 Task: Look for space in Mojokerto, Indonesia from 1st August, 2023 to 5th August, 2023 for 1 adult in price range Rs.6000 to Rs.15000. Place can be entire place with 1  bedroom having 1 bed and 1 bathroom. Property type can be house, flat, guest house. Amenities needed are: wifi. Booking option can be shelf check-in. Required host language is English.
Action: Mouse moved to (479, 62)
Screenshot: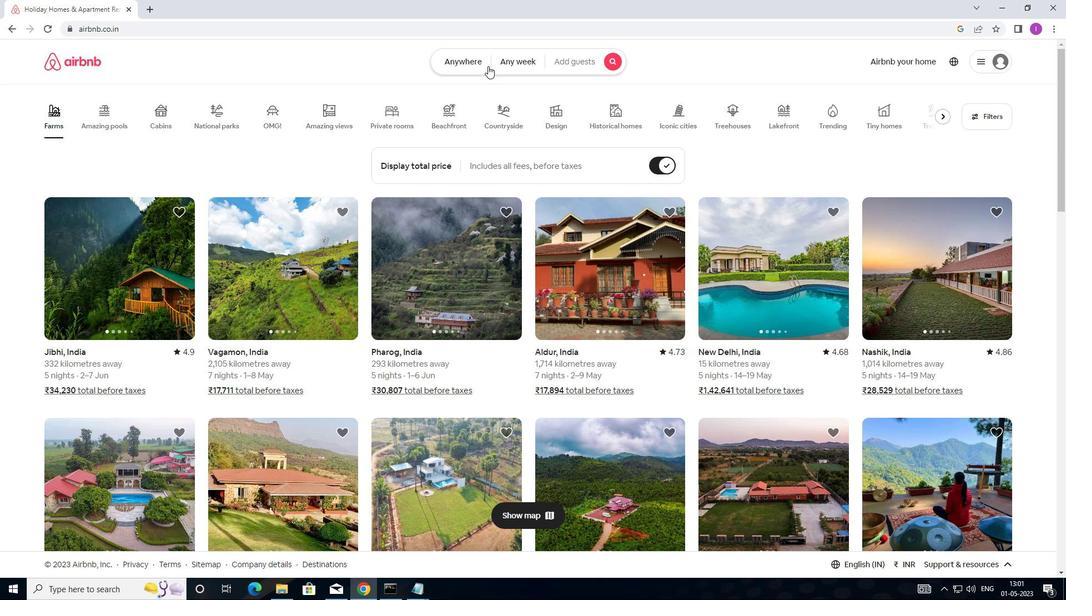 
Action: Mouse pressed left at (479, 62)
Screenshot: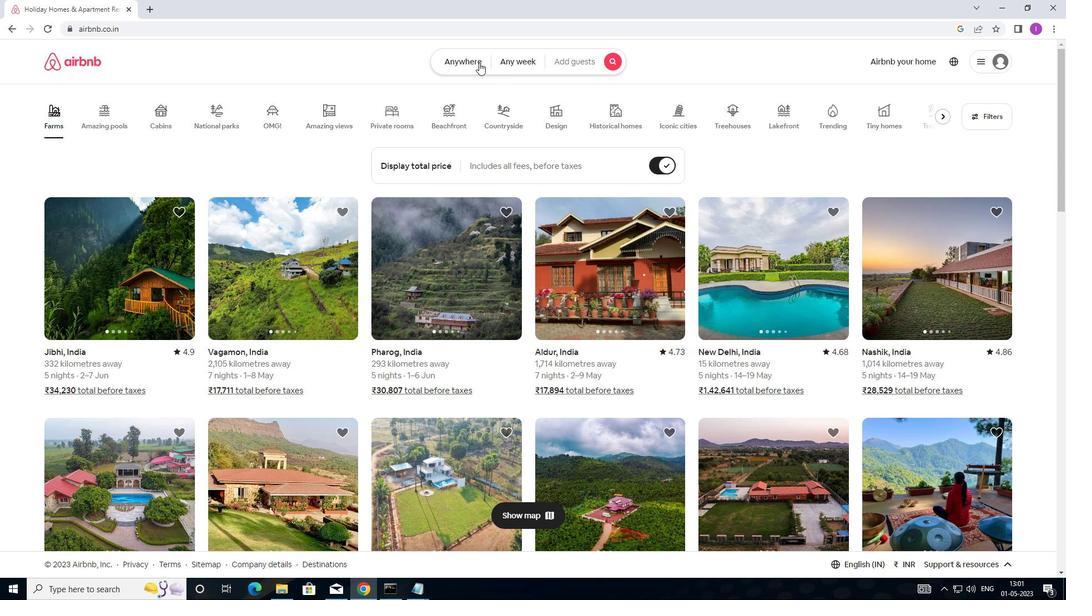 
Action: Mouse moved to (363, 114)
Screenshot: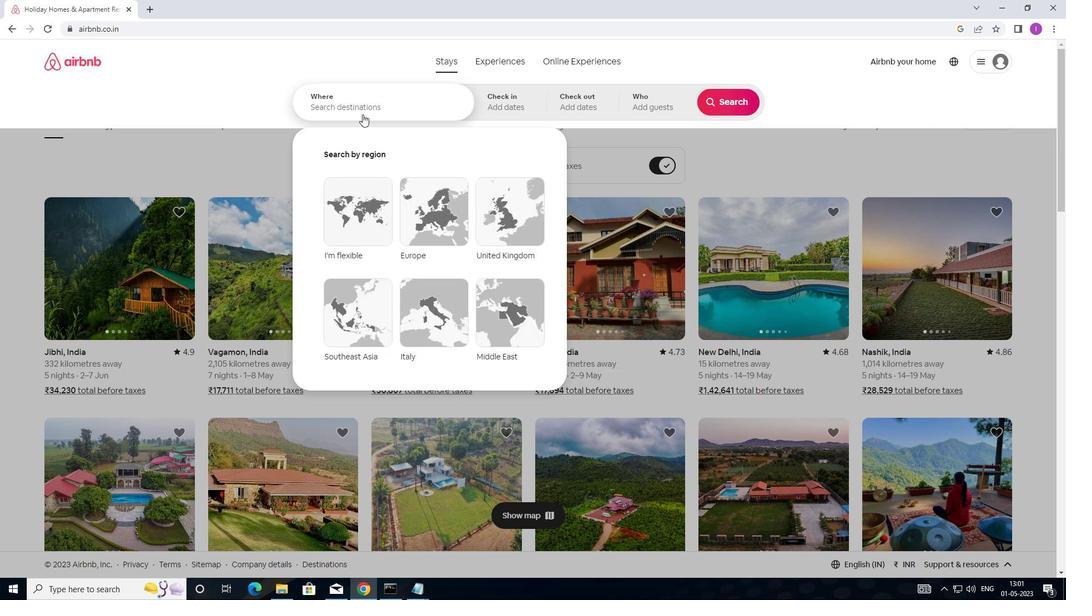 
Action: Mouse pressed left at (363, 114)
Screenshot: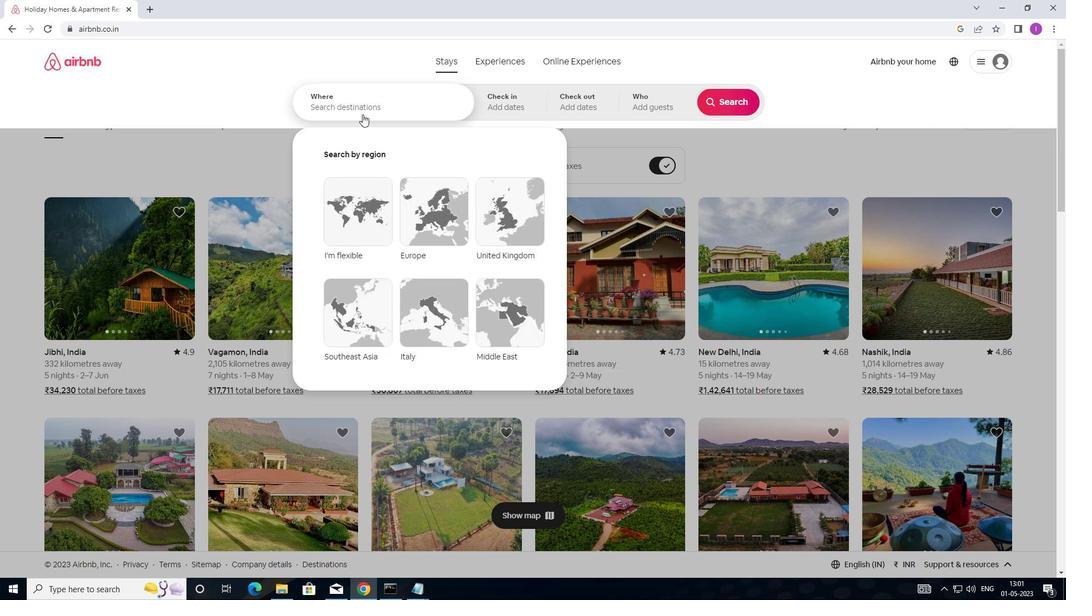 
Action: Mouse moved to (612, 77)
Screenshot: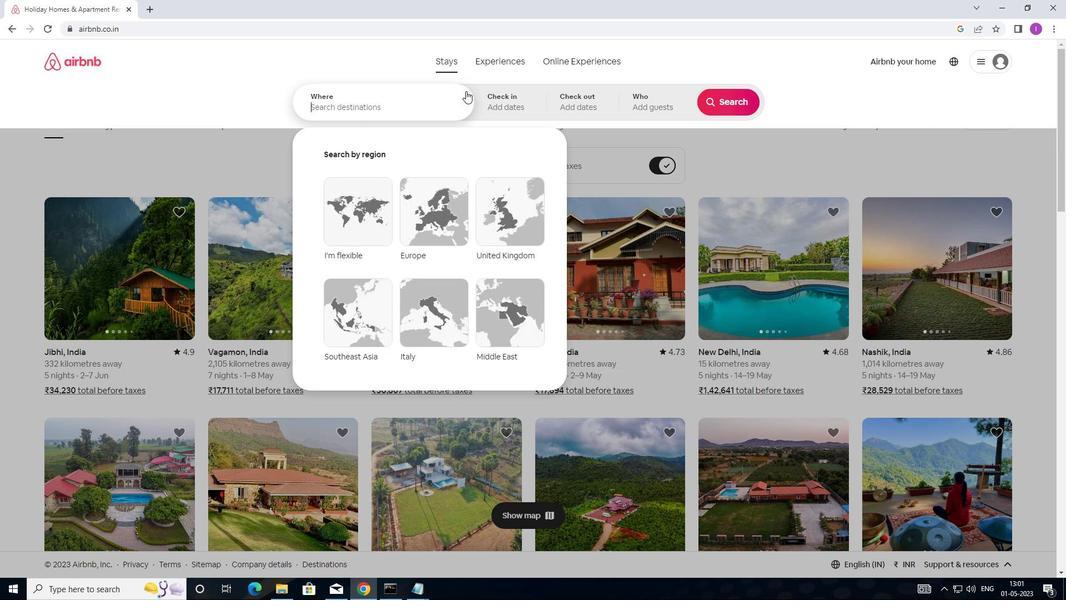 
Action: Key pressed <Key.shift>MOJOK
Screenshot: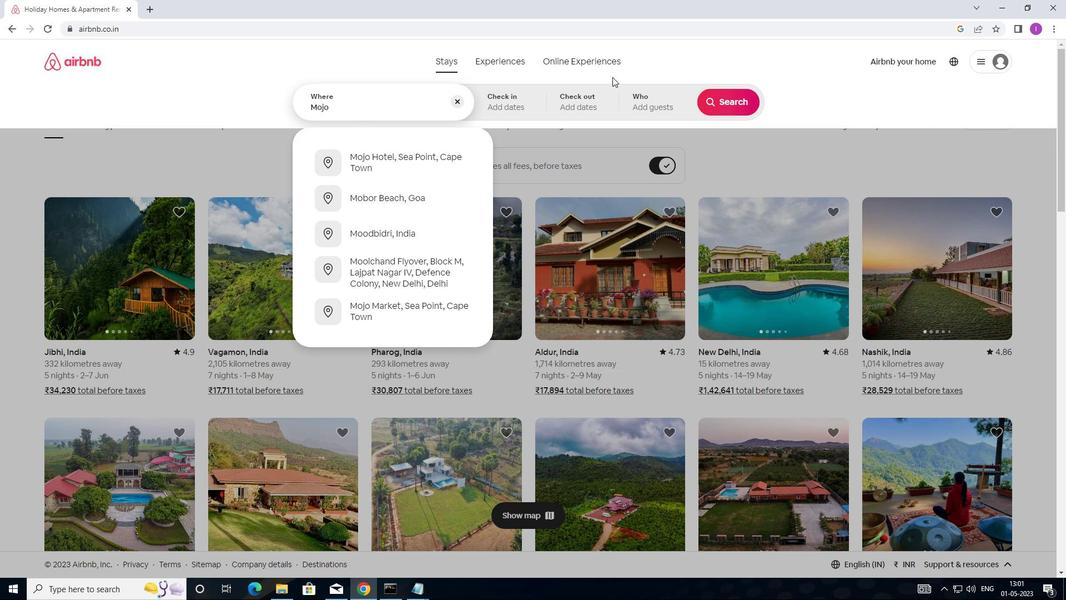 
Action: Mouse moved to (612, 77)
Screenshot: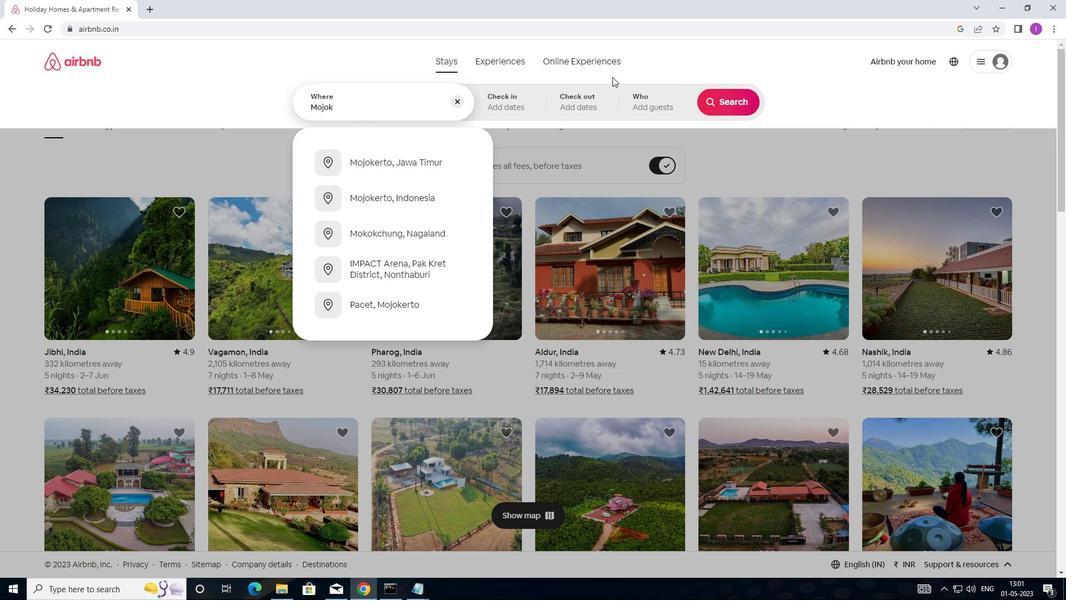 
Action: Key pressed ERTO
Screenshot: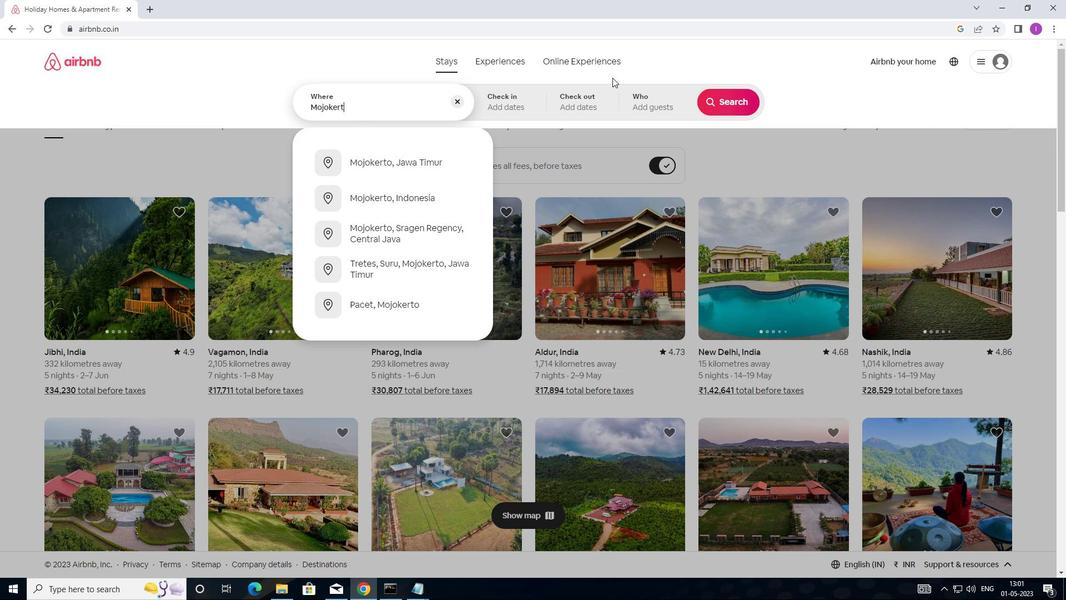 
Action: Mouse moved to (616, 79)
Screenshot: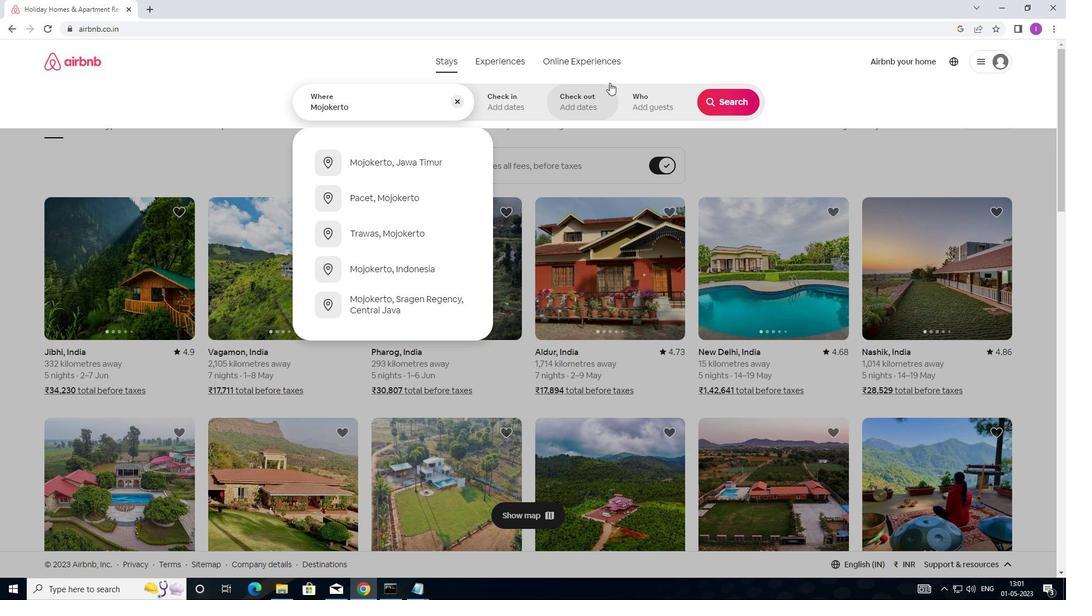
Action: Key pressed ,<Key.shift>INDONESIA
Screenshot: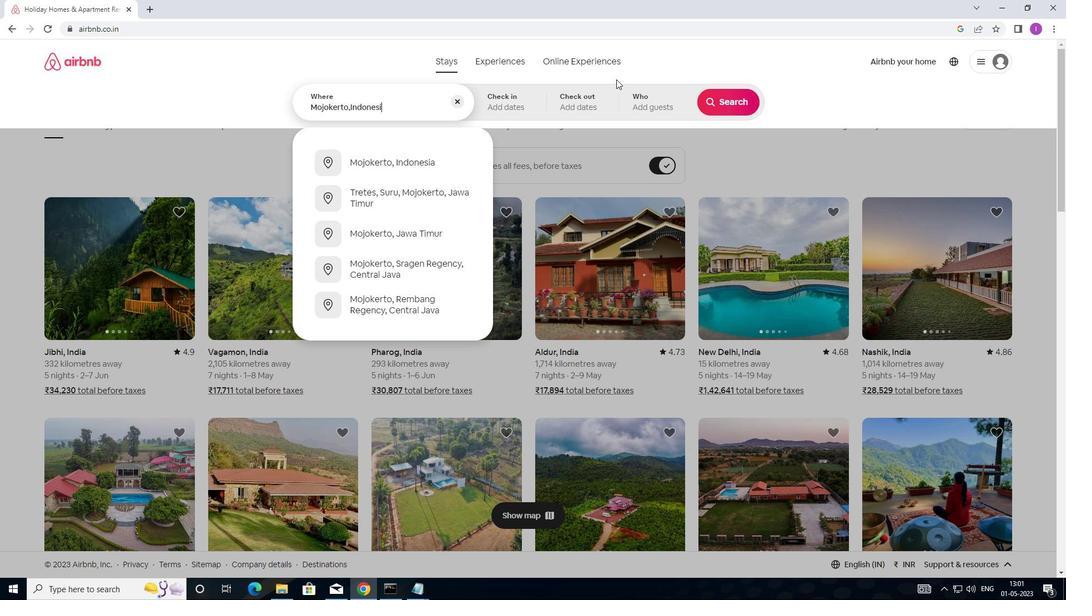 
Action: Mouse moved to (378, 166)
Screenshot: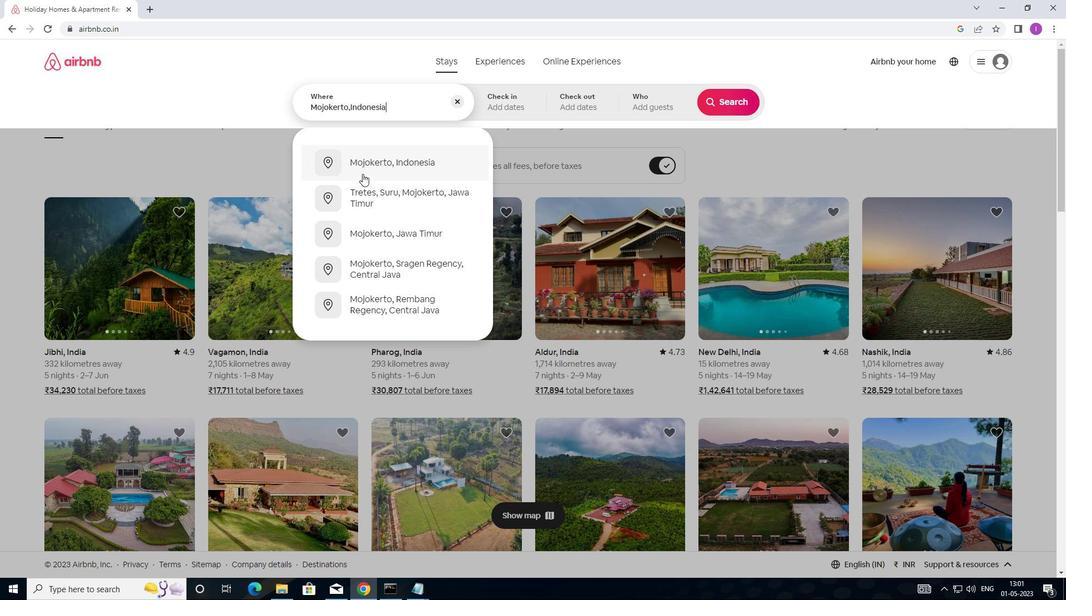
Action: Mouse pressed left at (378, 166)
Screenshot: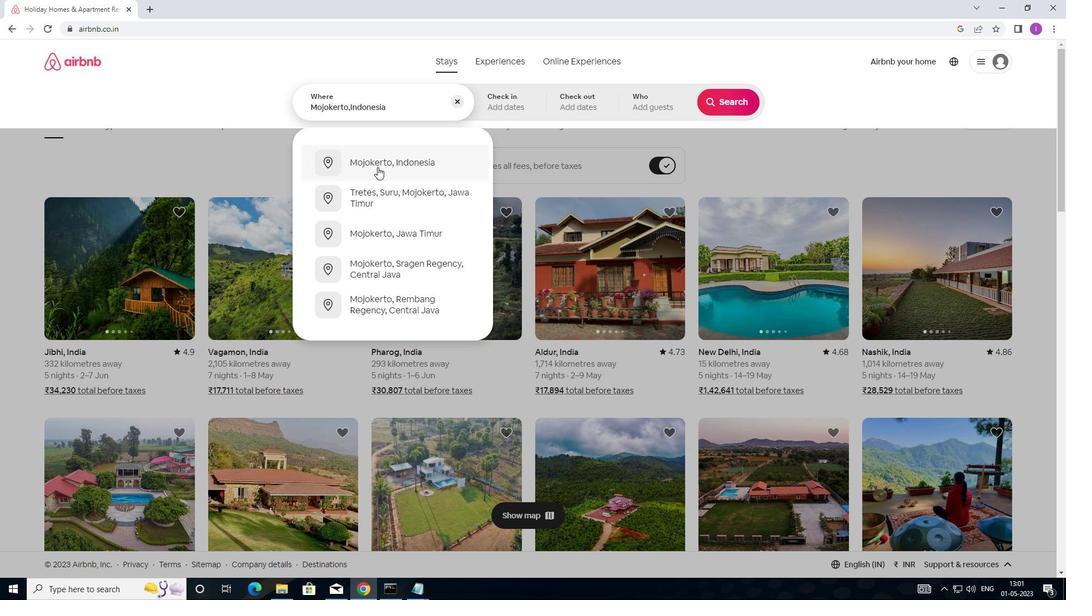 
Action: Mouse moved to (528, 105)
Screenshot: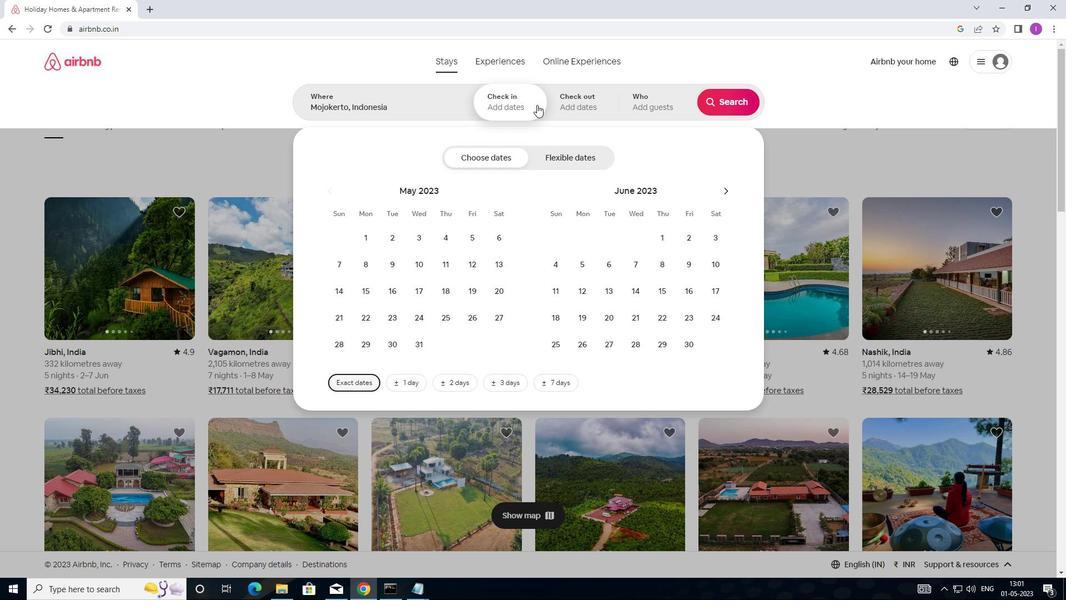 
Action: Mouse pressed left at (528, 105)
Screenshot: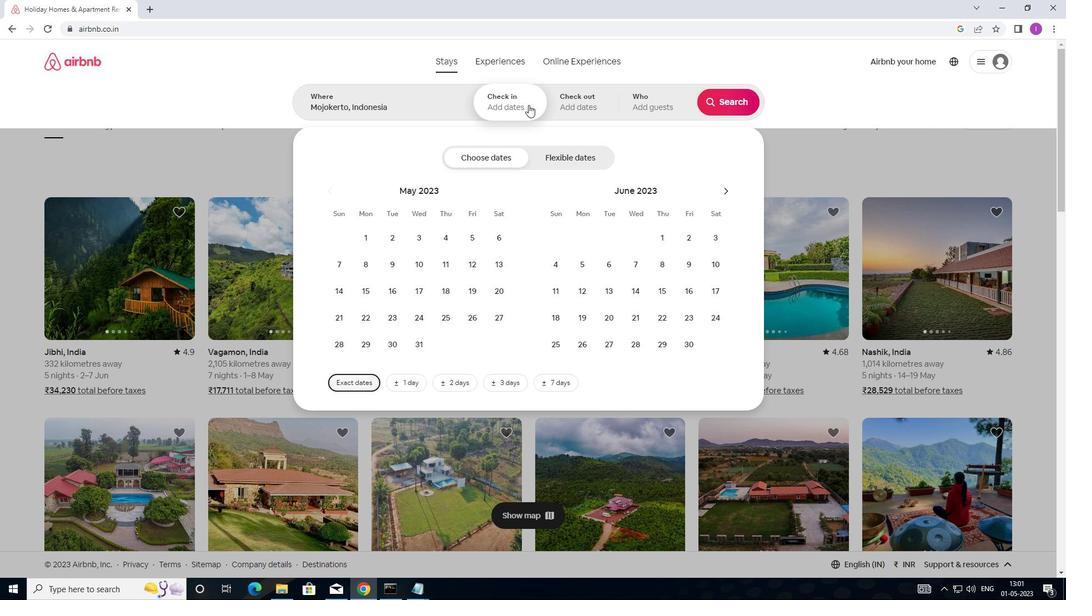 
Action: Mouse moved to (510, 93)
Screenshot: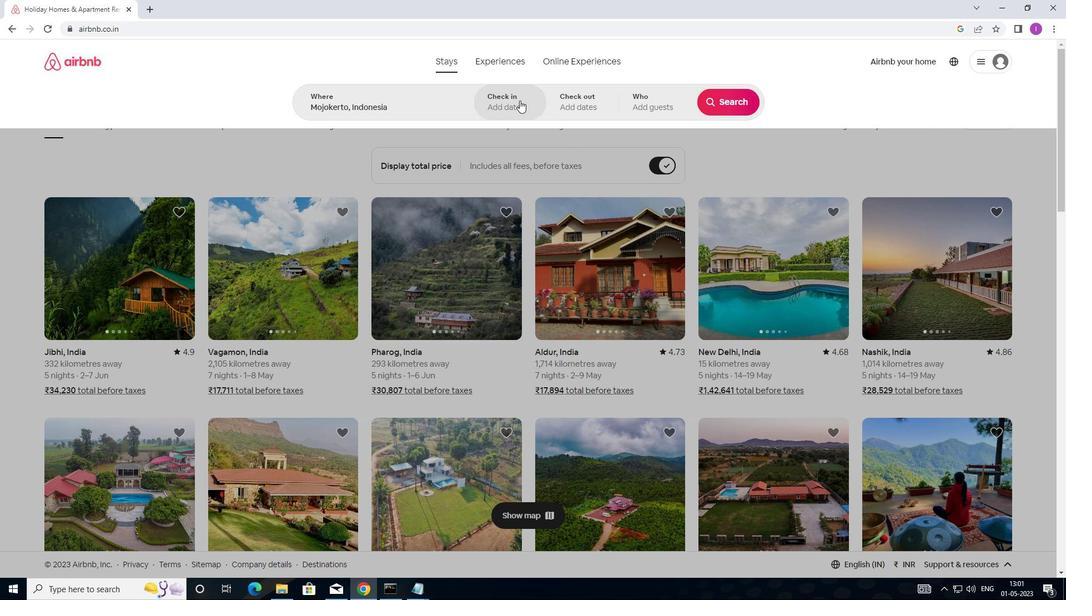 
Action: Mouse pressed left at (510, 93)
Screenshot: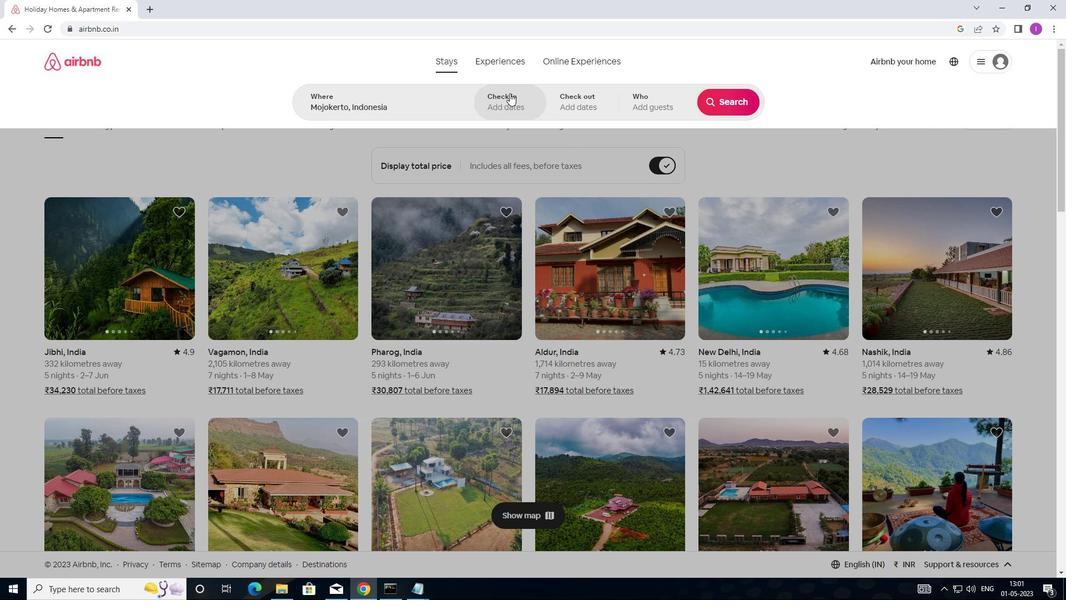 
Action: Mouse moved to (726, 197)
Screenshot: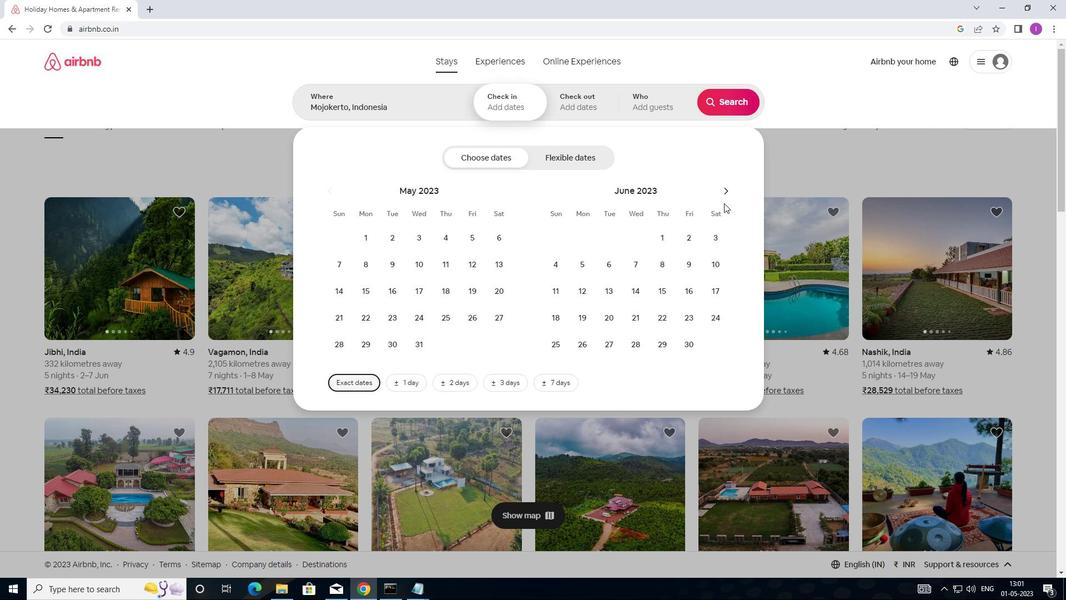 
Action: Mouse pressed left at (726, 197)
Screenshot: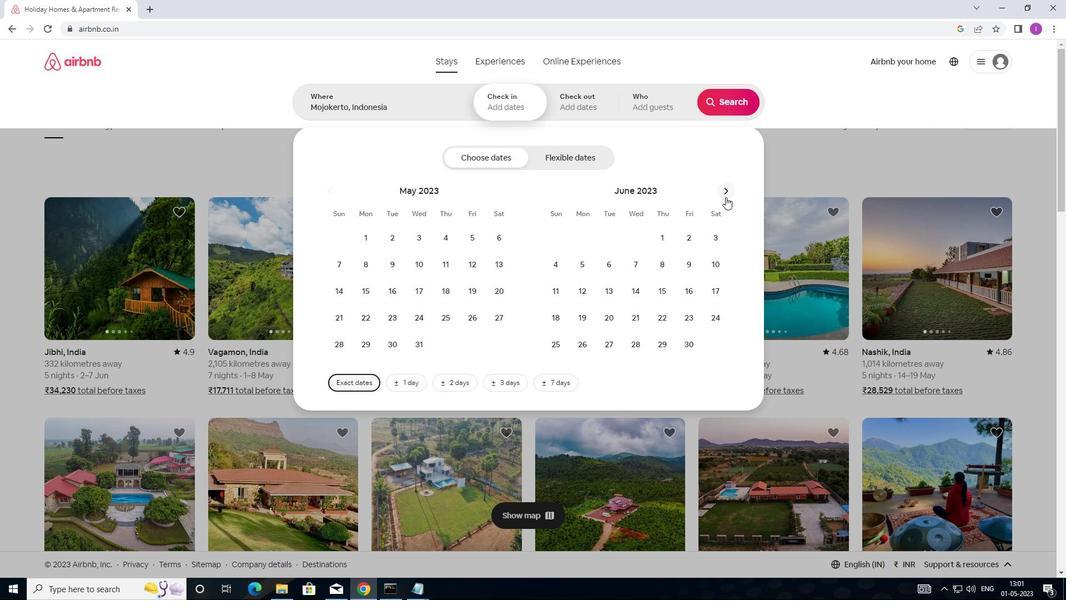 
Action: Mouse pressed left at (726, 197)
Screenshot: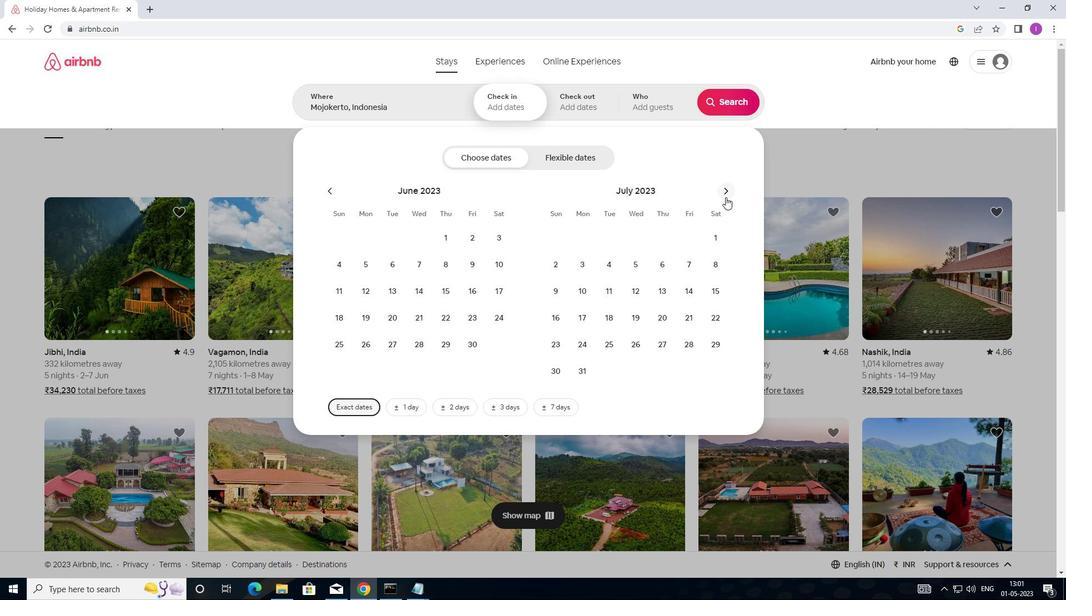 
Action: Mouse moved to (609, 242)
Screenshot: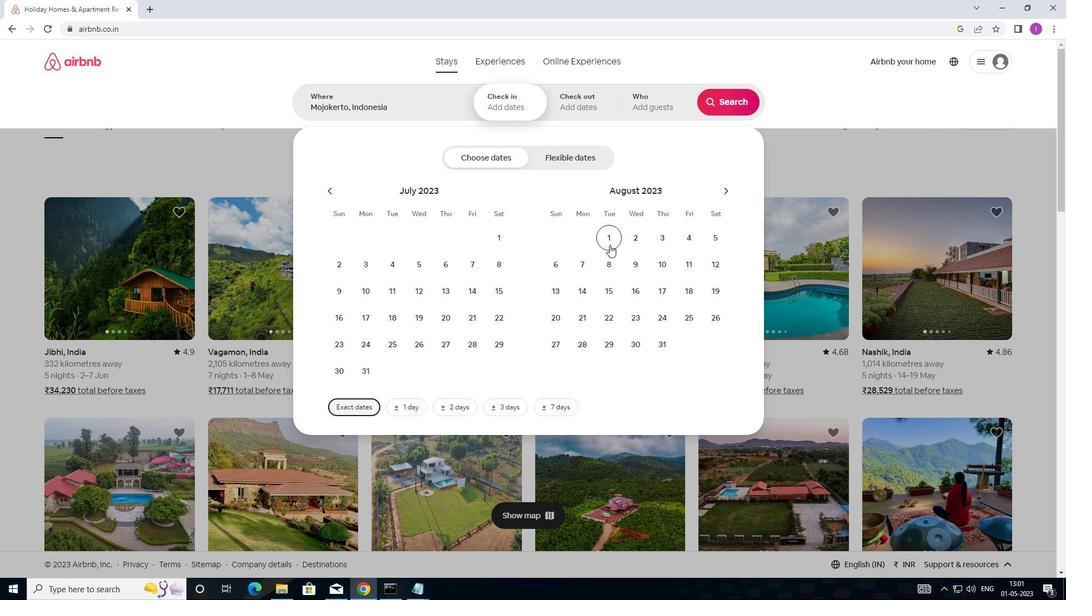
Action: Mouse pressed left at (609, 242)
Screenshot: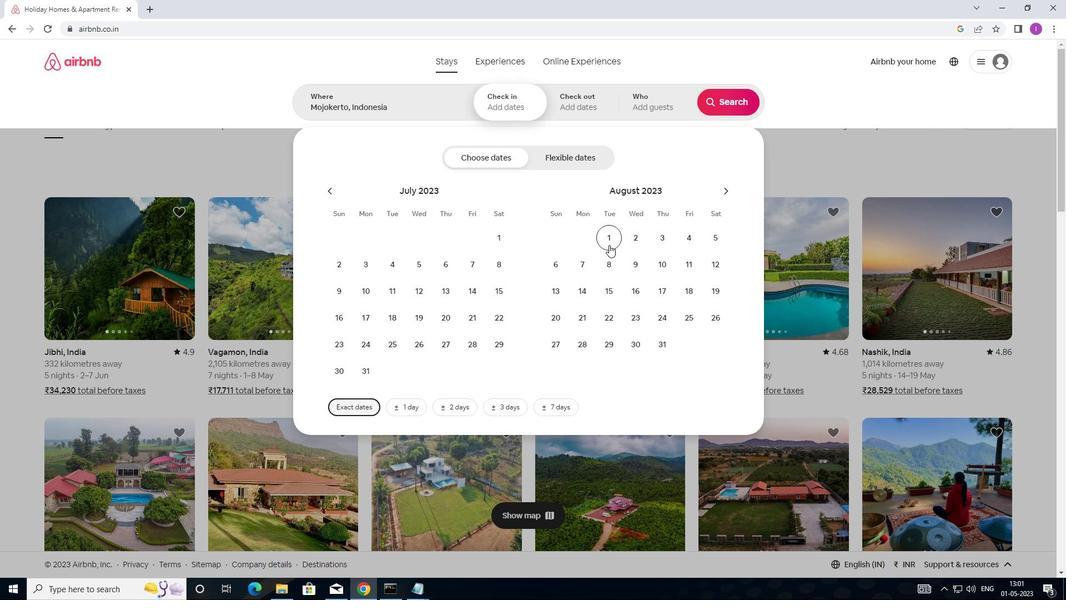 
Action: Mouse moved to (708, 236)
Screenshot: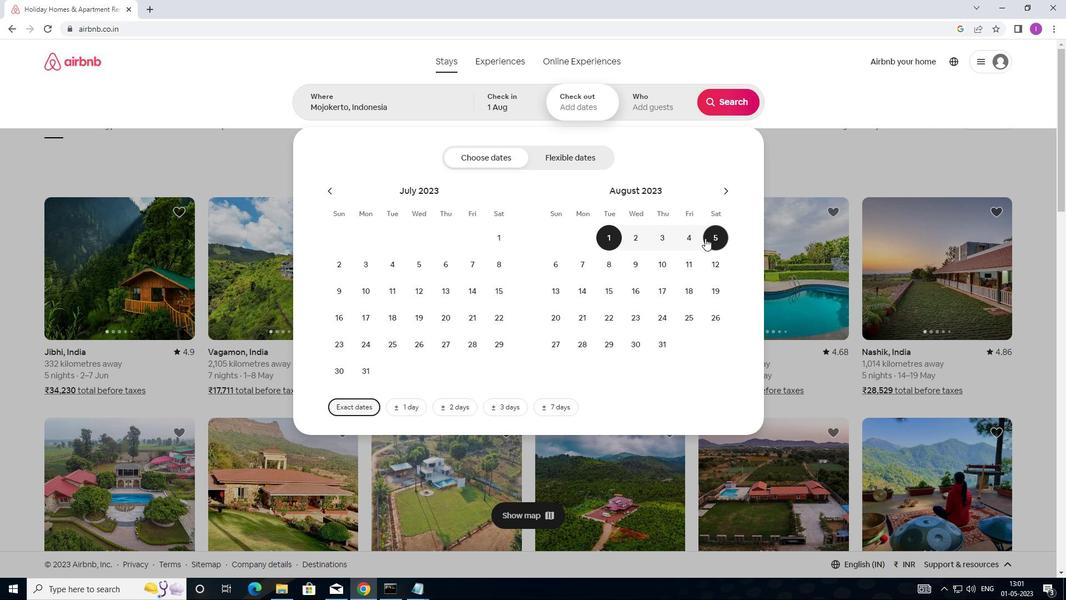 
Action: Mouse pressed left at (708, 236)
Screenshot: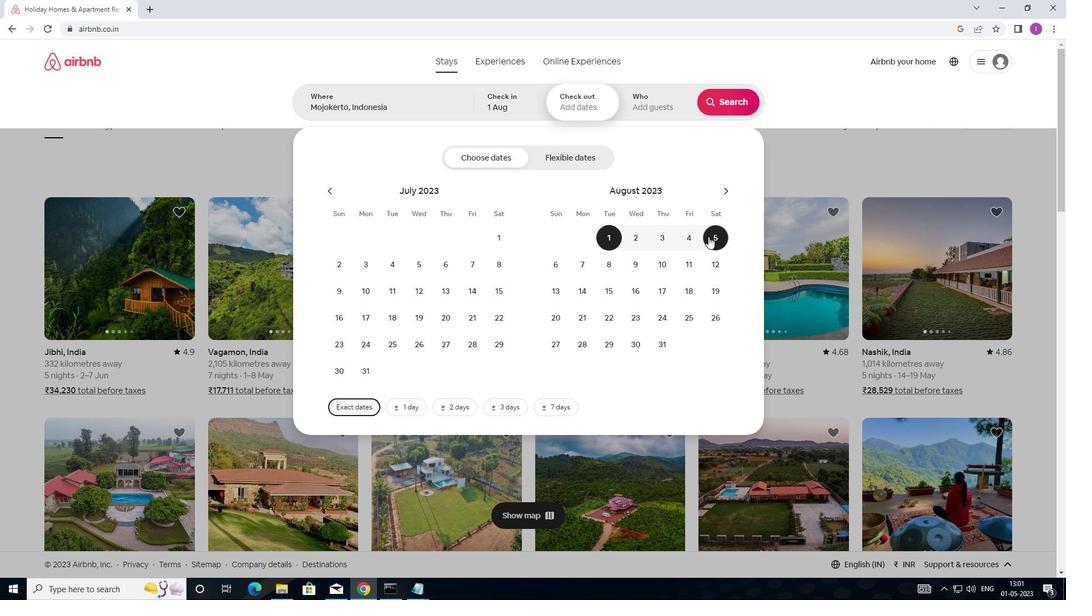
Action: Mouse moved to (683, 118)
Screenshot: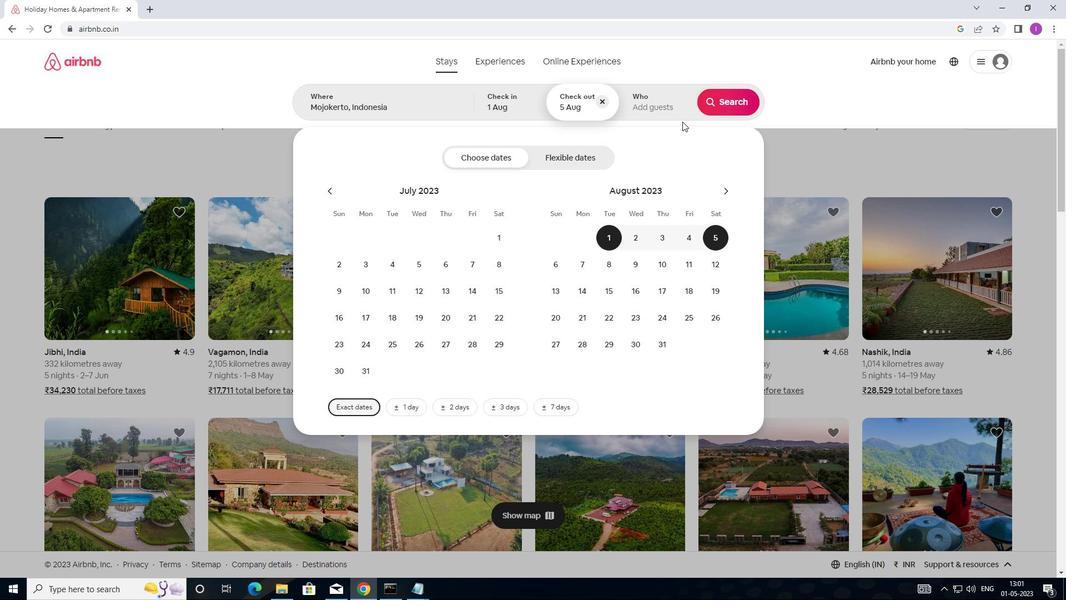 
Action: Mouse pressed left at (683, 118)
Screenshot: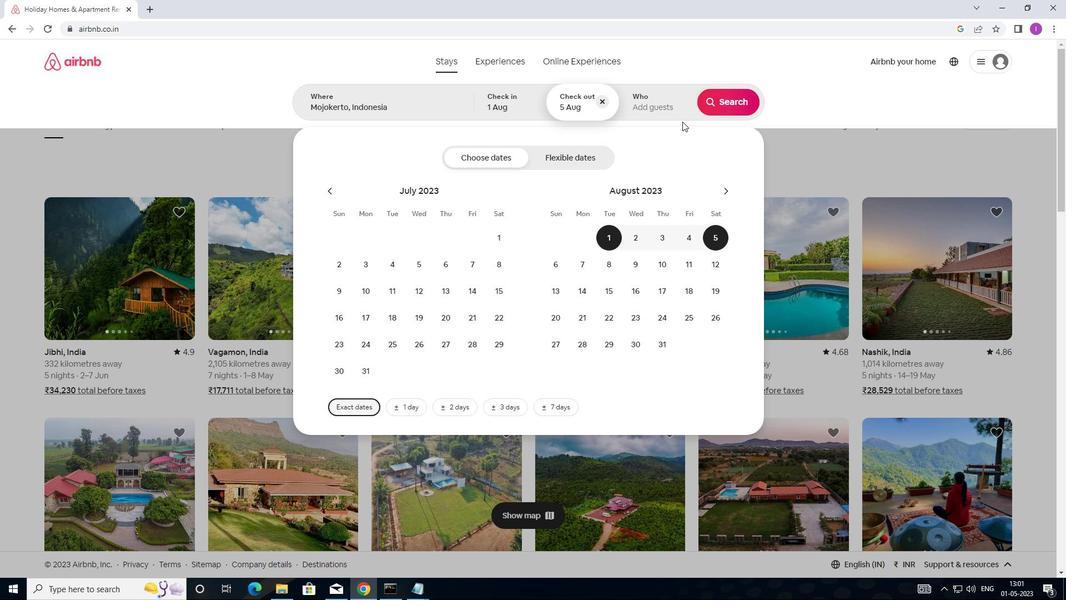 
Action: Mouse moved to (732, 155)
Screenshot: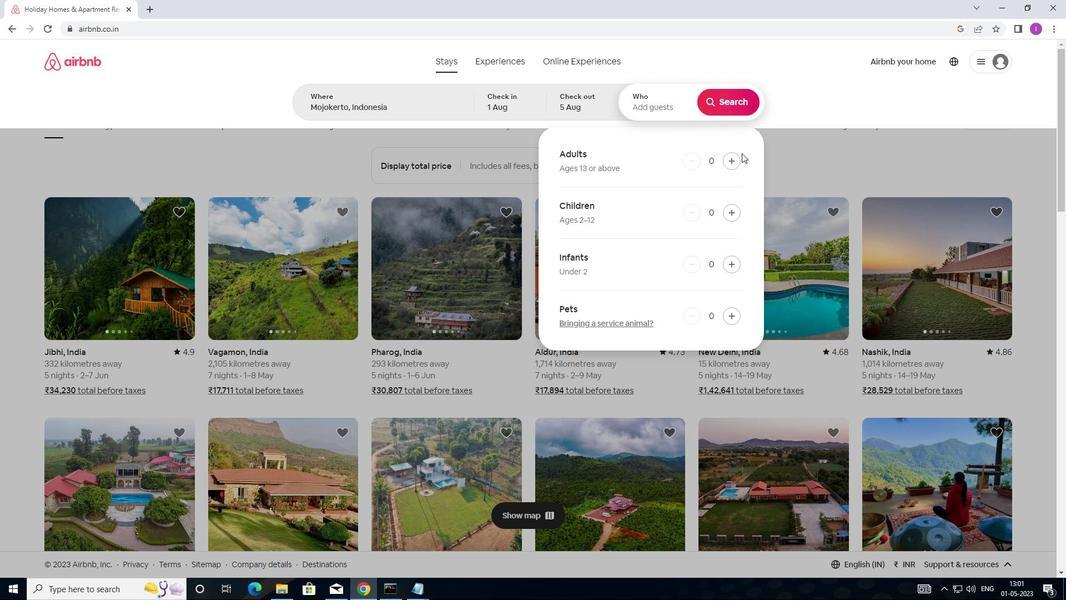 
Action: Mouse pressed left at (732, 155)
Screenshot: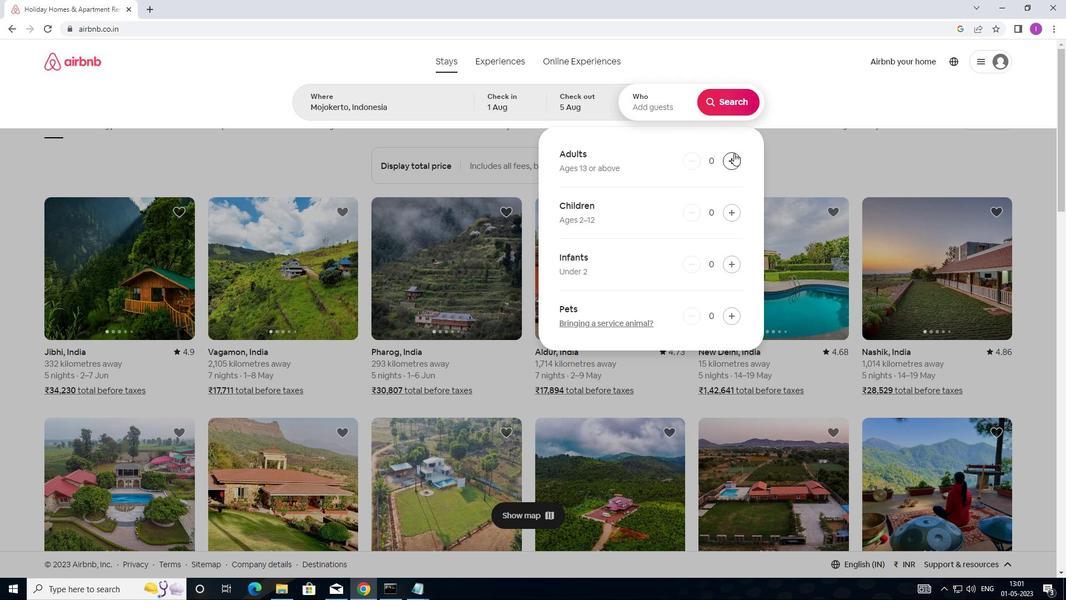 
Action: Mouse moved to (721, 105)
Screenshot: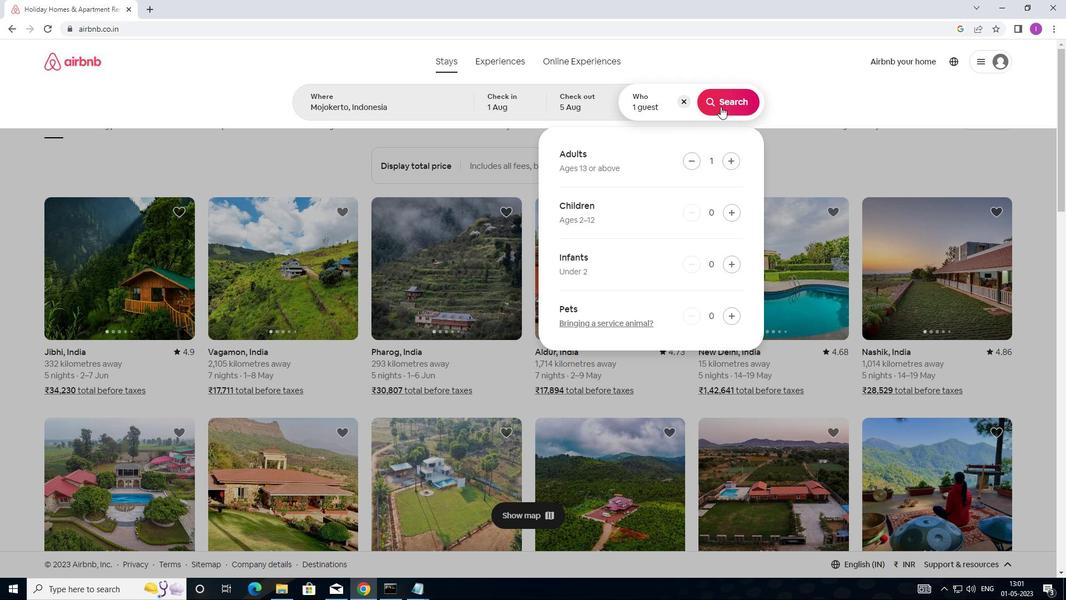 
Action: Mouse pressed left at (721, 105)
Screenshot: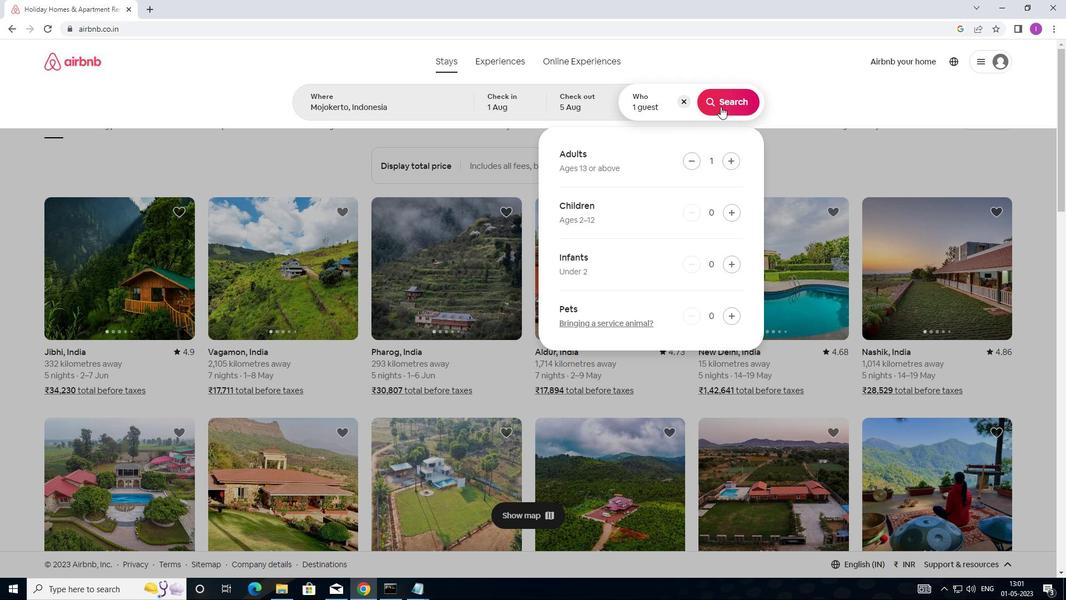 
Action: Mouse moved to (1019, 111)
Screenshot: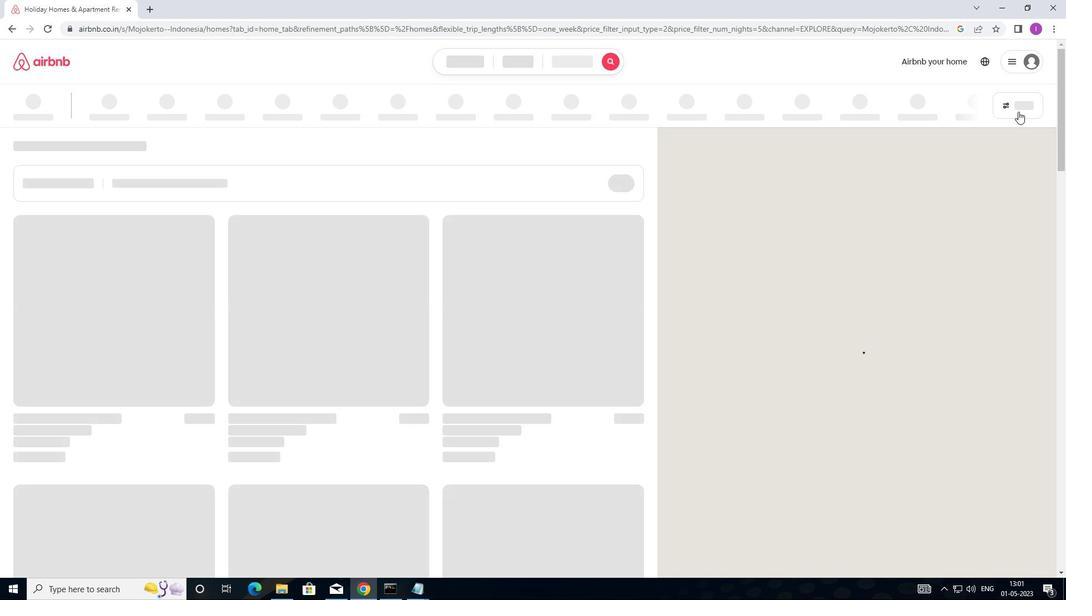 
Action: Mouse pressed left at (1019, 111)
Screenshot: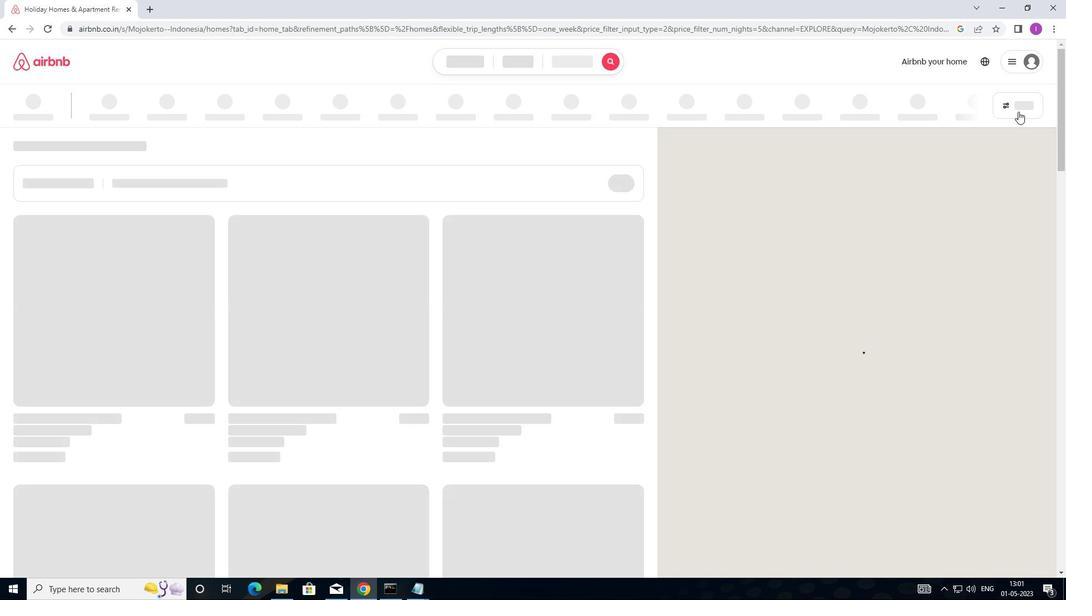 
Action: Mouse moved to (1015, 108)
Screenshot: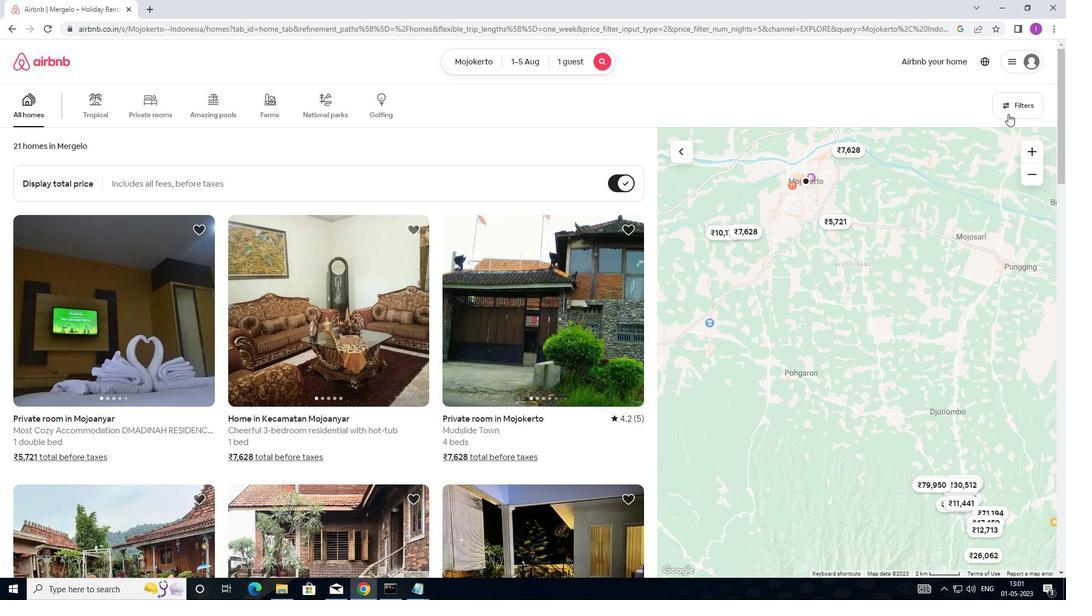 
Action: Mouse pressed left at (1015, 108)
Screenshot: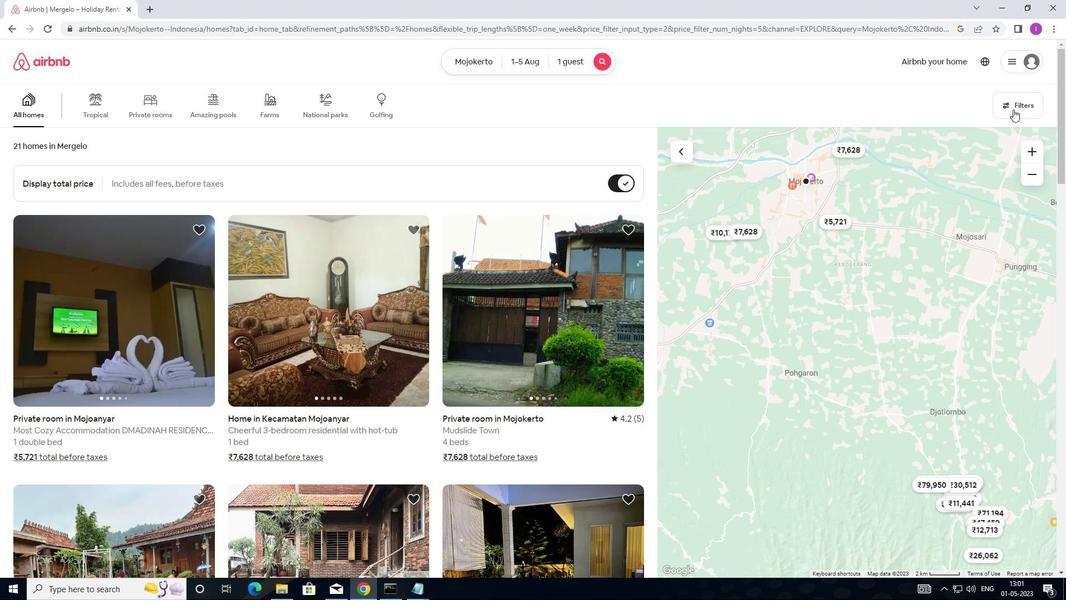
Action: Mouse moved to (417, 245)
Screenshot: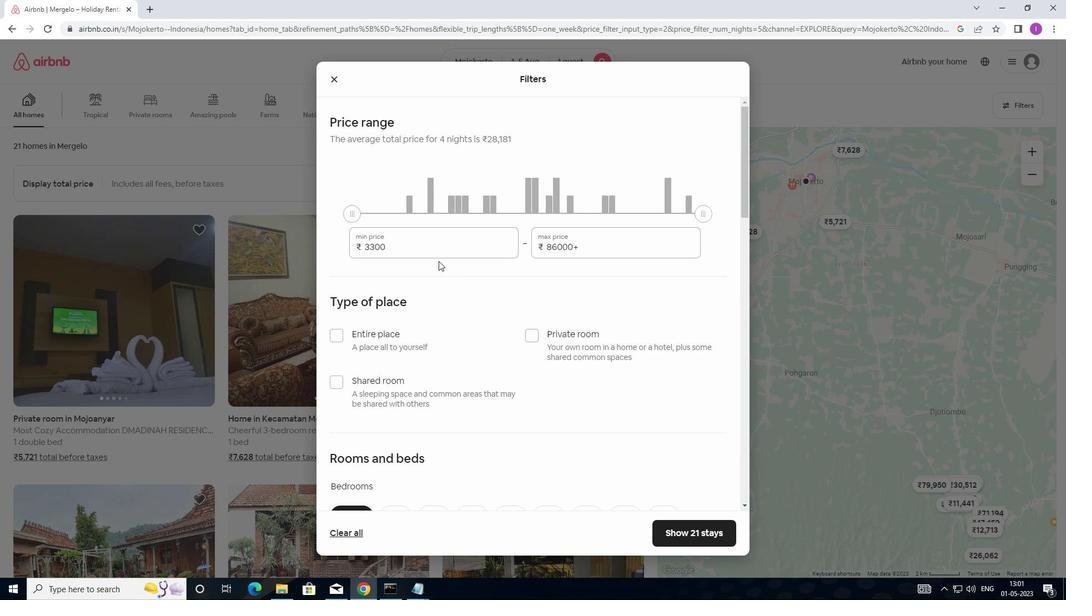 
Action: Mouse pressed left at (417, 245)
Screenshot: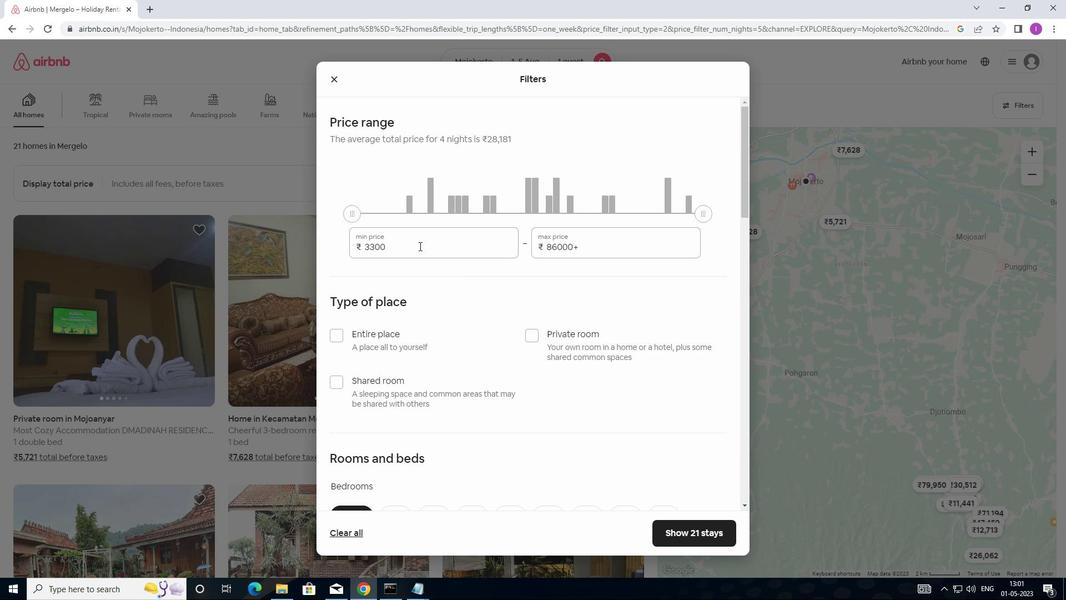 
Action: Mouse moved to (370, 267)
Screenshot: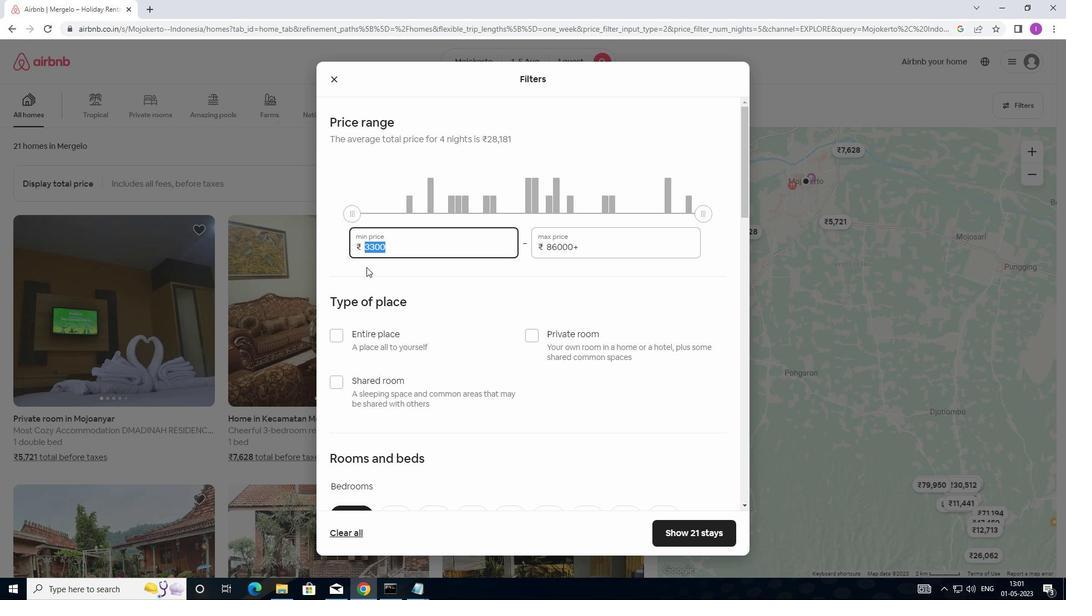 
Action: Key pressed 5
Screenshot: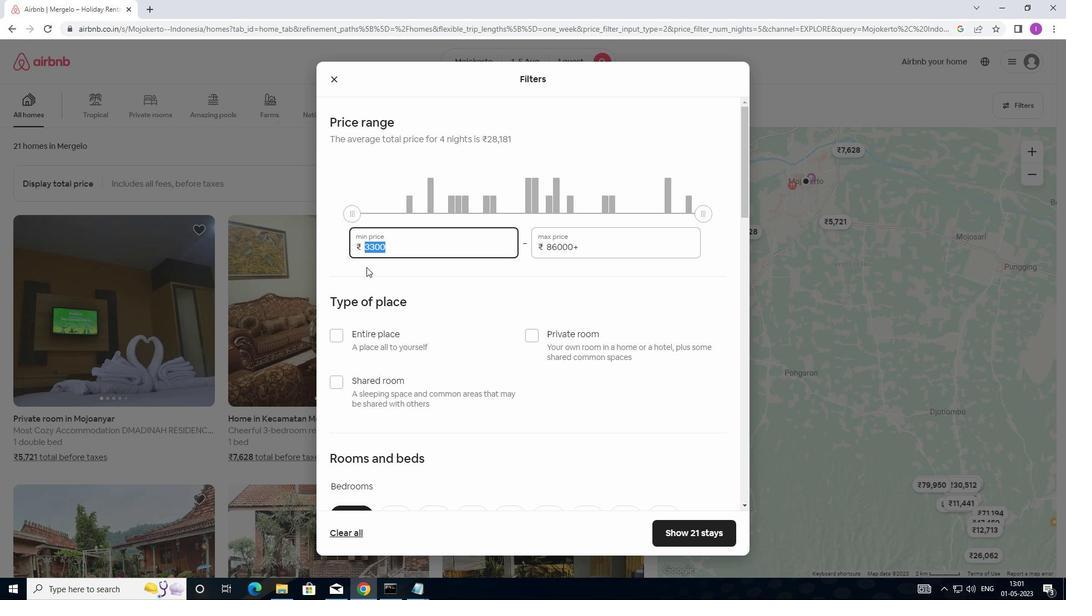 
Action: Mouse moved to (393, 265)
Screenshot: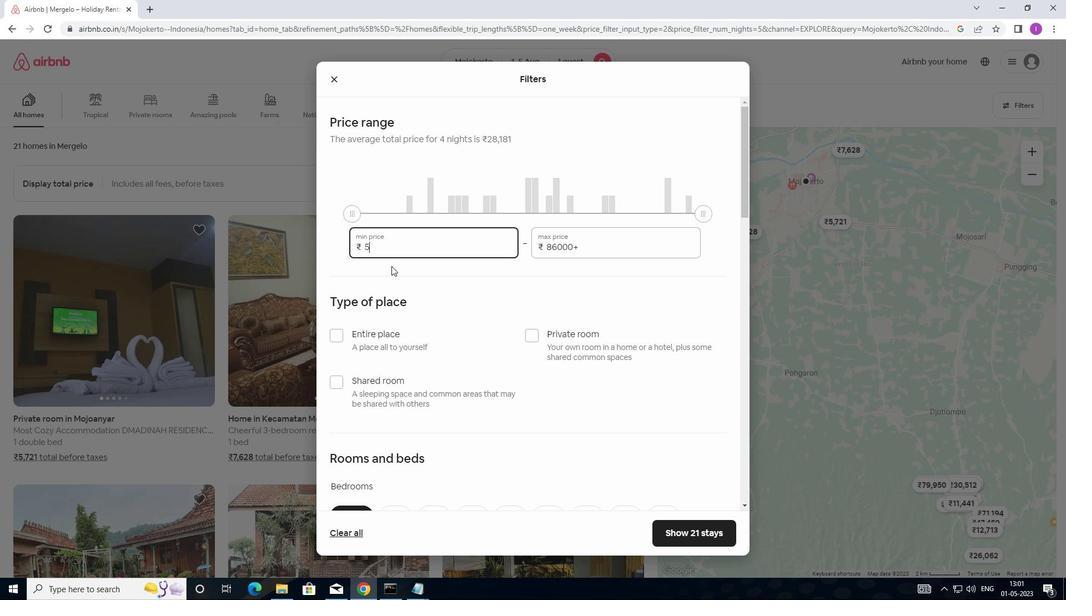 
Action: Key pressed <Key.backspace>
Screenshot: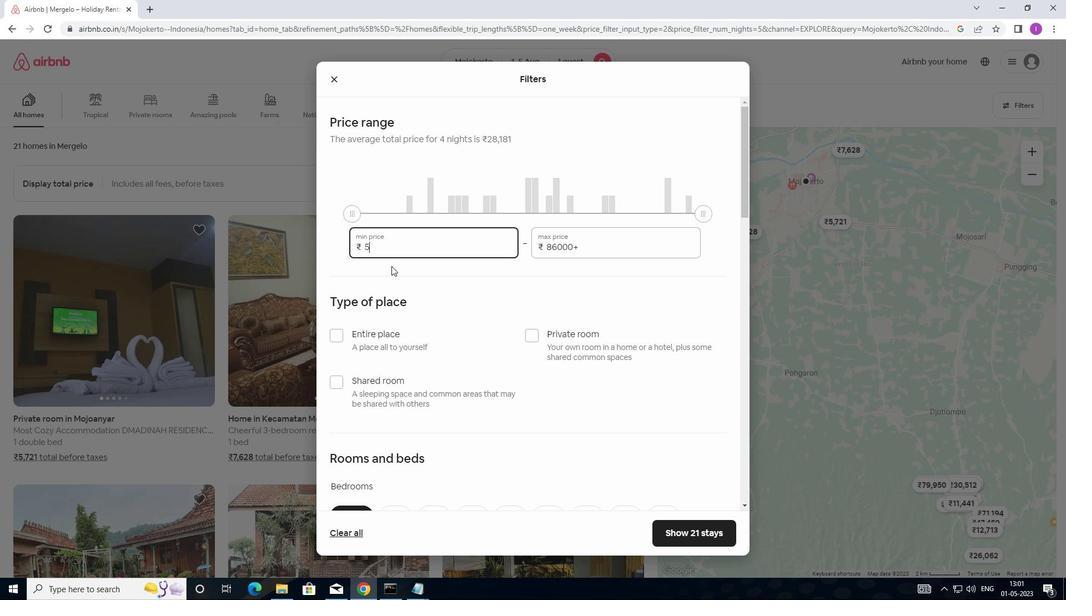 
Action: Mouse moved to (402, 257)
Screenshot: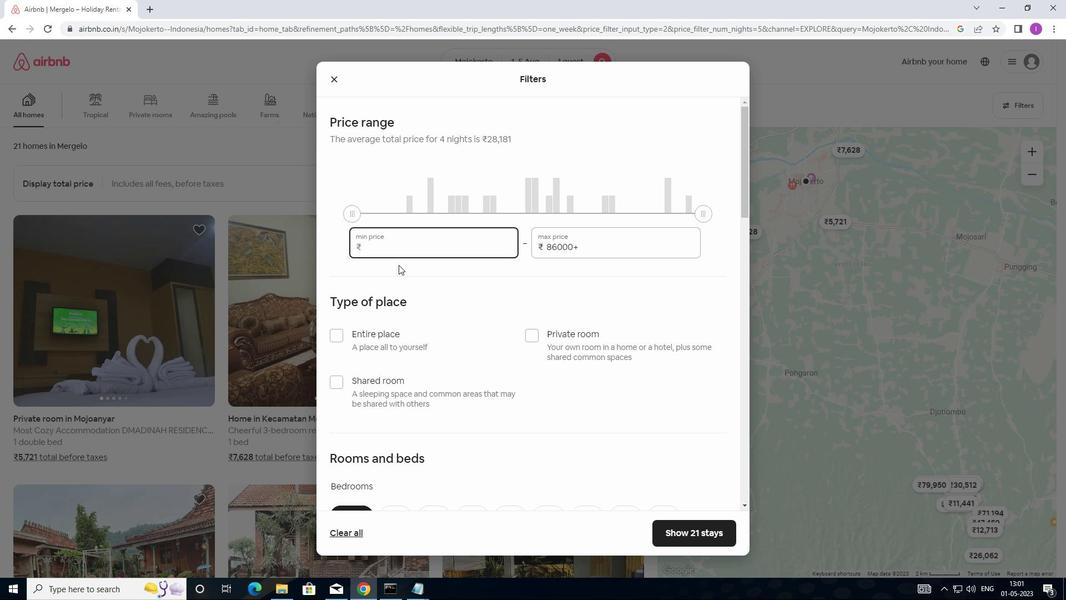 
Action: Key pressed 6
Screenshot: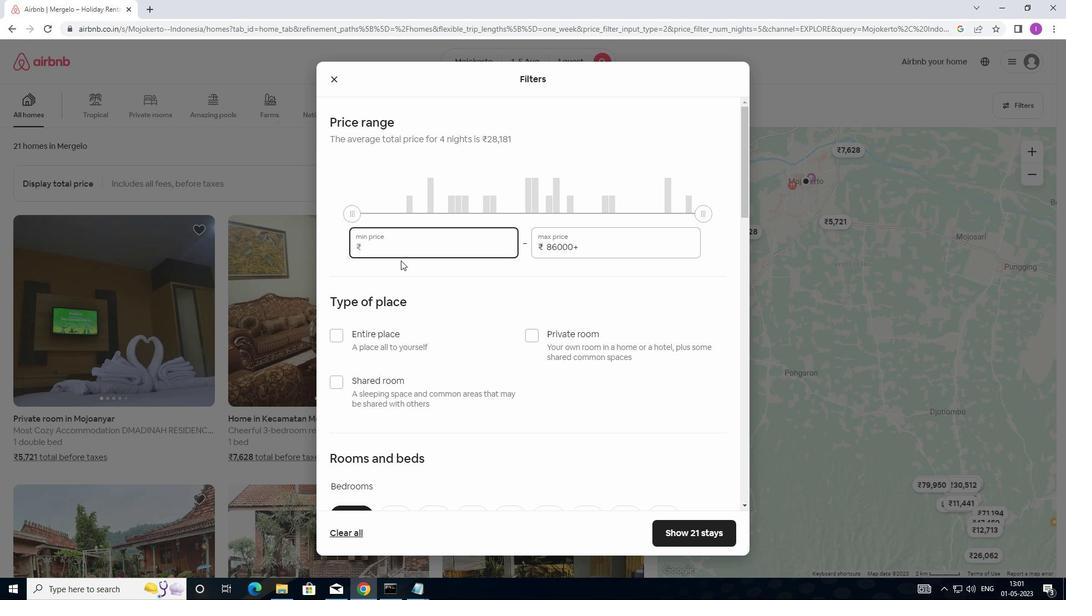 
Action: Mouse moved to (412, 259)
Screenshot: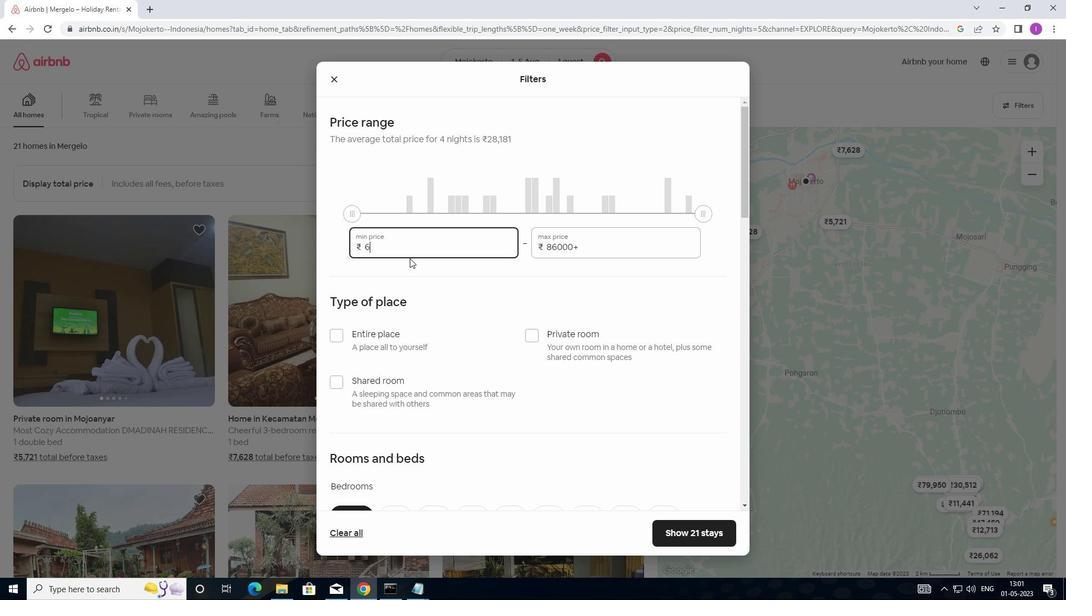 
Action: Key pressed 00
Screenshot: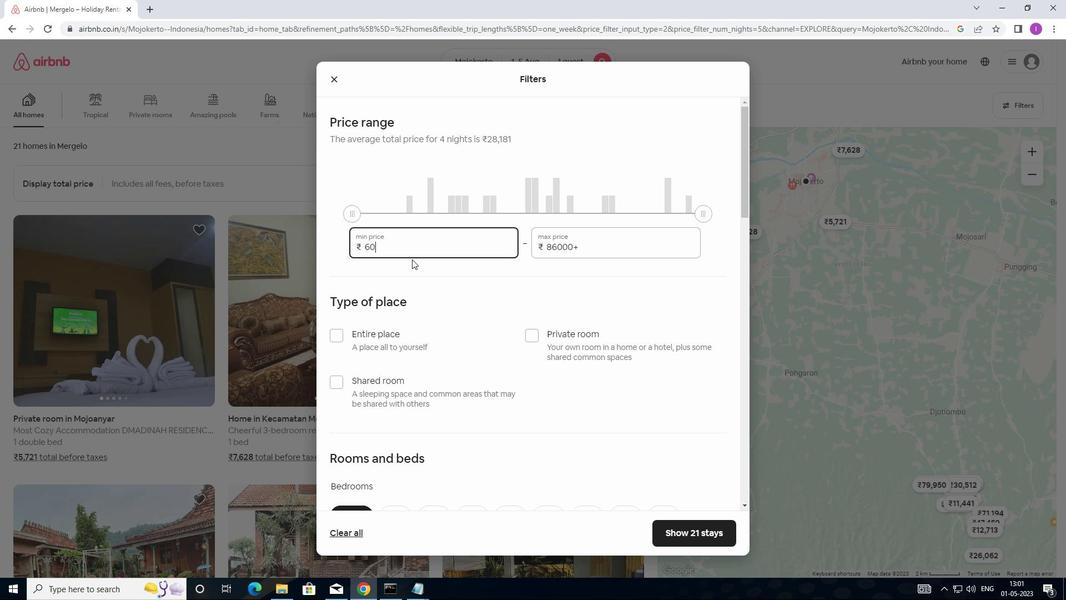 
Action: Mouse moved to (412, 259)
Screenshot: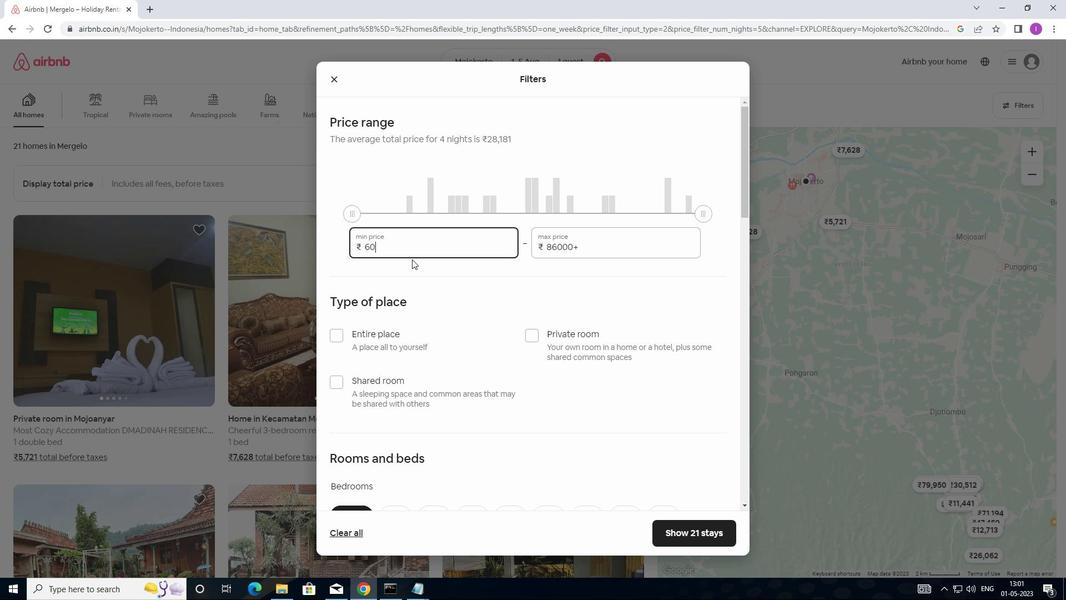 
Action: Key pressed 0
Screenshot: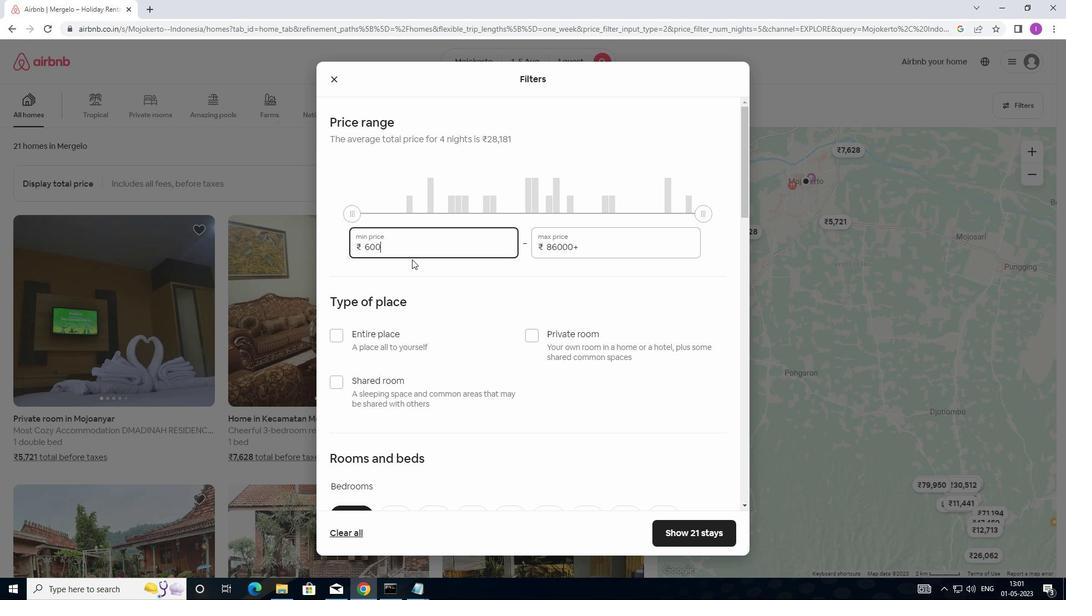 
Action: Mouse moved to (601, 245)
Screenshot: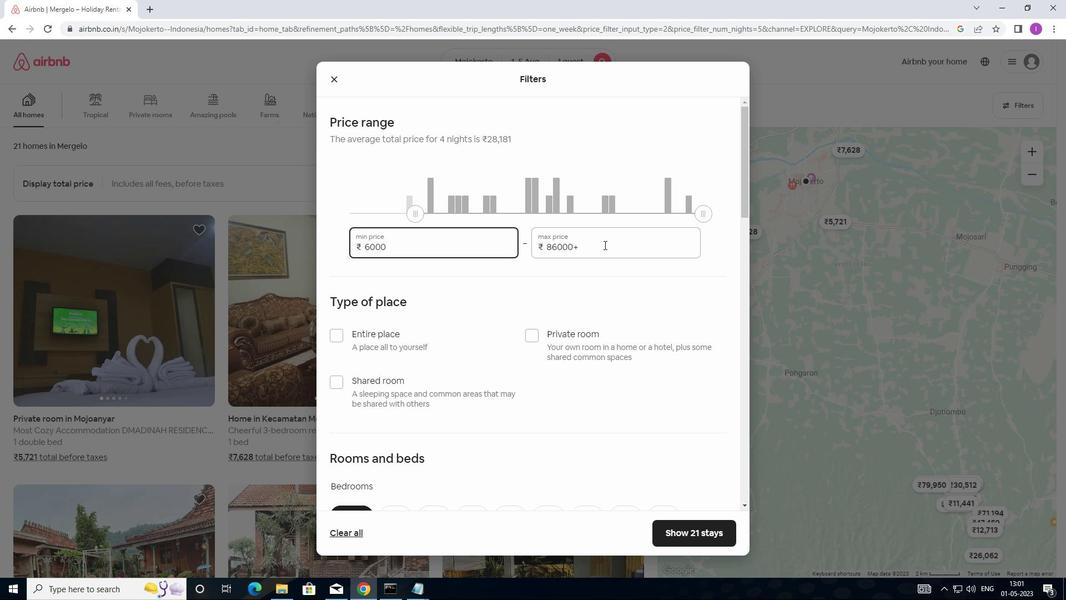 
Action: Mouse pressed left at (601, 245)
Screenshot: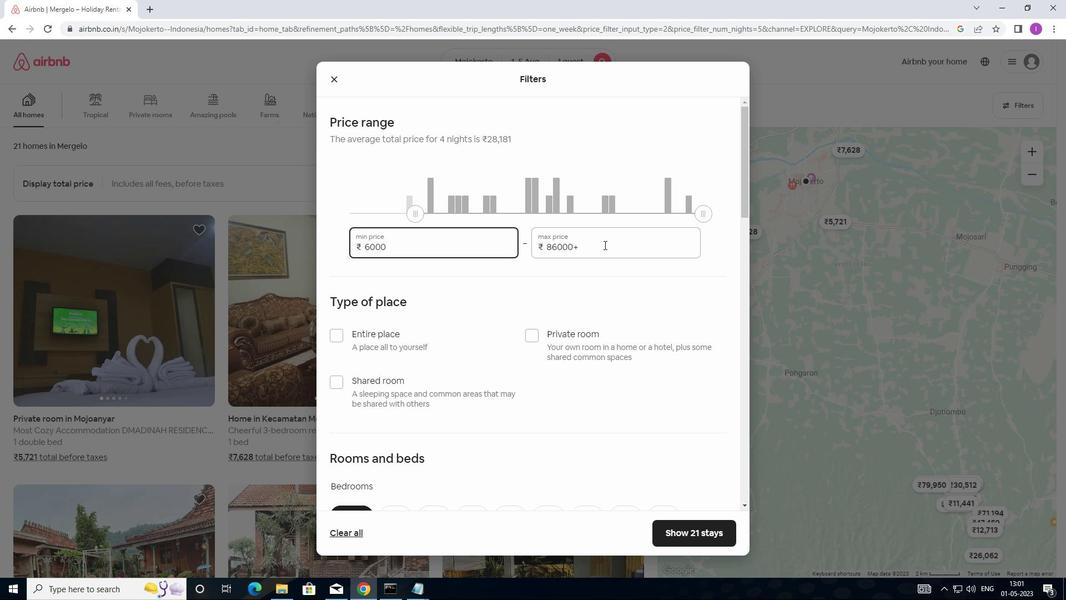 
Action: Mouse moved to (606, 260)
Screenshot: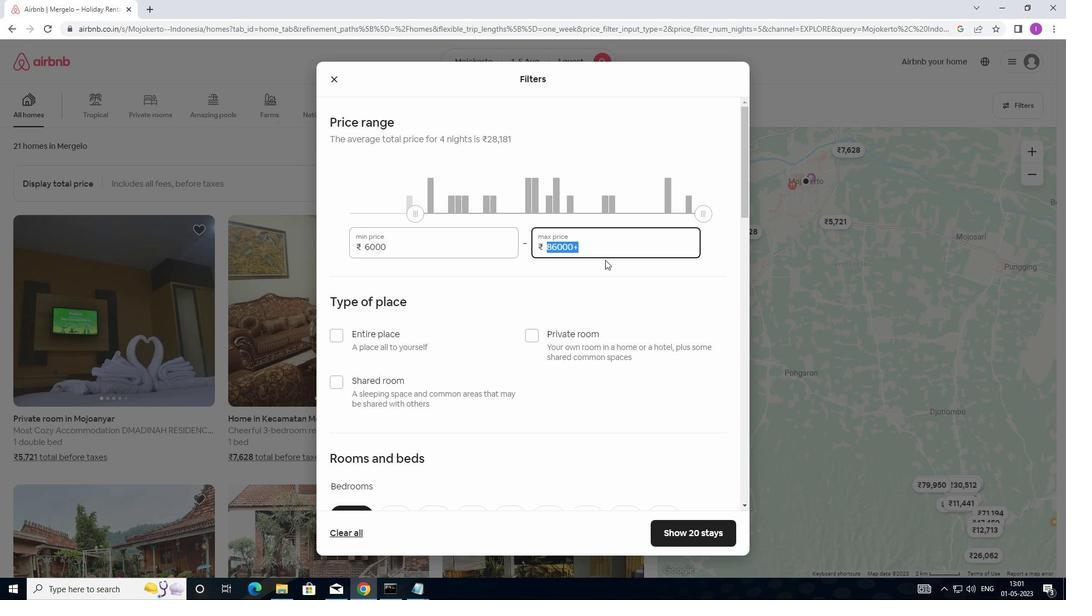 
Action: Key pressed 1500
Screenshot: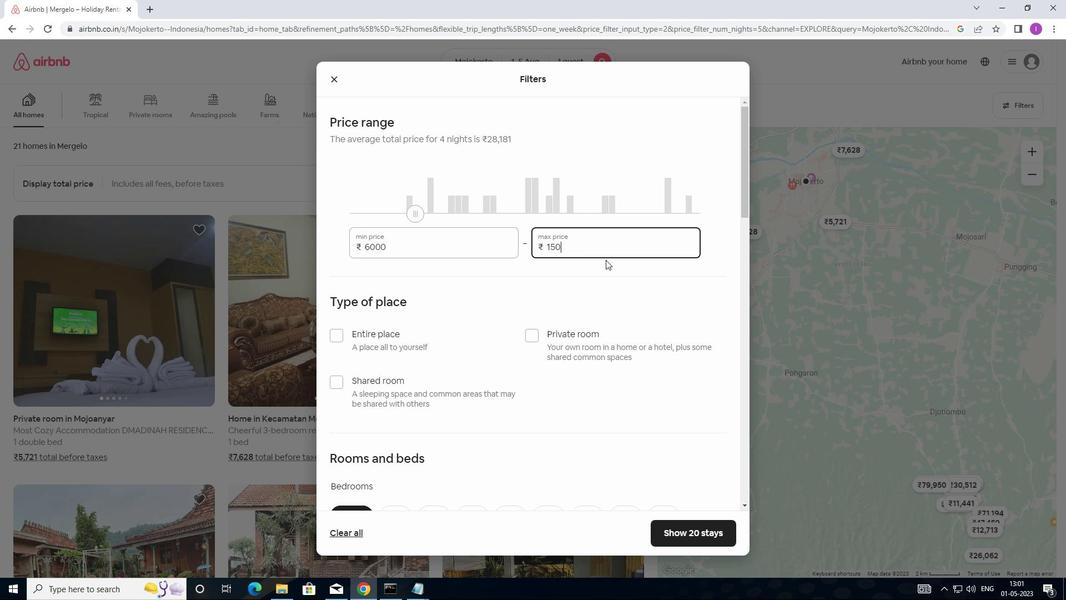 
Action: Mouse moved to (606, 260)
Screenshot: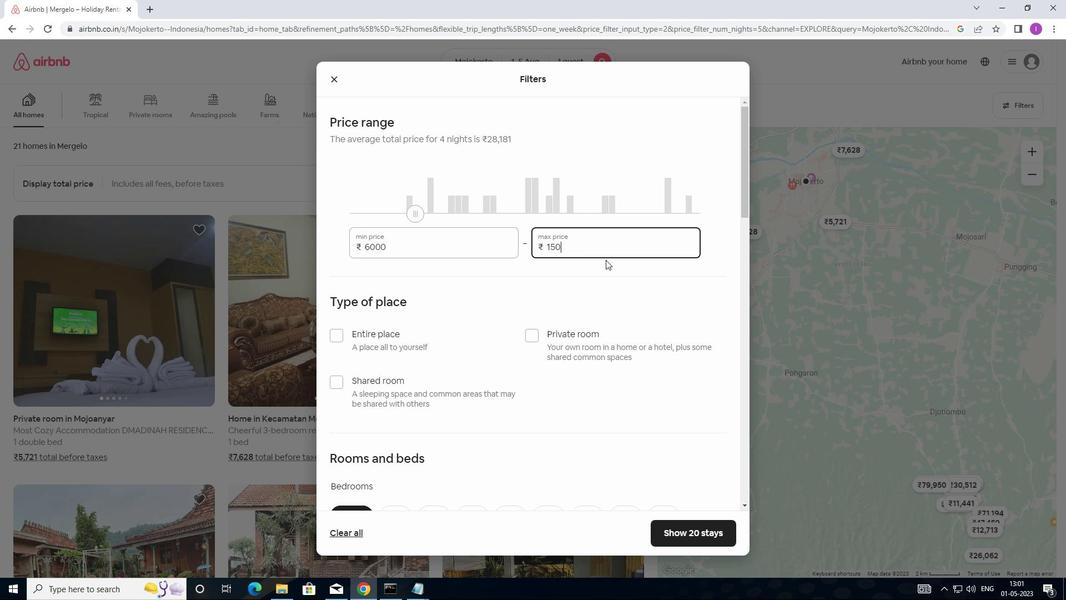 
Action: Key pressed 0
Screenshot: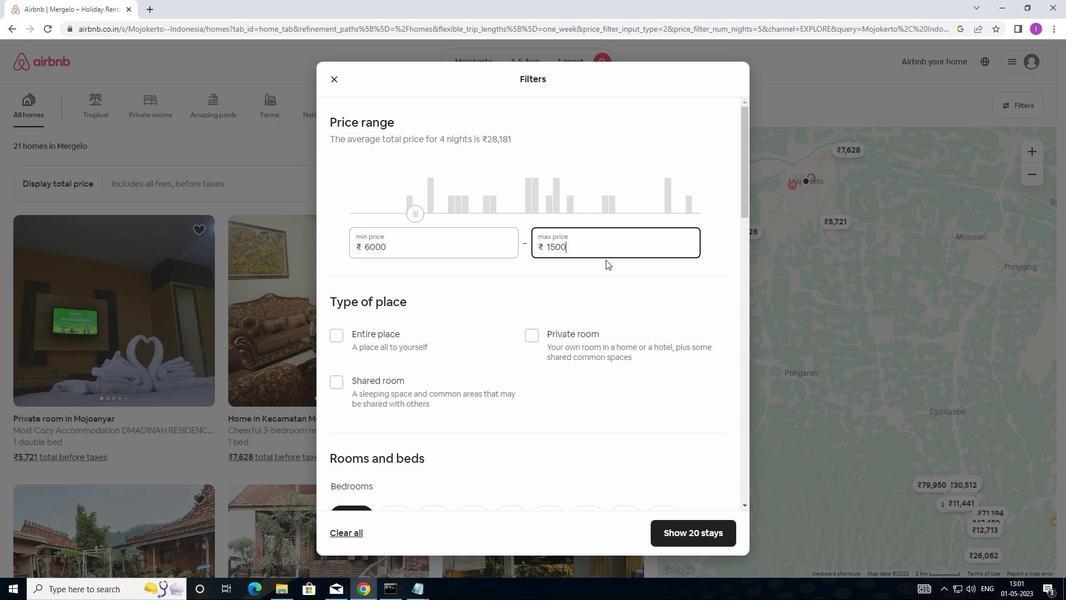 
Action: Mouse moved to (514, 383)
Screenshot: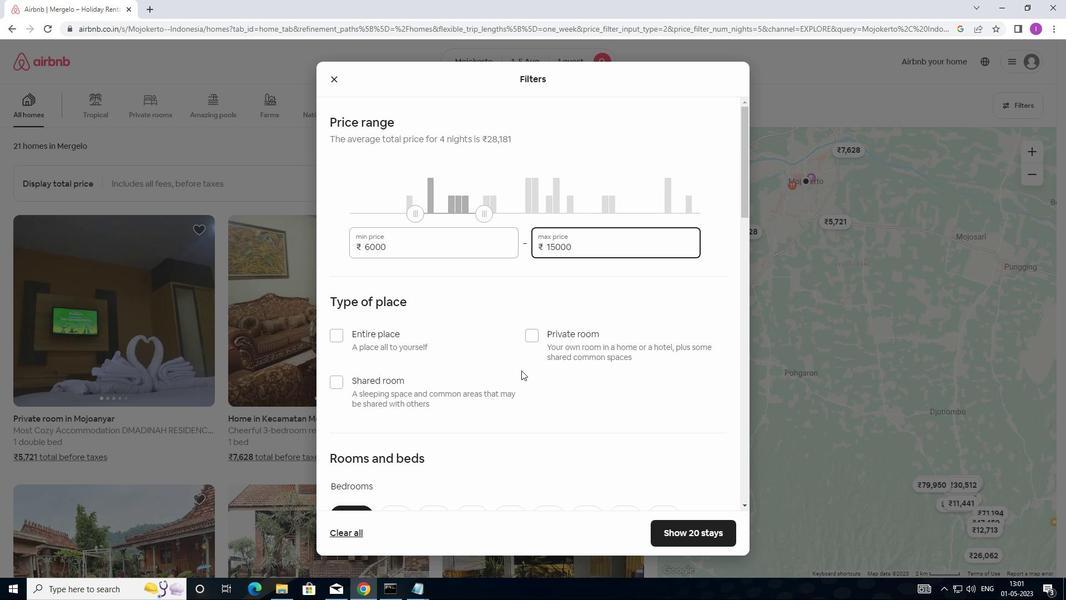 
Action: Mouse scrolled (514, 383) with delta (0, 0)
Screenshot: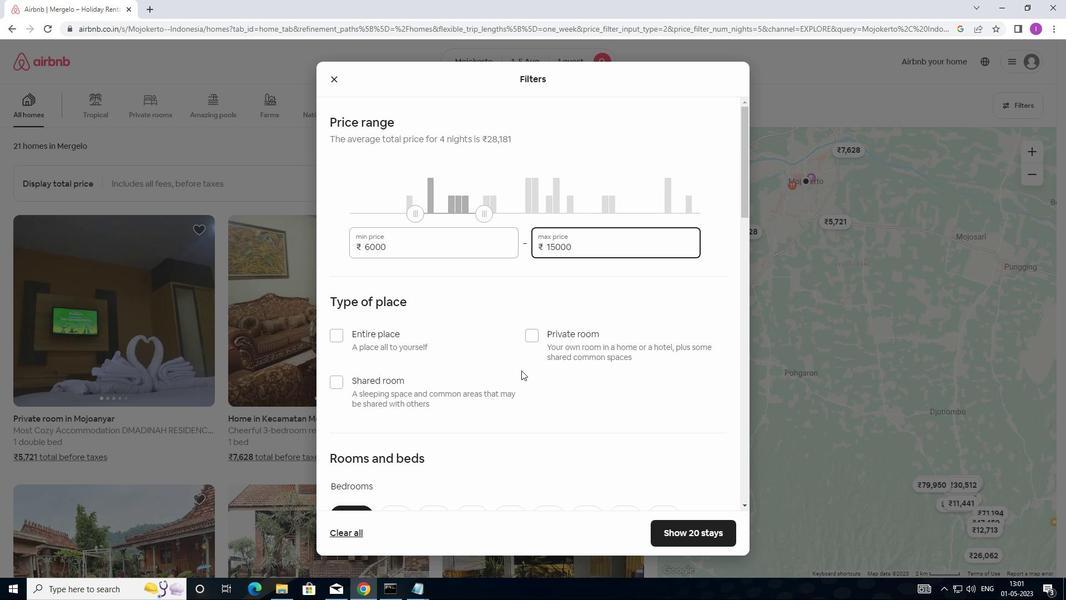 
Action: Mouse moved to (513, 389)
Screenshot: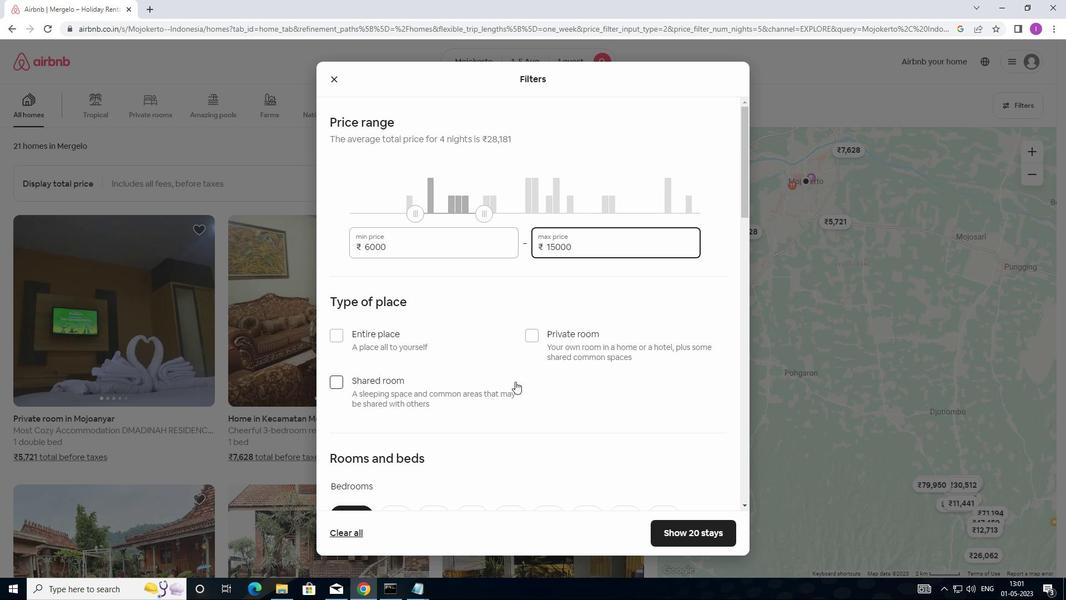 
Action: Mouse scrolled (513, 388) with delta (0, 0)
Screenshot: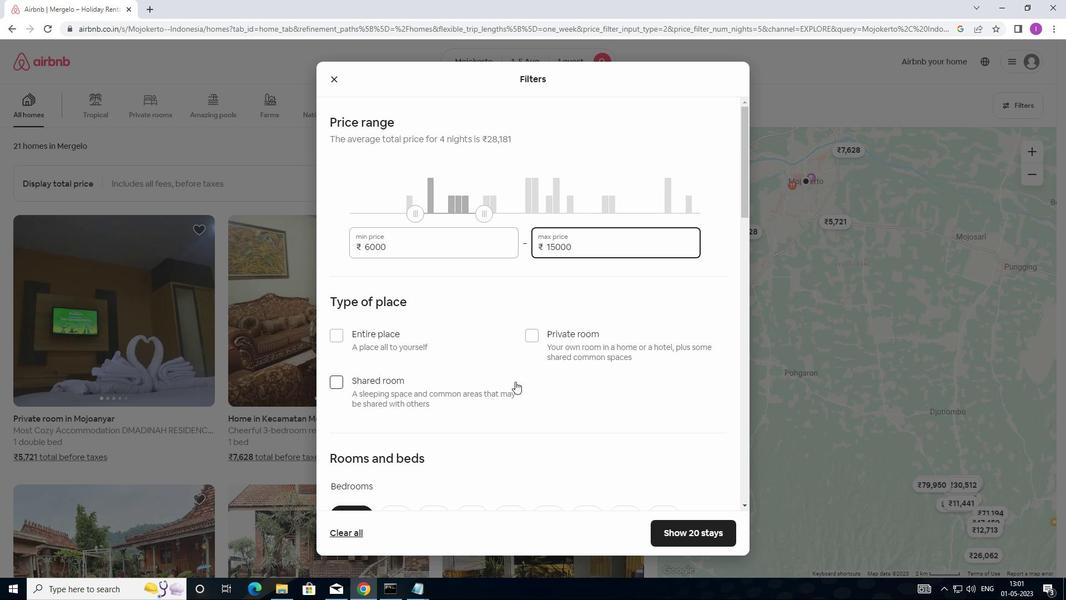 
Action: Mouse scrolled (513, 388) with delta (0, 0)
Screenshot: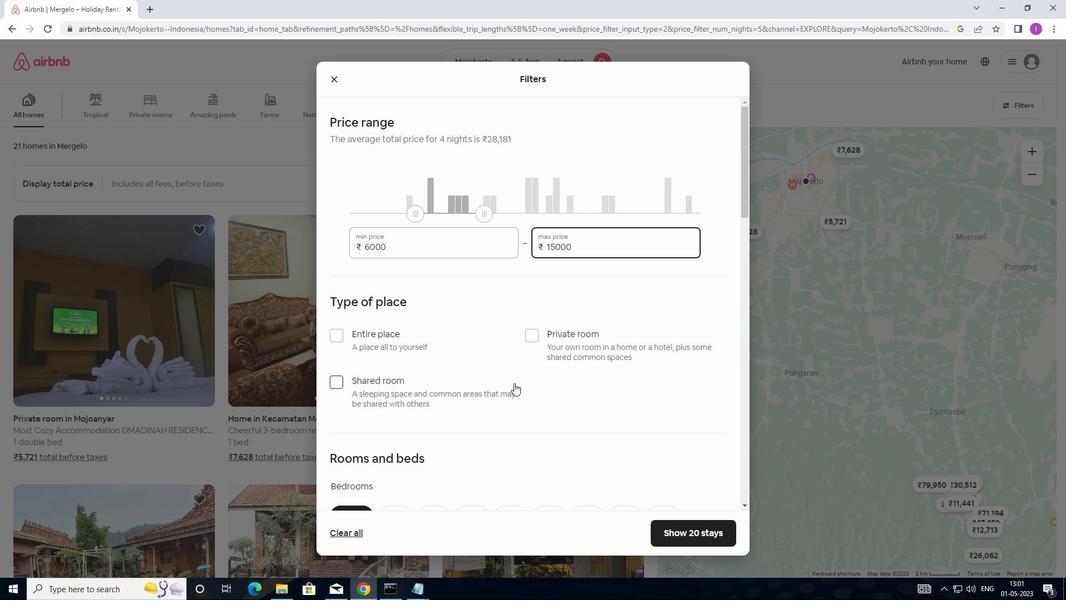 
Action: Mouse scrolled (513, 388) with delta (0, 0)
Screenshot: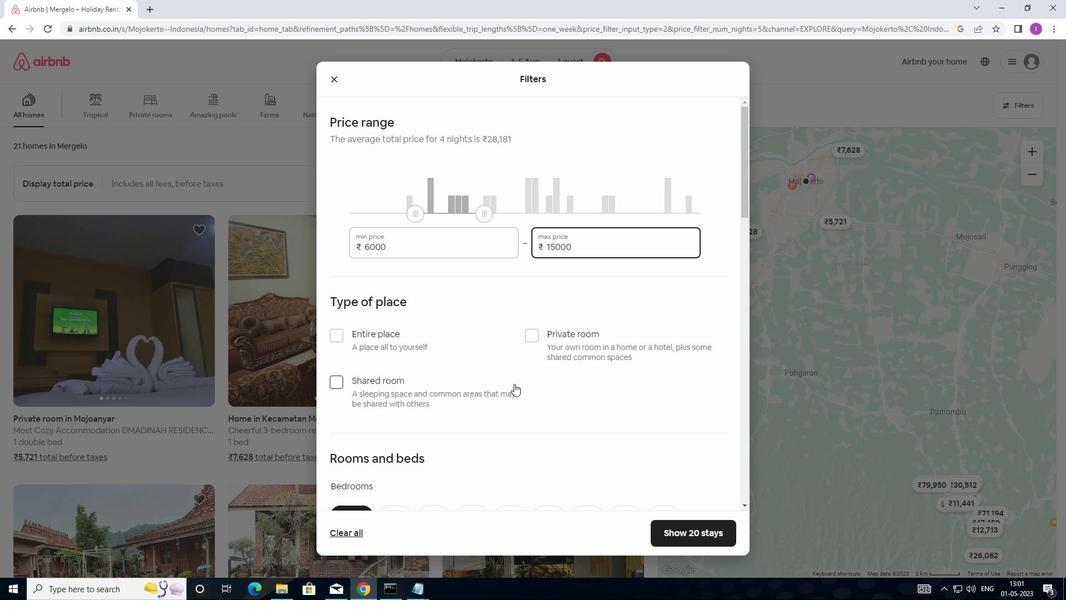 
Action: Mouse moved to (340, 118)
Screenshot: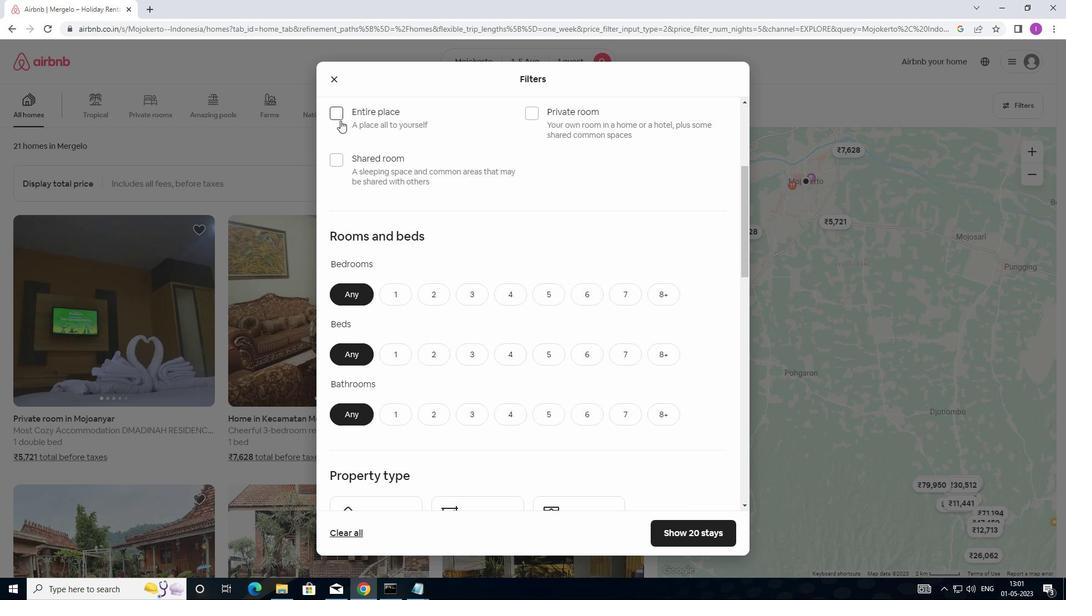 
Action: Mouse pressed left at (340, 118)
Screenshot: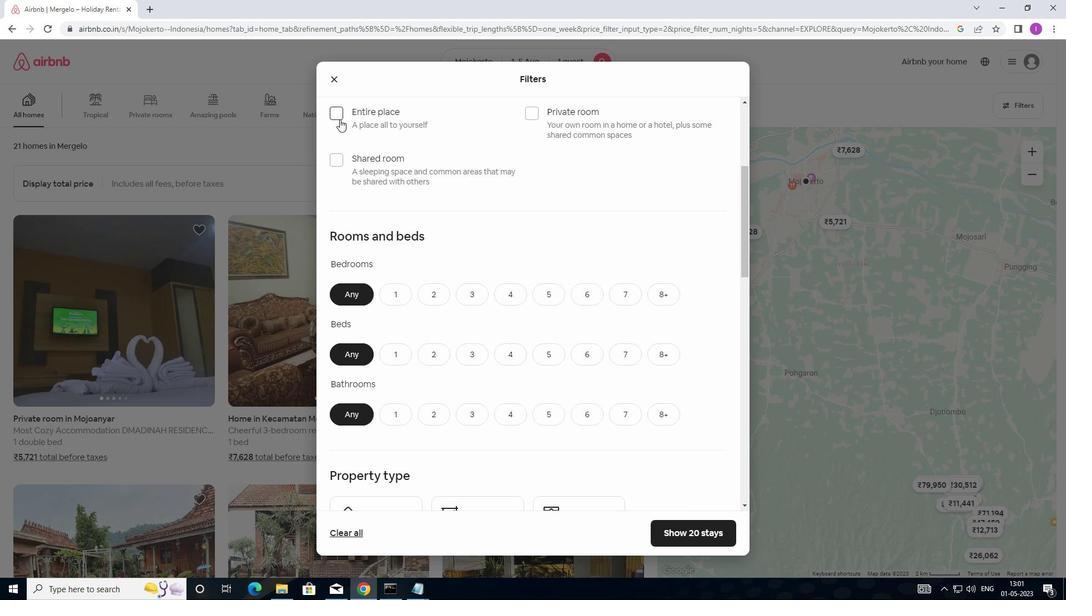 
Action: Mouse moved to (410, 163)
Screenshot: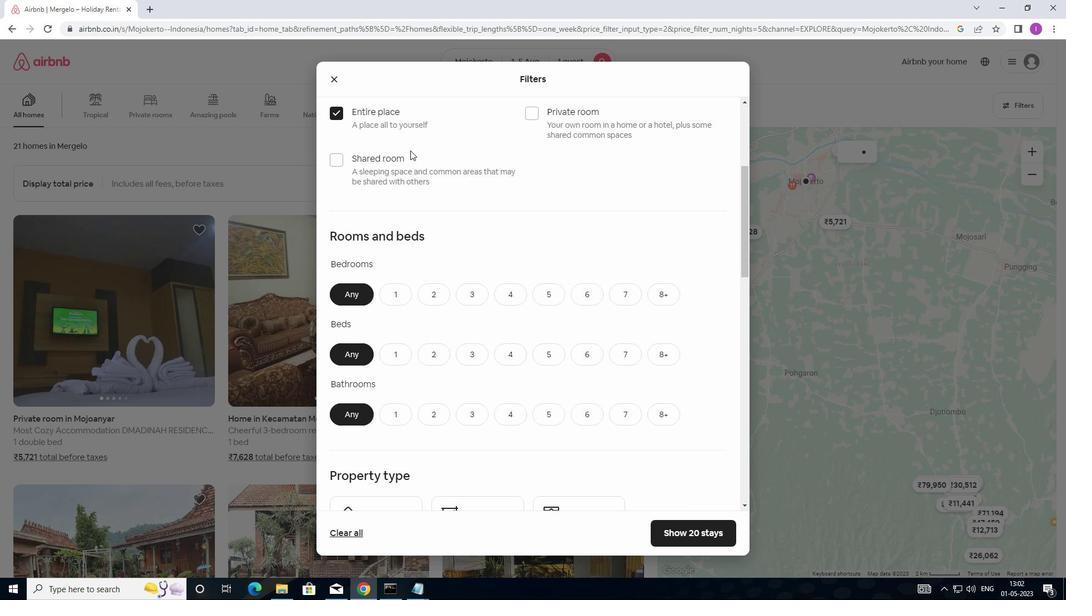 
Action: Mouse scrolled (410, 162) with delta (0, 0)
Screenshot: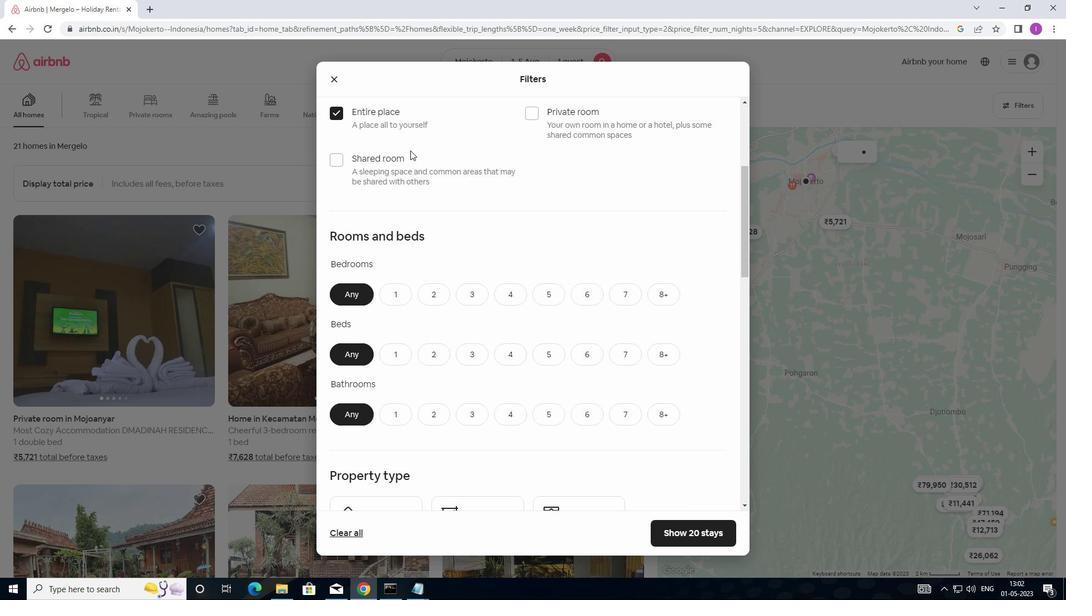 
Action: Mouse moved to (412, 165)
Screenshot: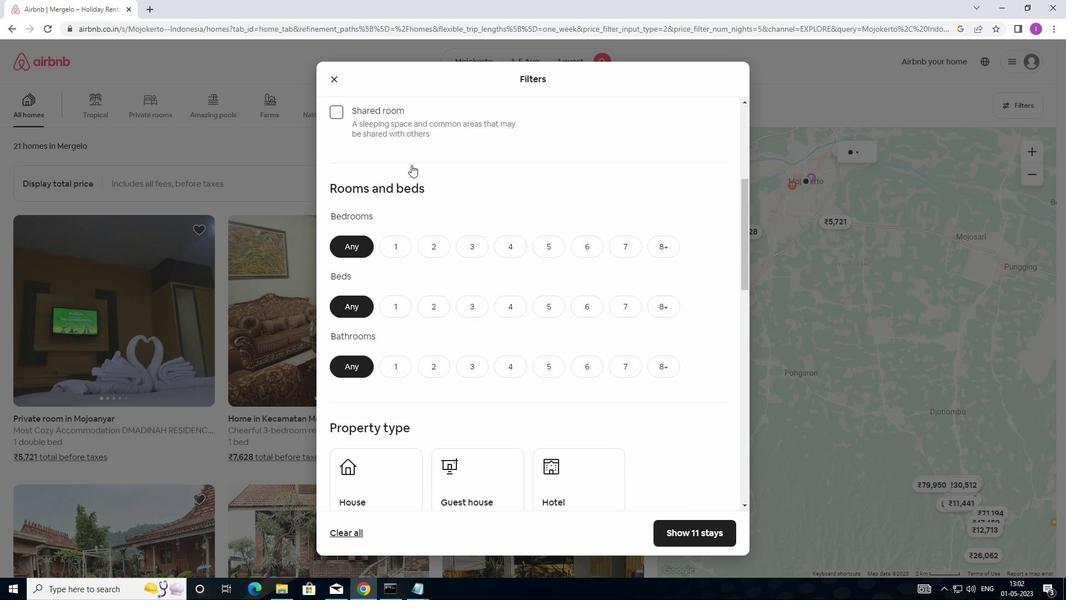 
Action: Mouse scrolled (412, 165) with delta (0, 0)
Screenshot: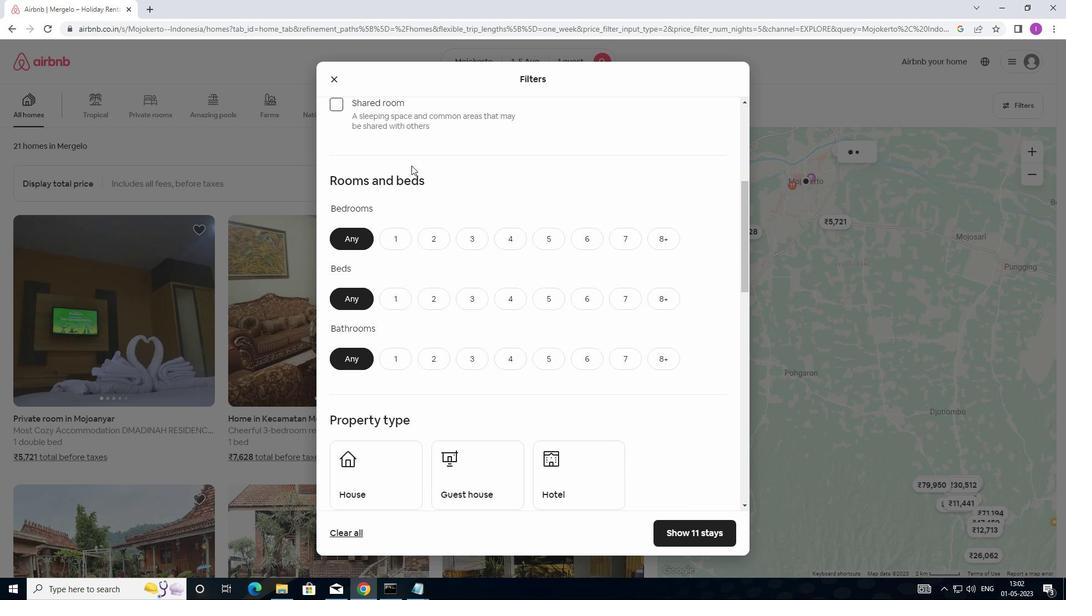 
Action: Mouse scrolled (412, 165) with delta (0, 0)
Screenshot: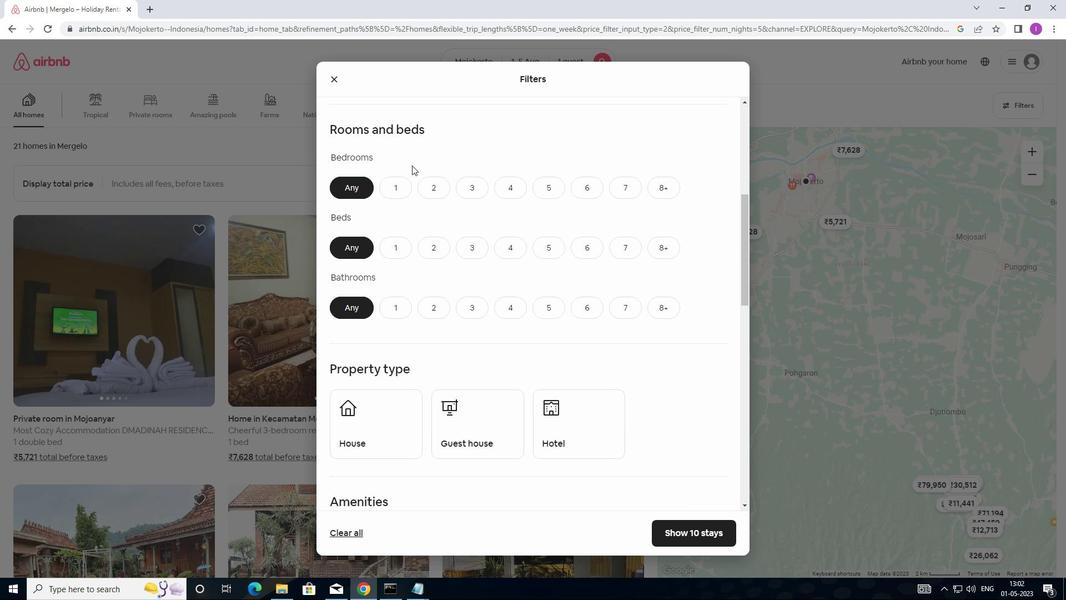 
Action: Mouse moved to (393, 125)
Screenshot: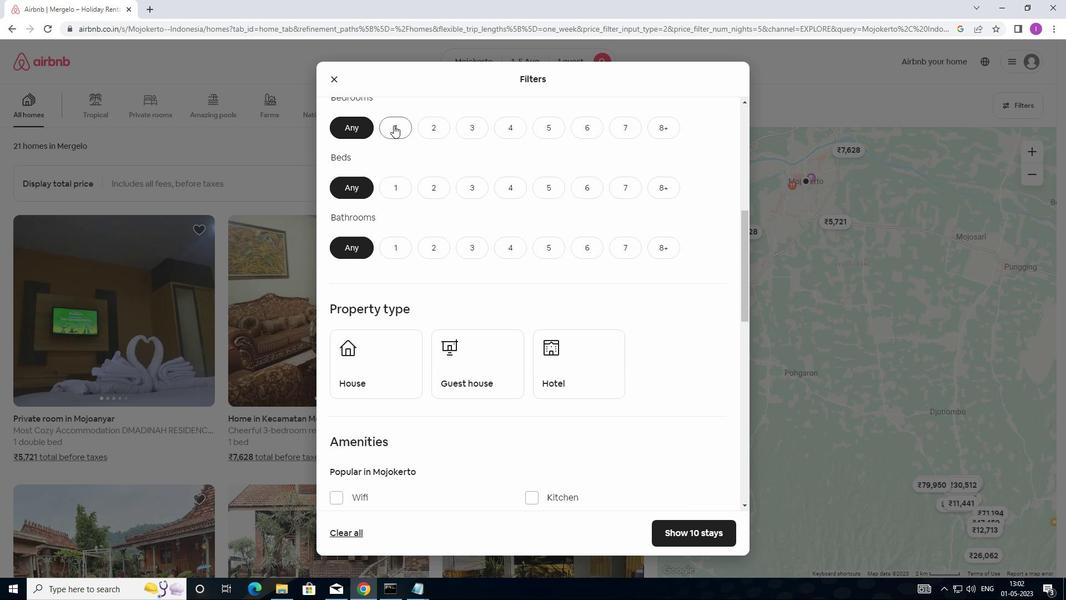 
Action: Mouse pressed left at (393, 125)
Screenshot: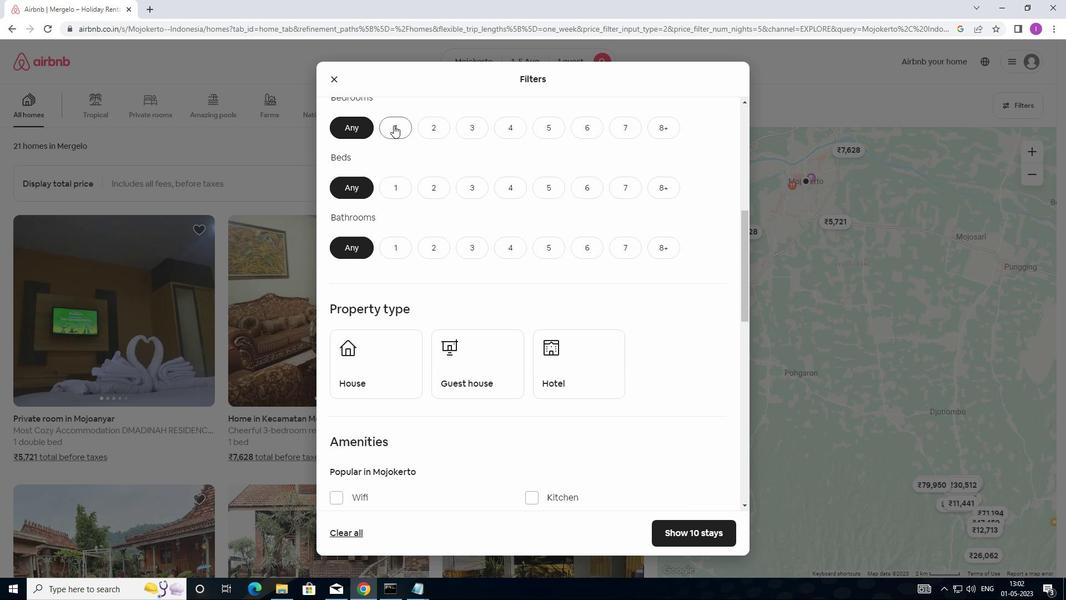 
Action: Mouse moved to (398, 186)
Screenshot: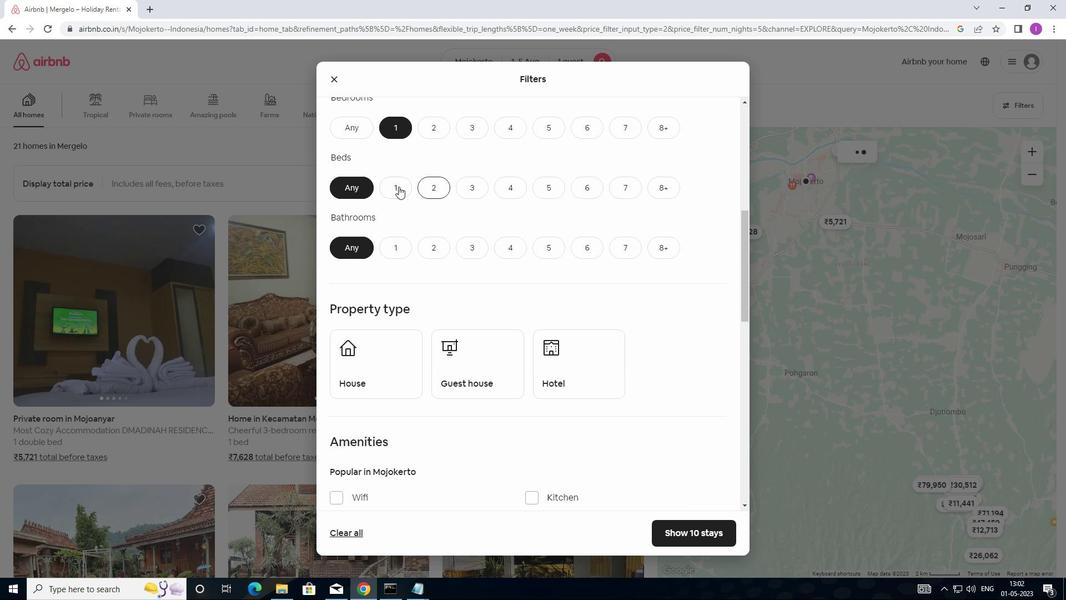 
Action: Mouse pressed left at (398, 186)
Screenshot: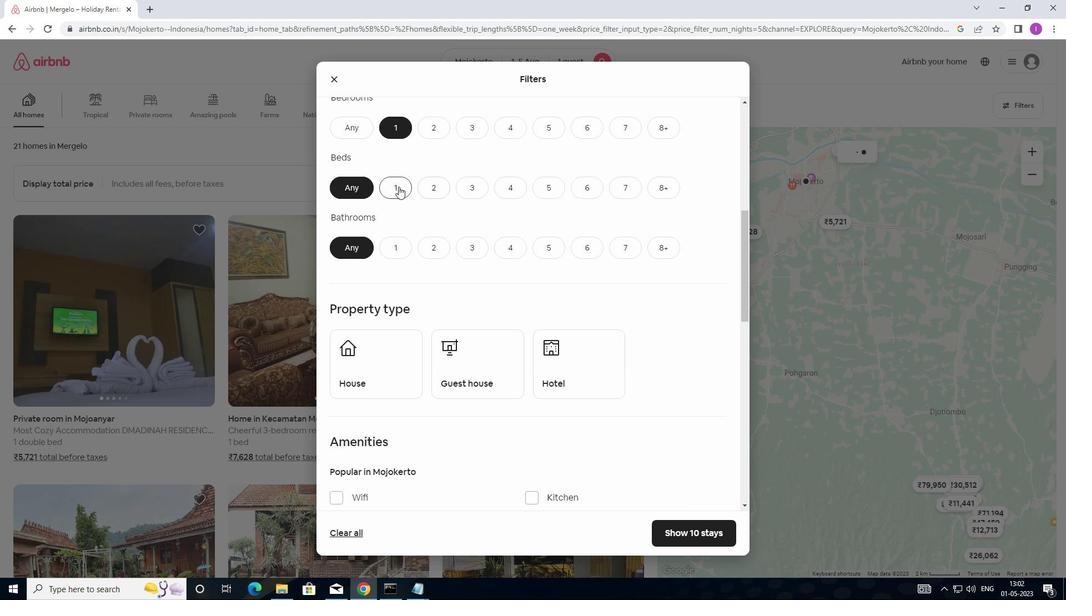 
Action: Mouse moved to (398, 251)
Screenshot: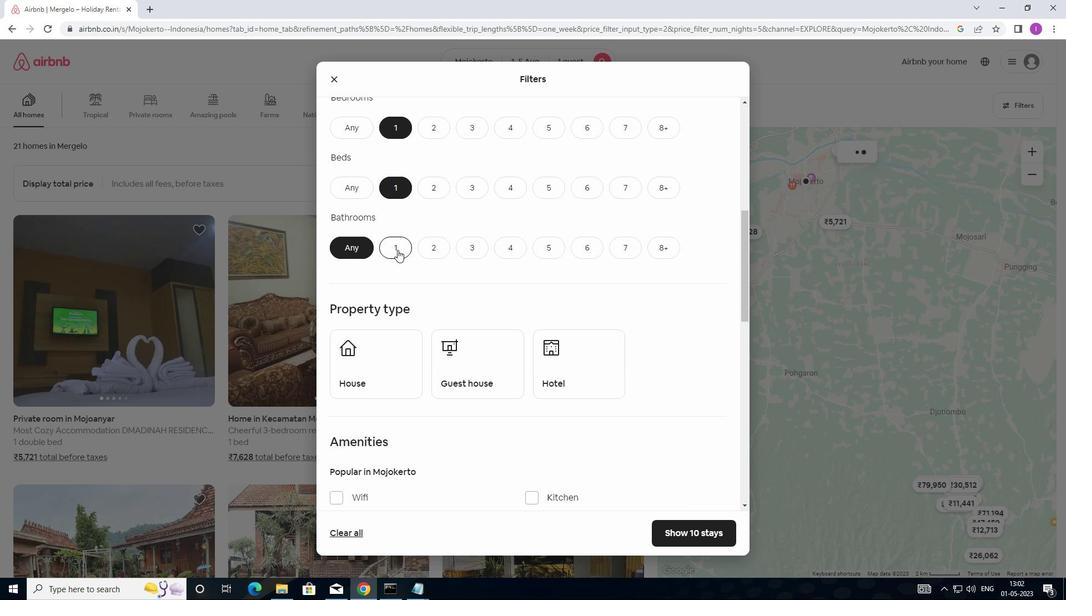 
Action: Mouse pressed left at (398, 251)
Screenshot: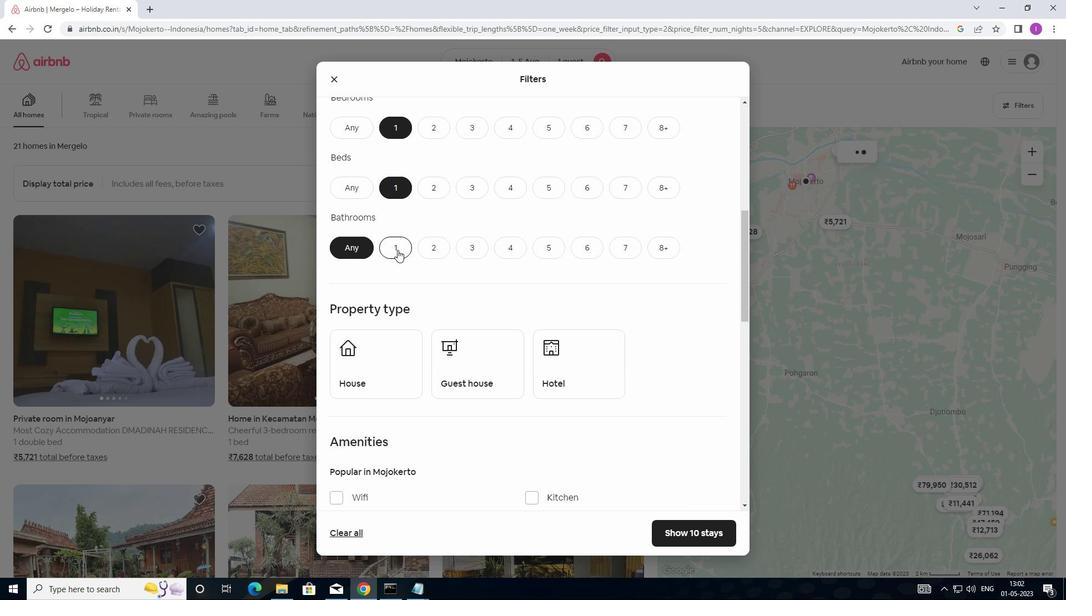 
Action: Mouse moved to (410, 307)
Screenshot: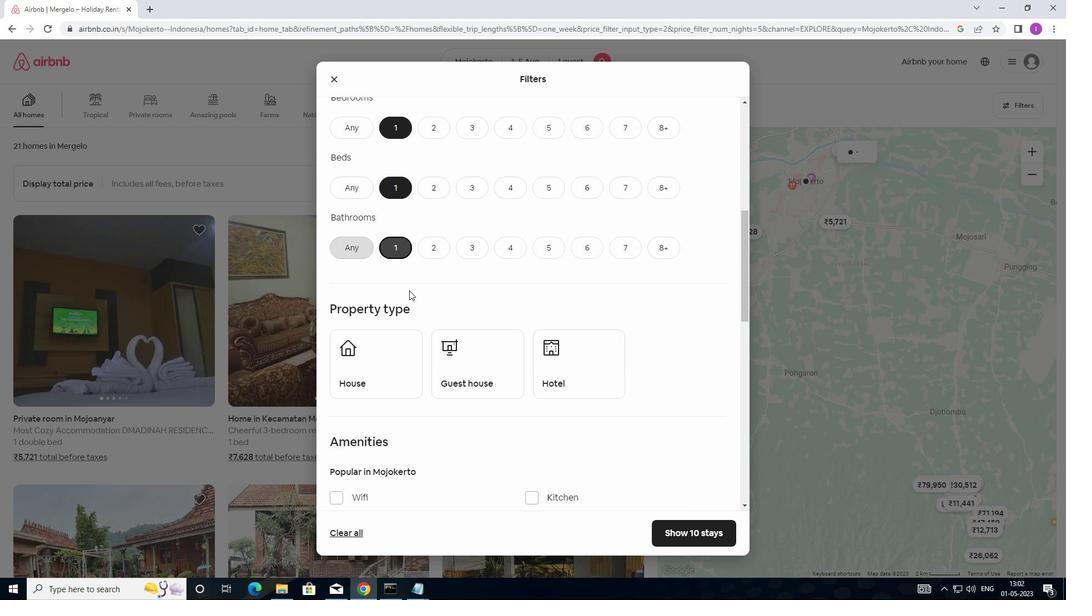 
Action: Mouse scrolled (410, 307) with delta (0, 0)
Screenshot: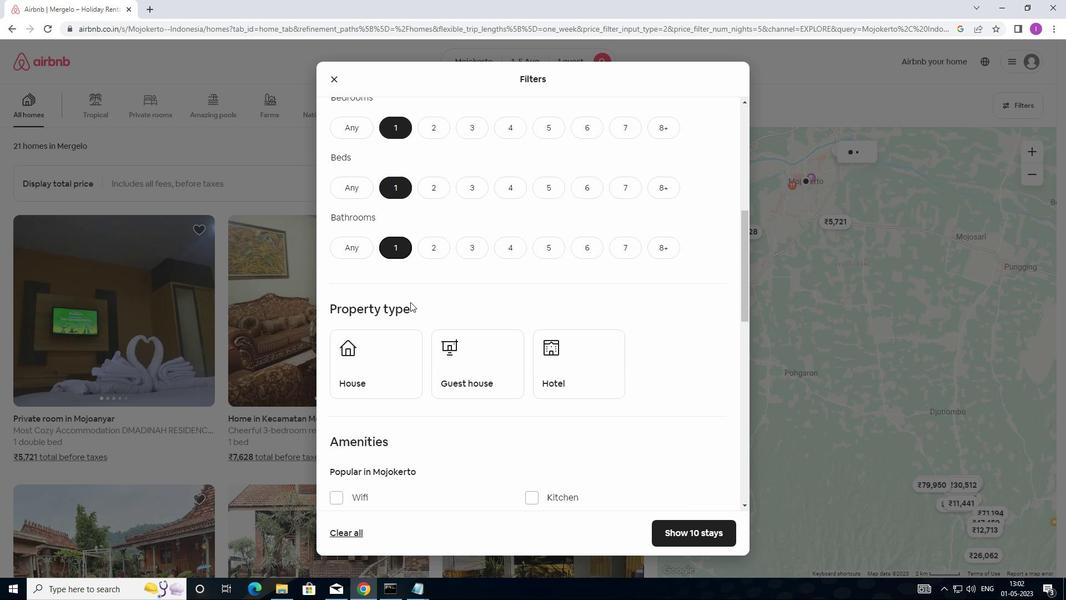 
Action: Mouse scrolled (410, 307) with delta (0, 0)
Screenshot: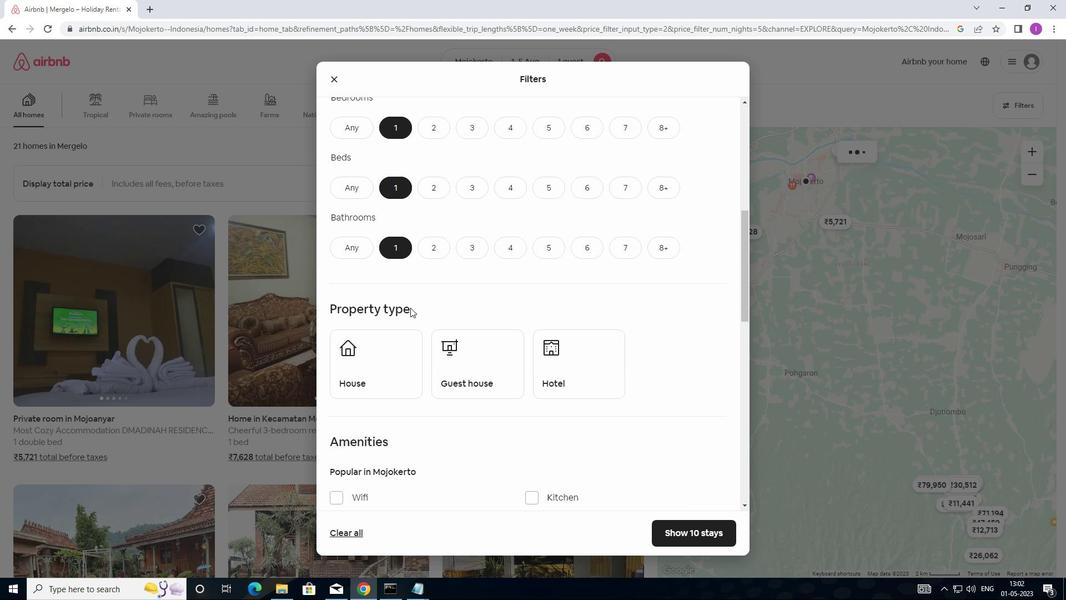 
Action: Mouse moved to (385, 260)
Screenshot: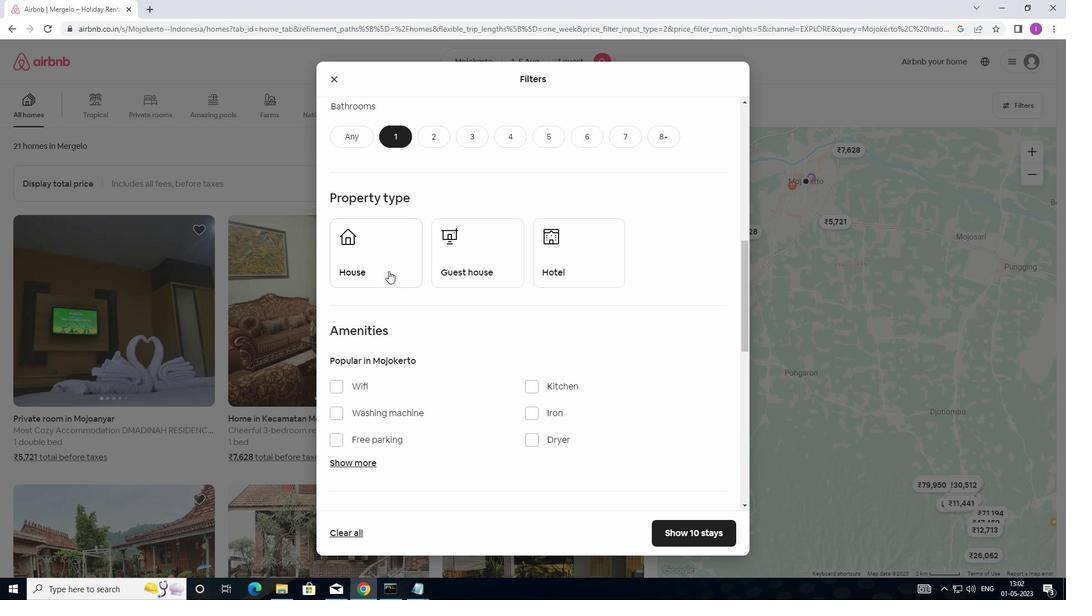 
Action: Mouse pressed left at (385, 260)
Screenshot: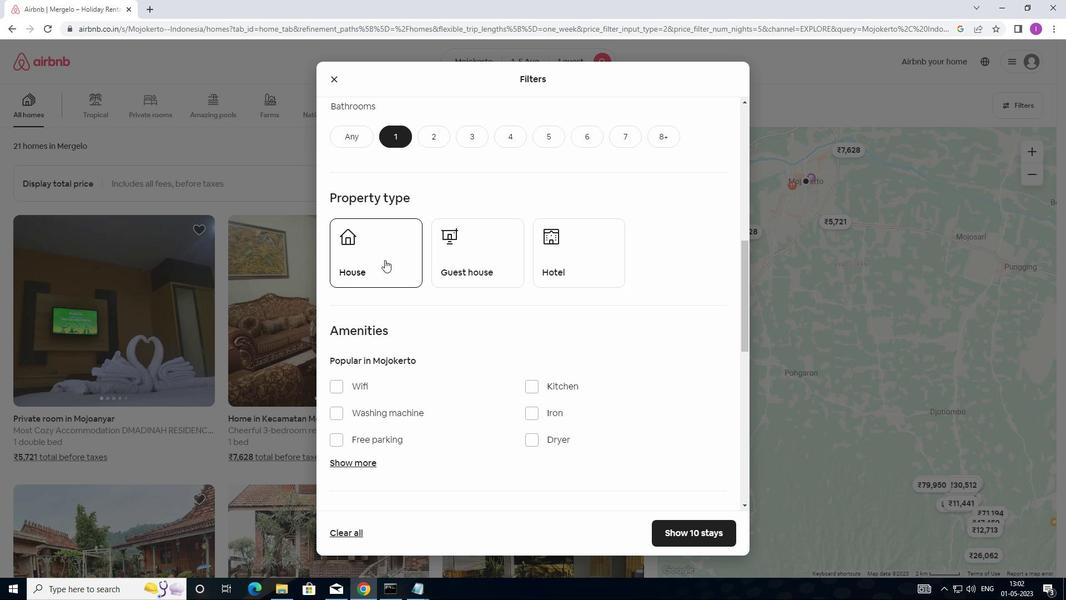 
Action: Mouse moved to (467, 268)
Screenshot: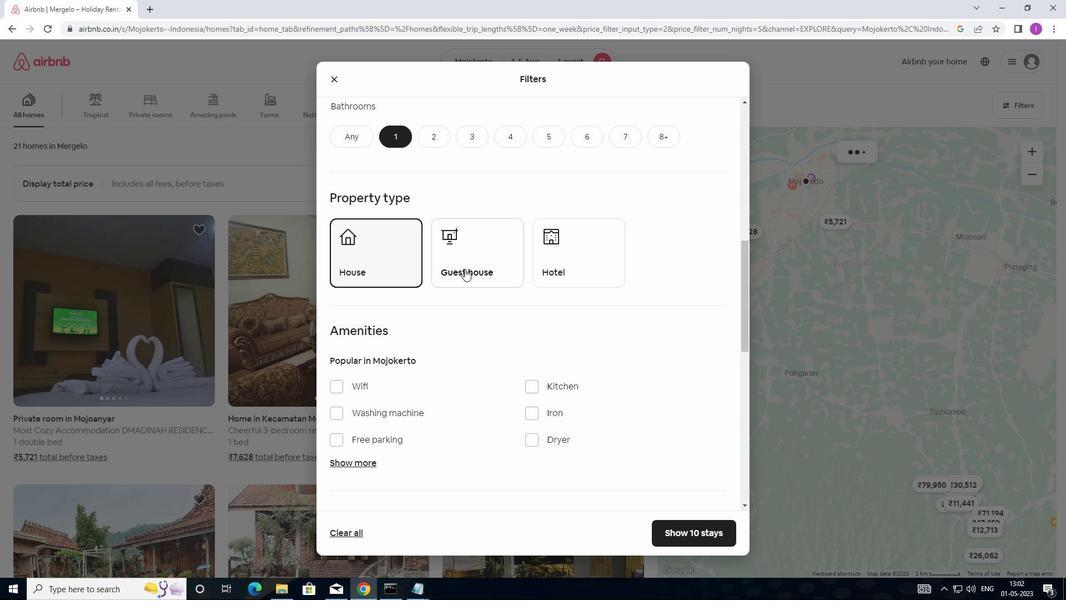 
Action: Mouse pressed left at (467, 268)
Screenshot: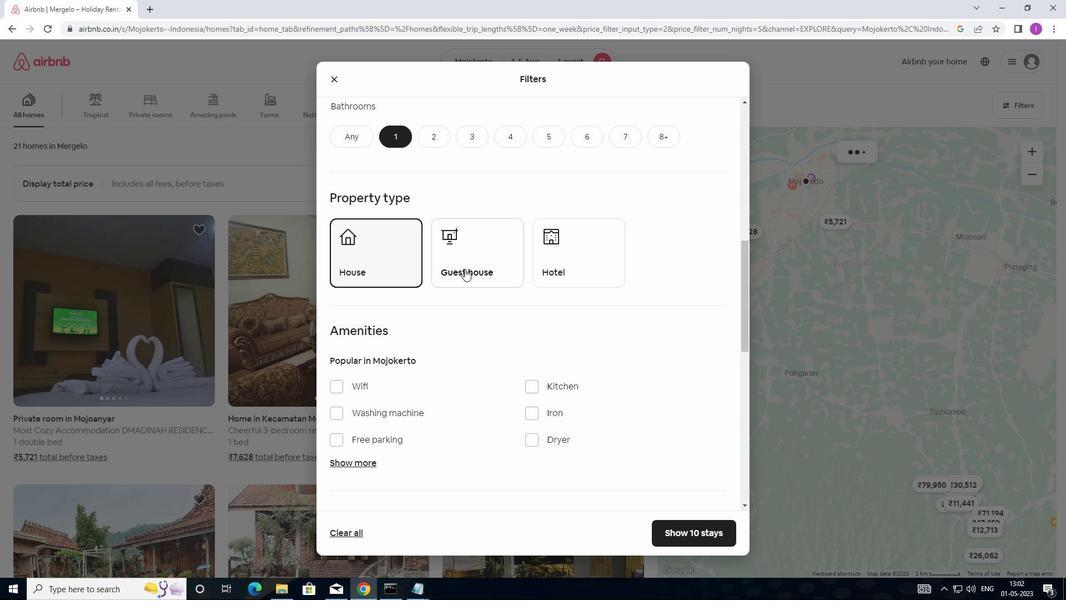 
Action: Mouse moved to (476, 286)
Screenshot: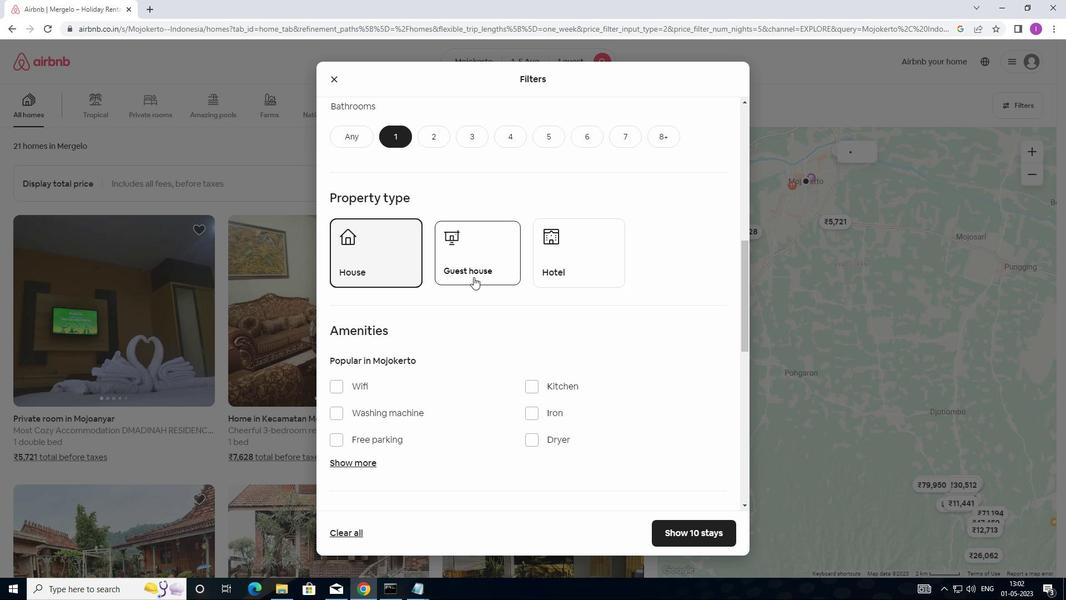 
Action: Mouse scrolled (476, 285) with delta (0, 0)
Screenshot: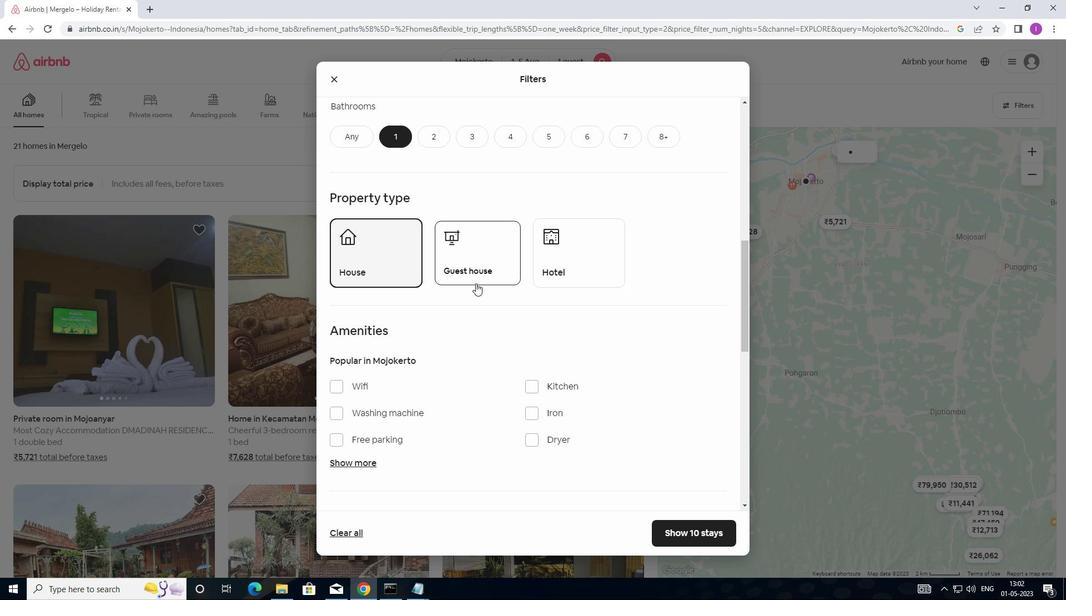 
Action: Mouse moved to (477, 282)
Screenshot: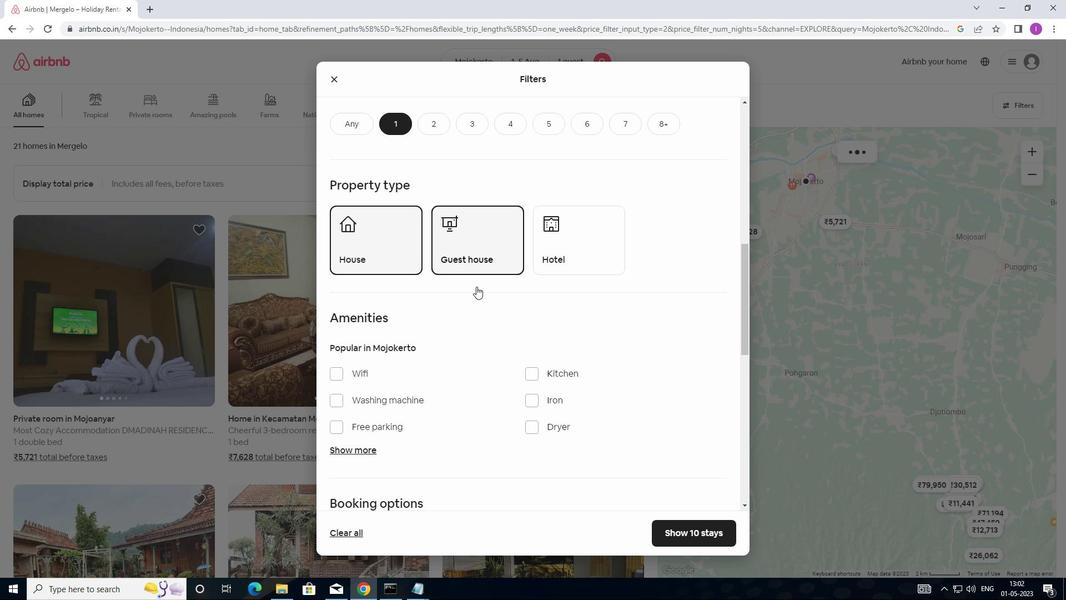 
Action: Mouse scrolled (477, 281) with delta (0, 0)
Screenshot: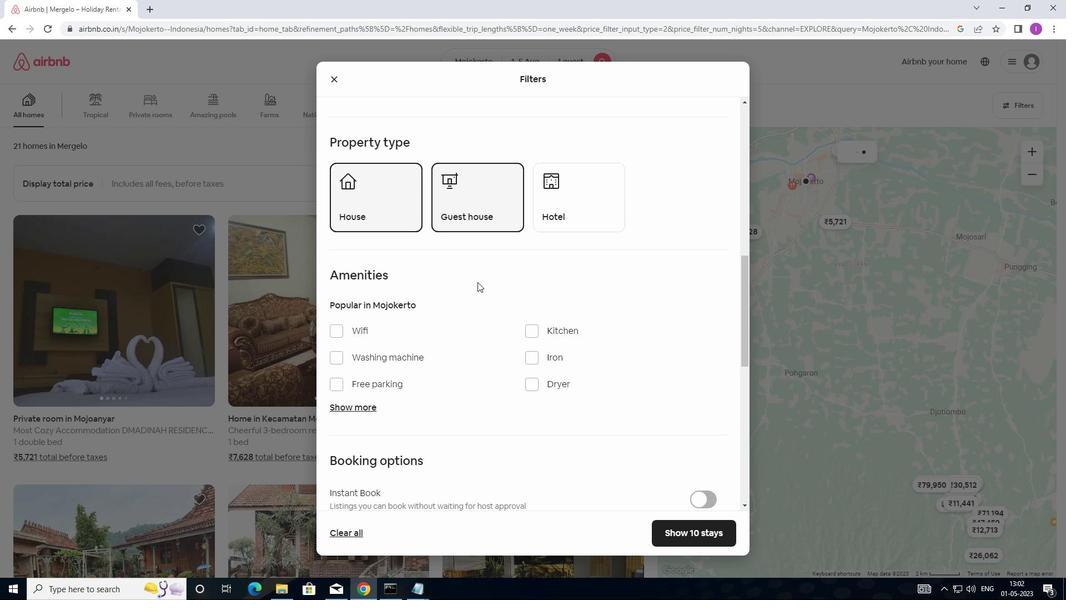 
Action: Mouse scrolled (477, 281) with delta (0, 0)
Screenshot: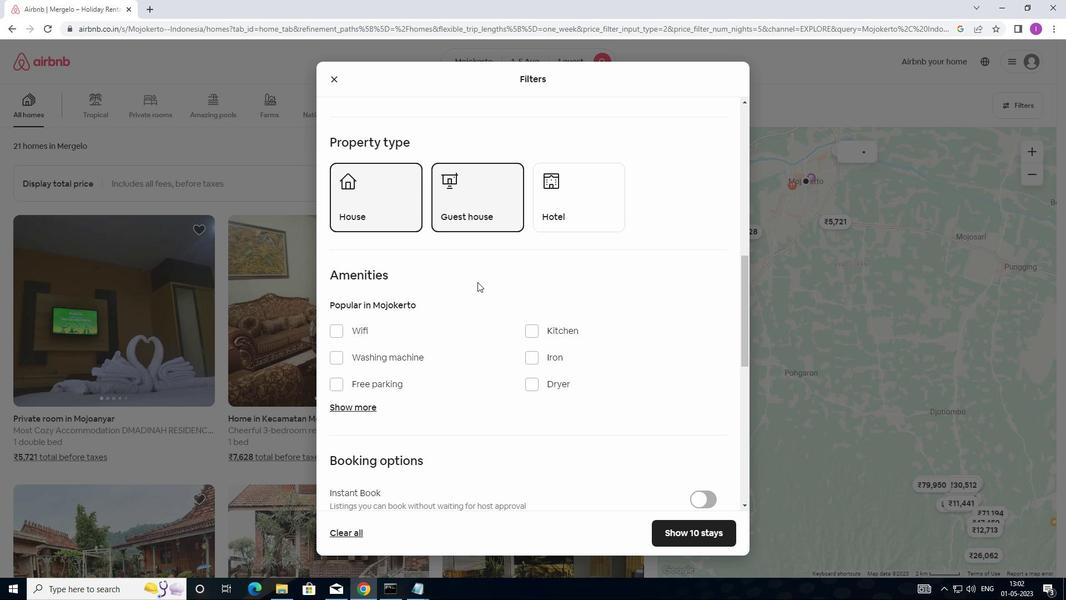 
Action: Mouse moved to (477, 282)
Screenshot: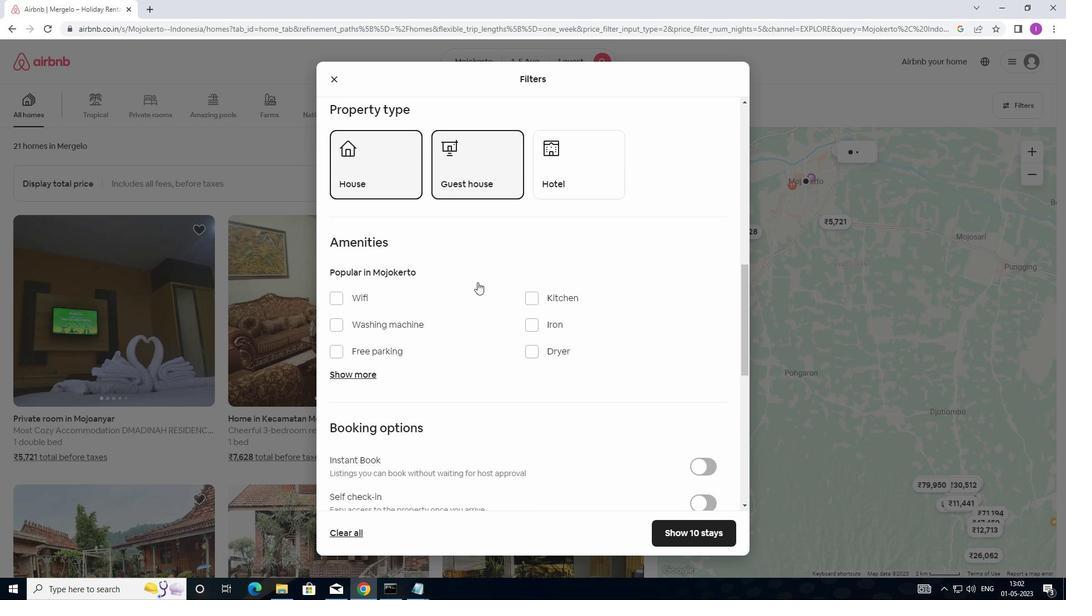
Action: Mouse scrolled (477, 281) with delta (0, 0)
Screenshot: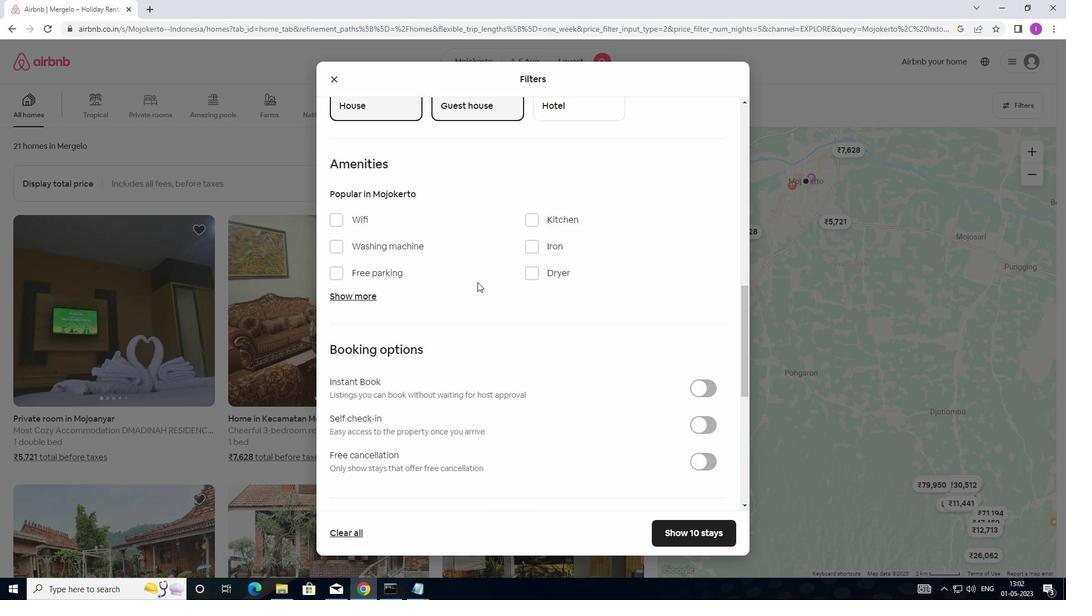 
Action: Mouse moved to (337, 160)
Screenshot: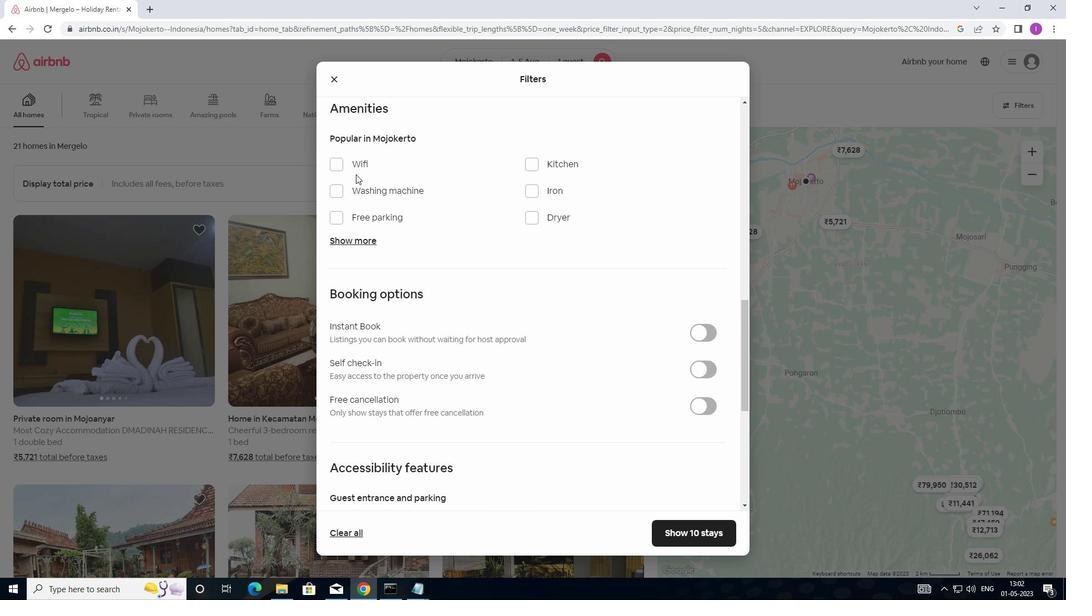 
Action: Mouse pressed left at (337, 160)
Screenshot: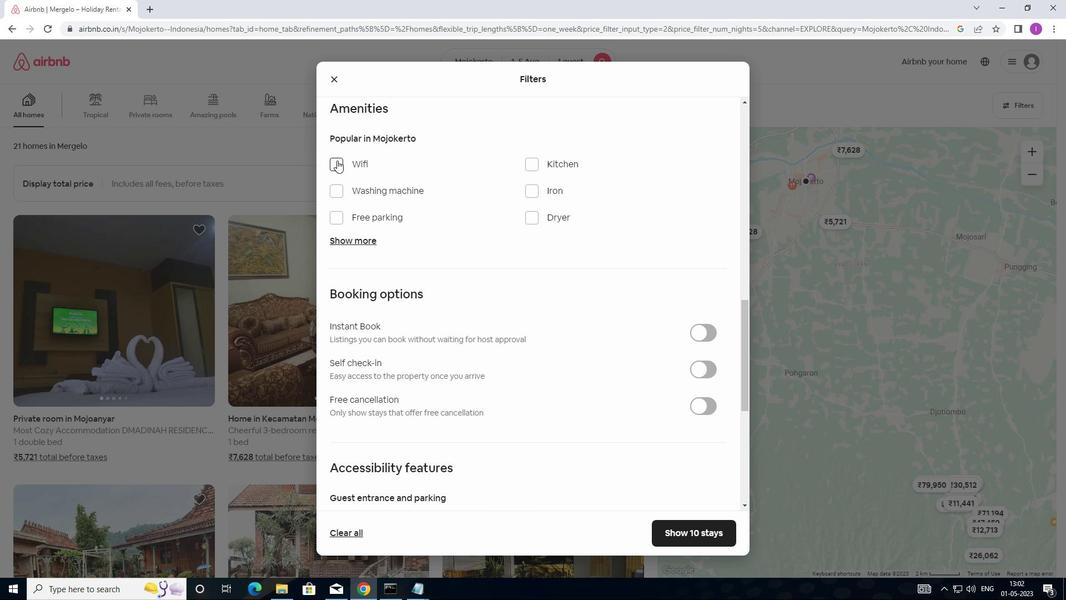 
Action: Mouse moved to (707, 365)
Screenshot: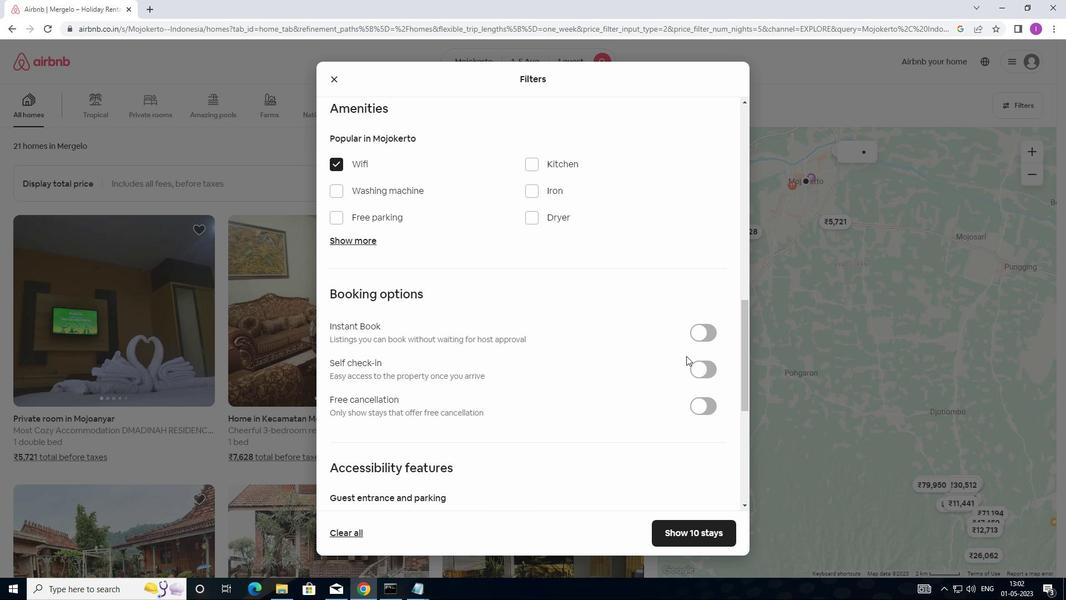 
Action: Mouse pressed left at (707, 365)
Screenshot: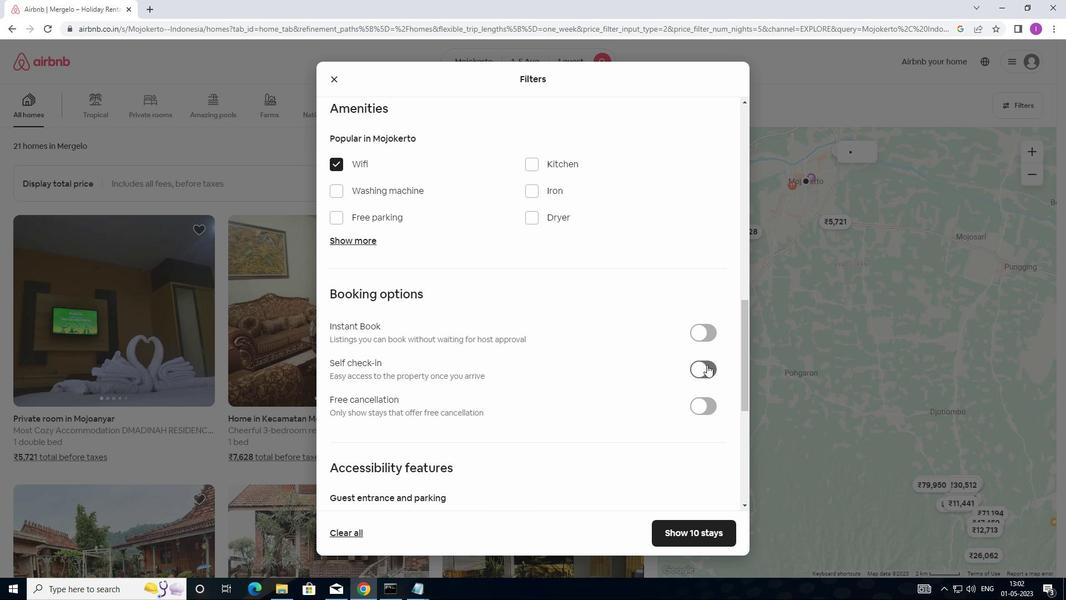
Action: Mouse moved to (447, 428)
Screenshot: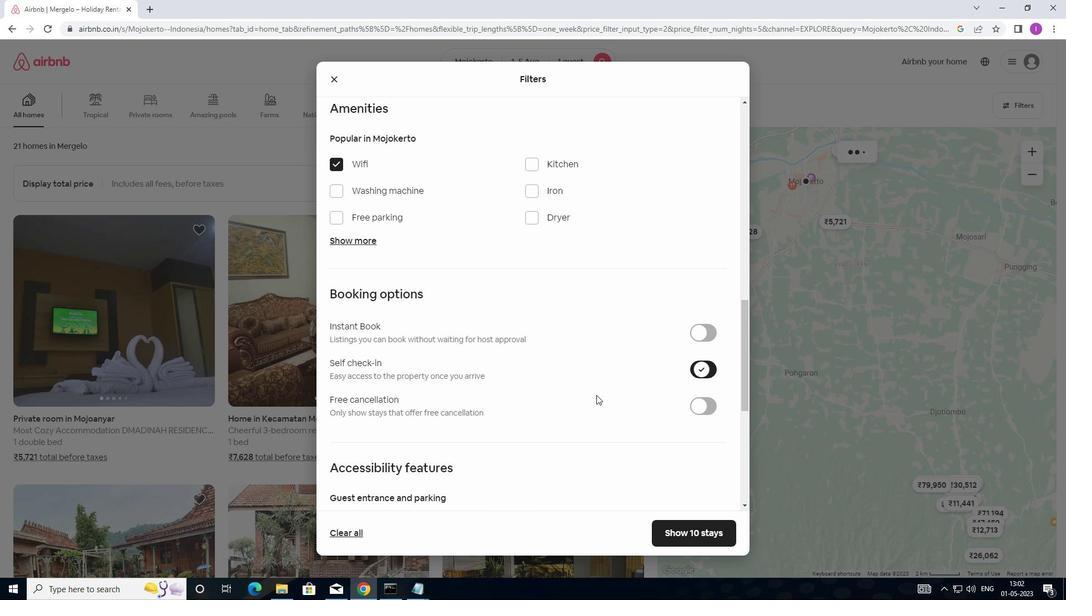 
Action: Mouse scrolled (447, 428) with delta (0, 0)
Screenshot: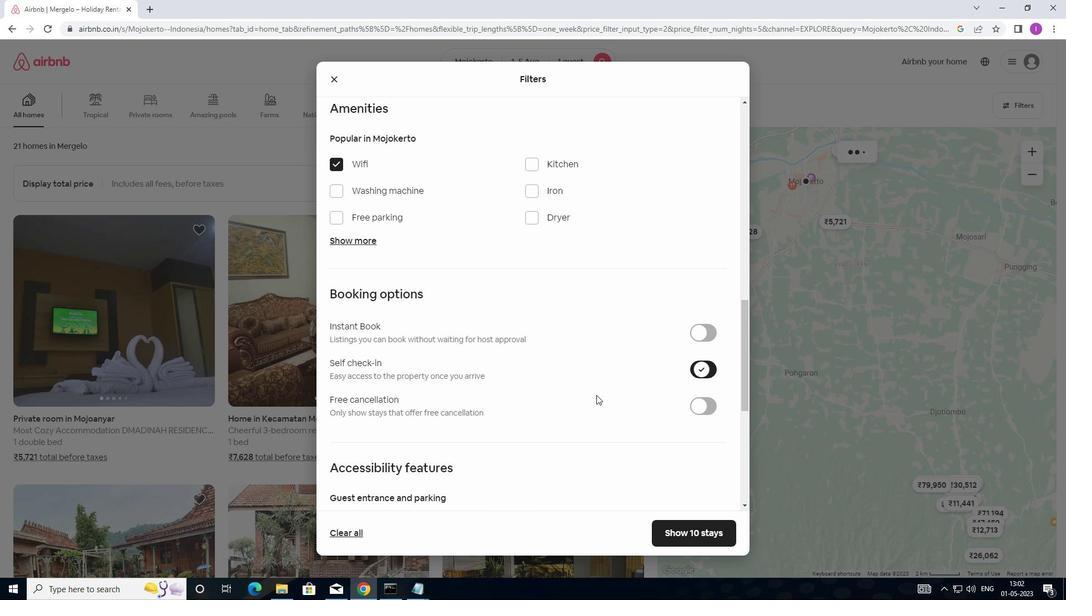 
Action: Mouse moved to (447, 429)
Screenshot: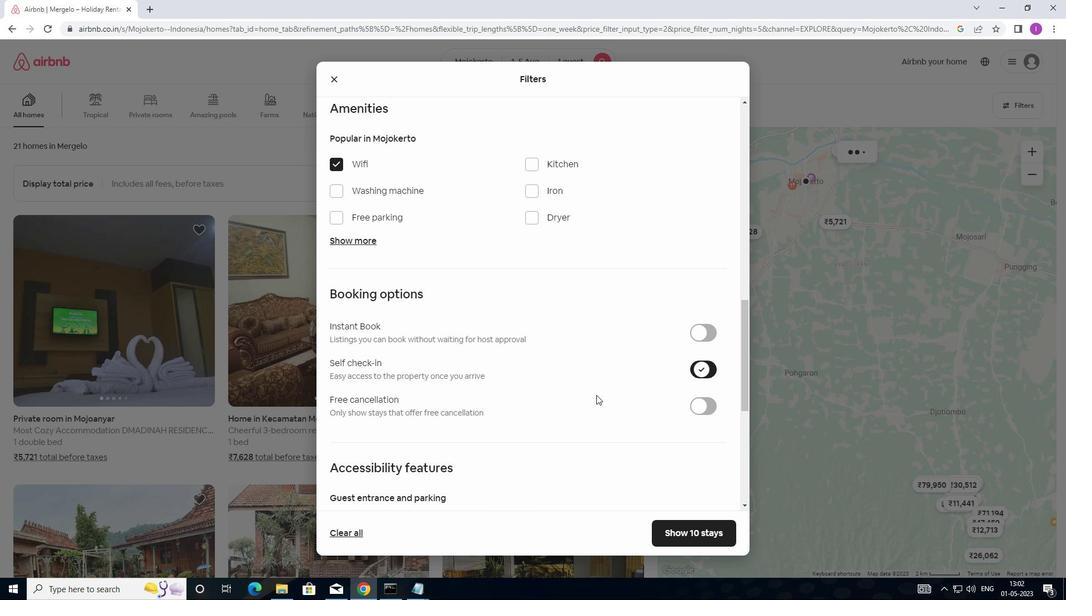
Action: Mouse scrolled (447, 428) with delta (0, 0)
Screenshot: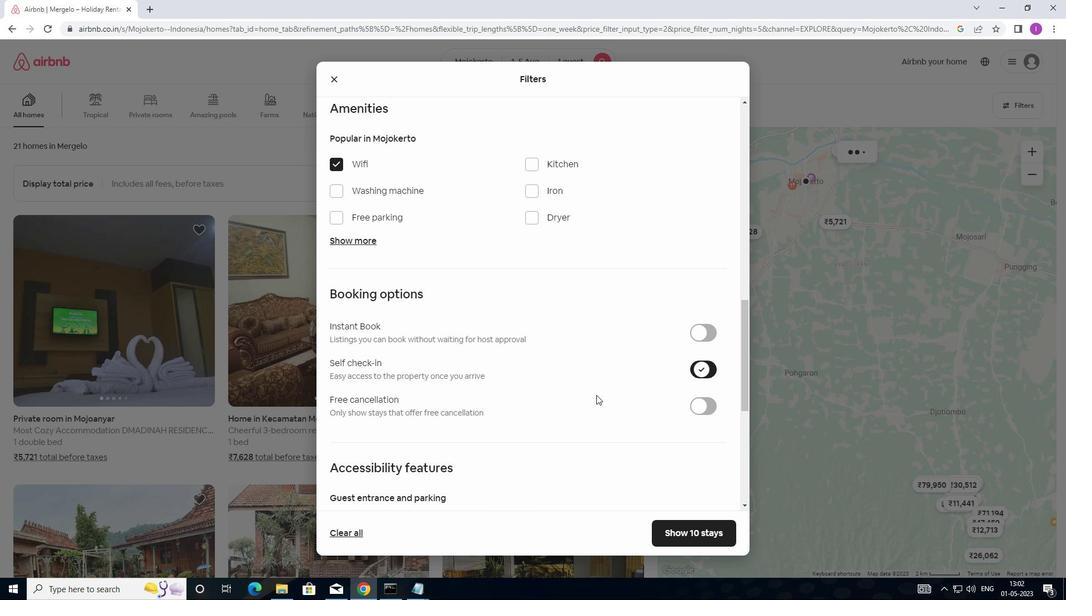 
Action: Mouse scrolled (447, 428) with delta (0, 0)
Screenshot: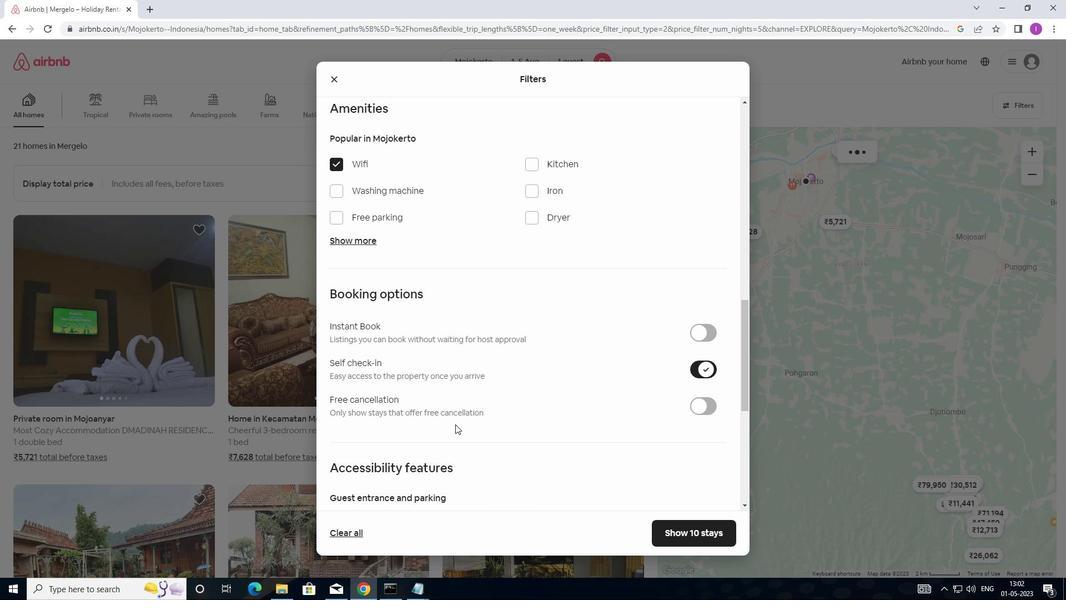 
Action: Mouse scrolled (447, 428) with delta (0, 0)
Screenshot: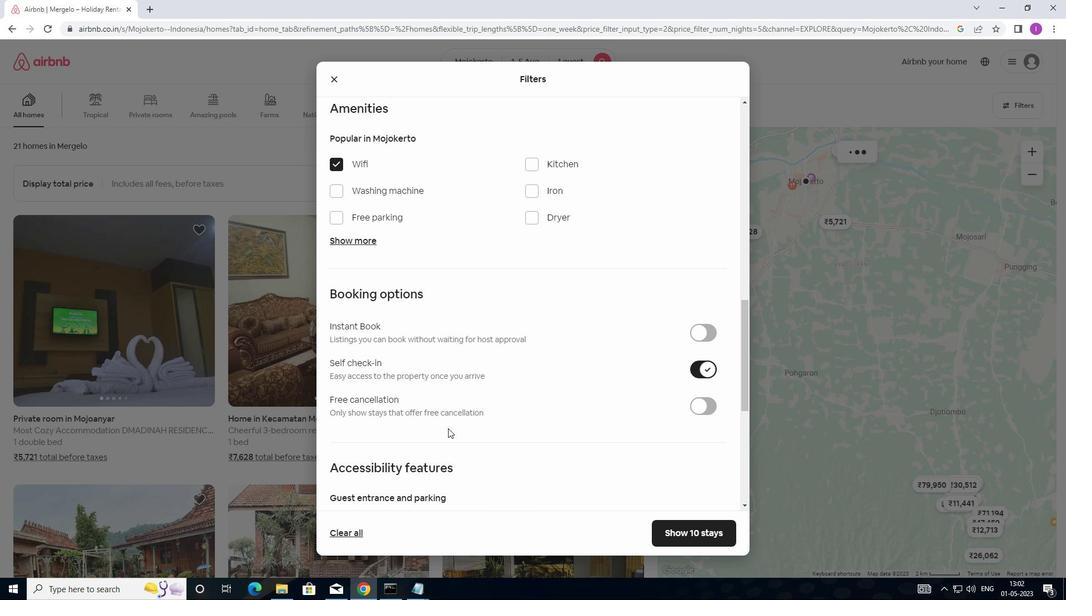 
Action: Mouse scrolled (447, 428) with delta (0, 0)
Screenshot: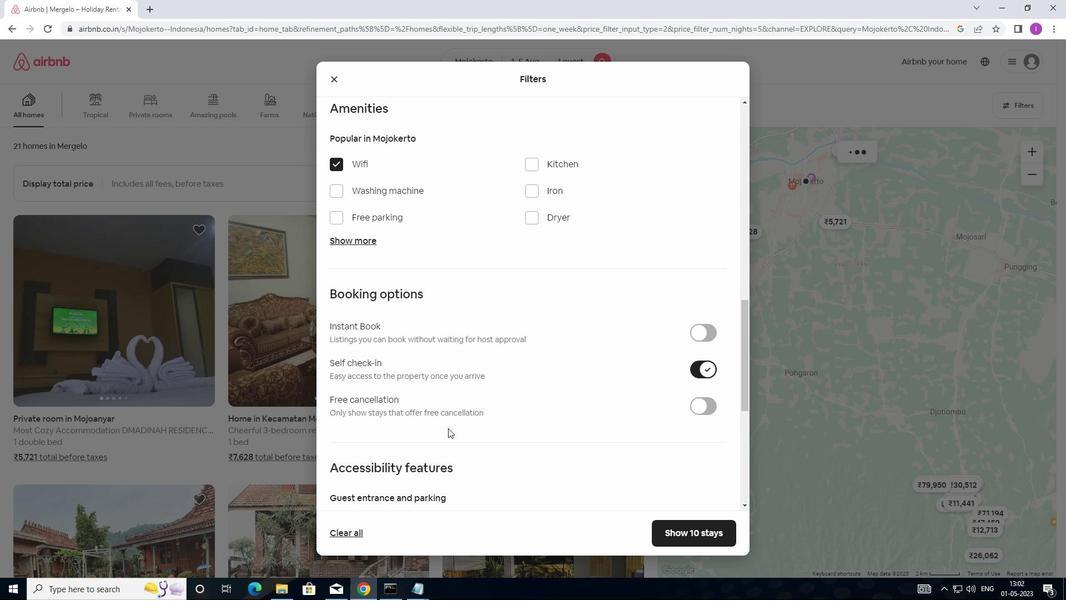 
Action: Mouse moved to (445, 416)
Screenshot: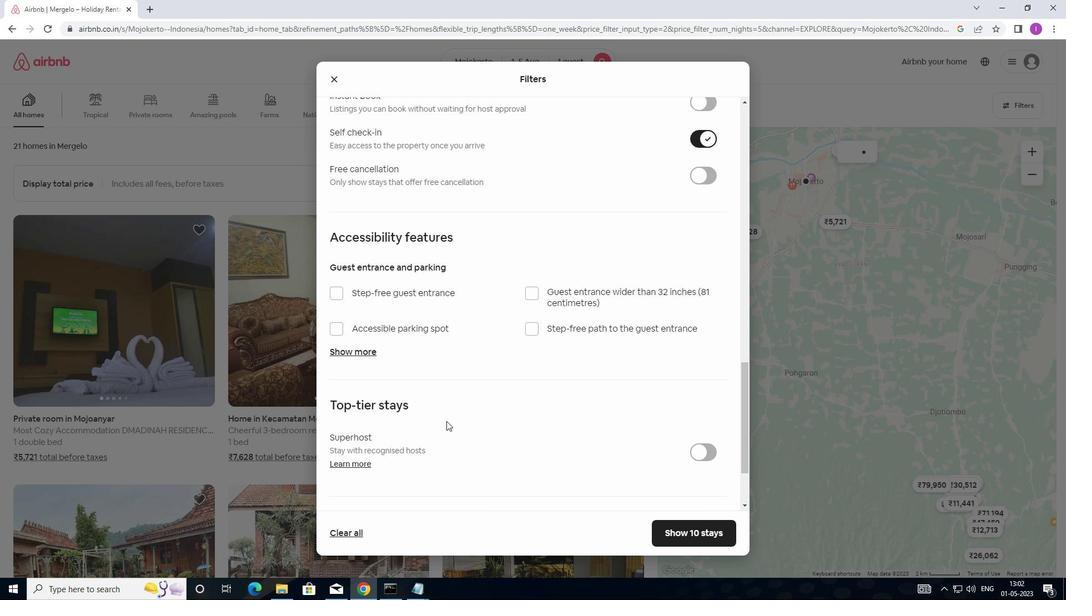 
Action: Mouse scrolled (445, 416) with delta (0, 0)
Screenshot: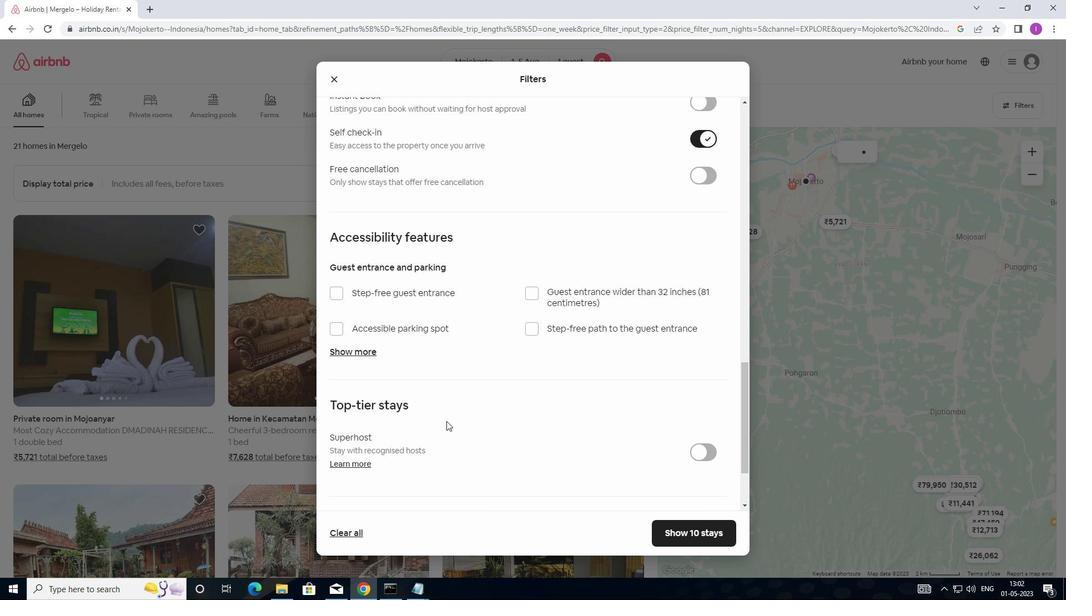 
Action: Mouse moved to (442, 420)
Screenshot: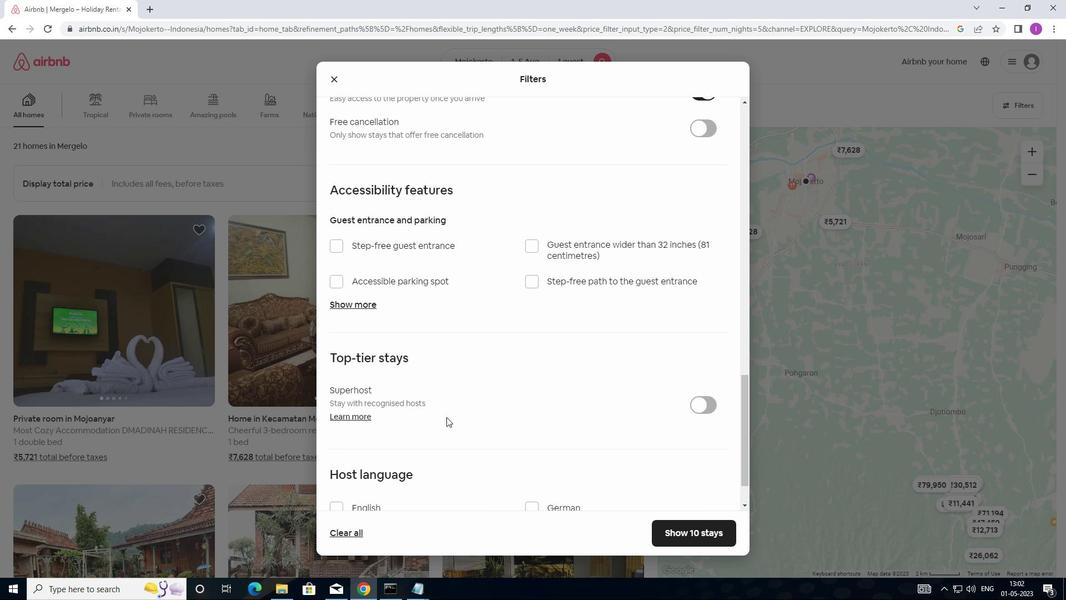 
Action: Mouse scrolled (442, 419) with delta (0, 0)
Screenshot: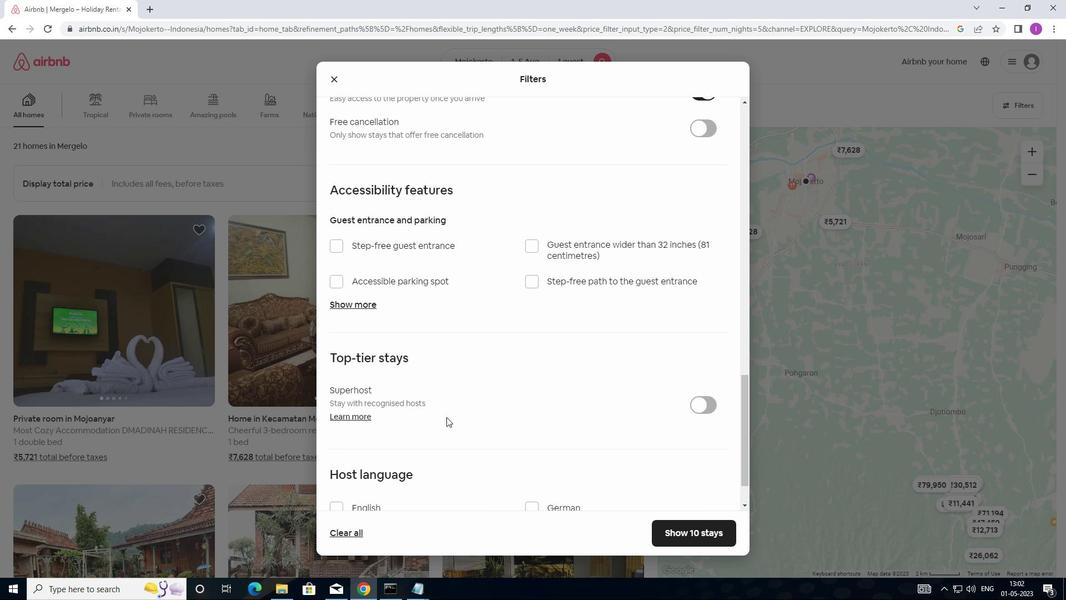 
Action: Mouse moved to (440, 425)
Screenshot: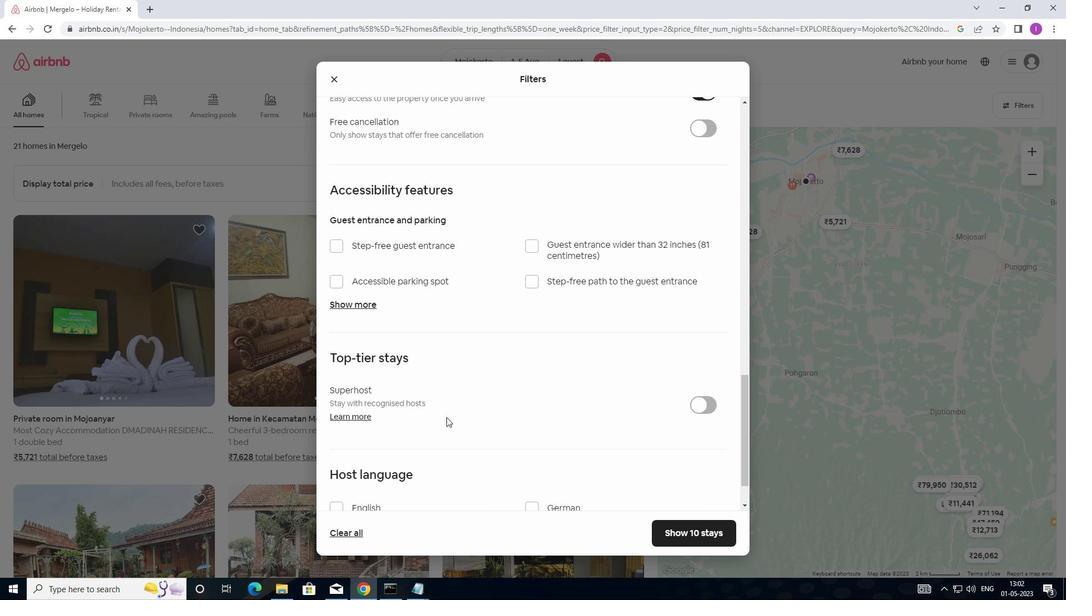 
Action: Mouse scrolled (440, 424) with delta (0, 0)
Screenshot: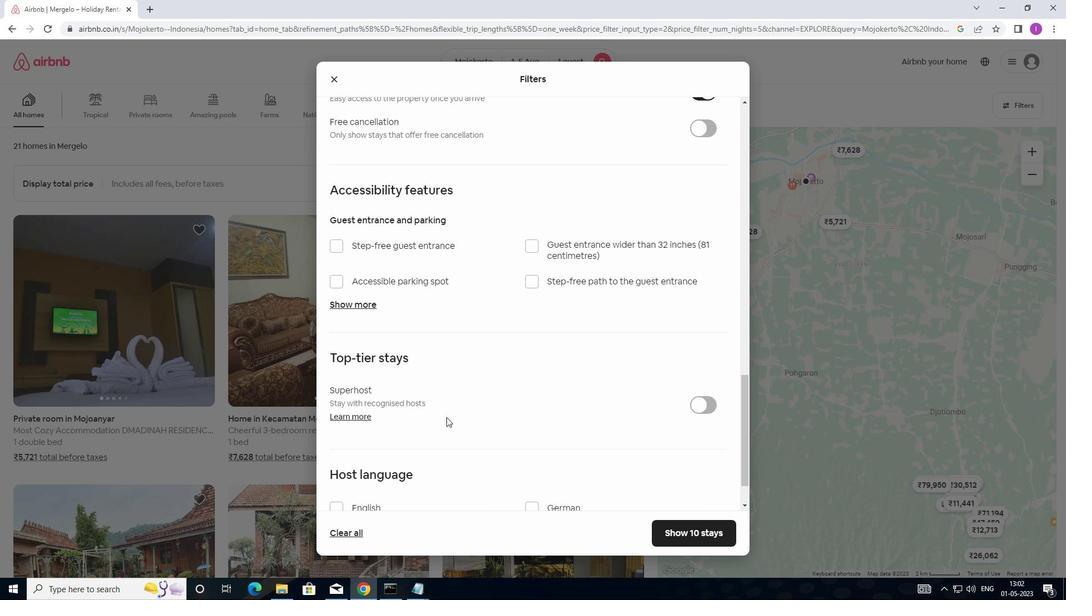 
Action: Mouse moved to (436, 426)
Screenshot: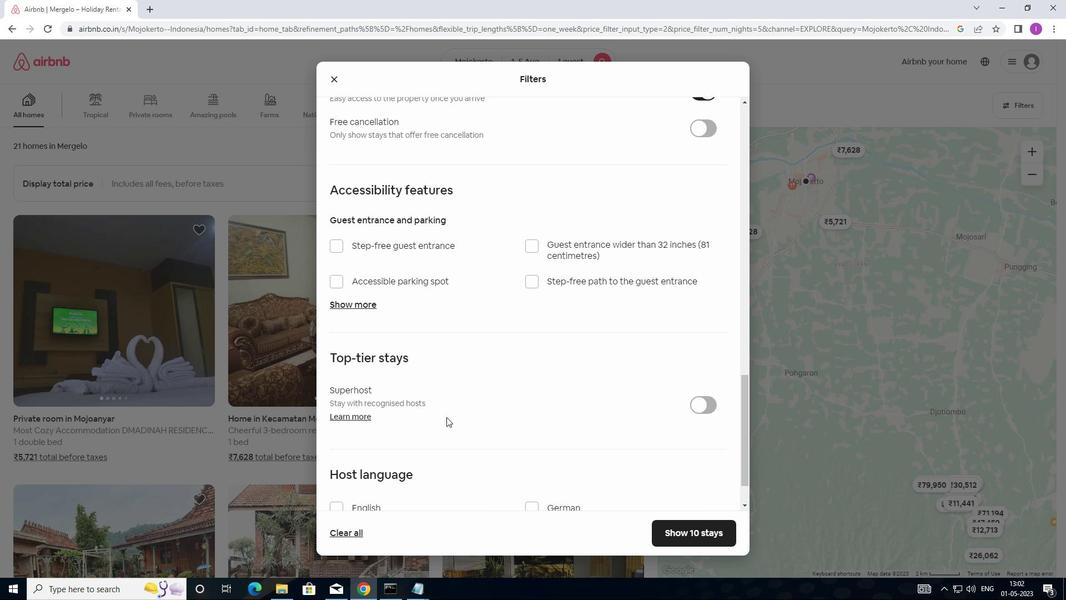 
Action: Mouse scrolled (436, 425) with delta (0, 0)
Screenshot: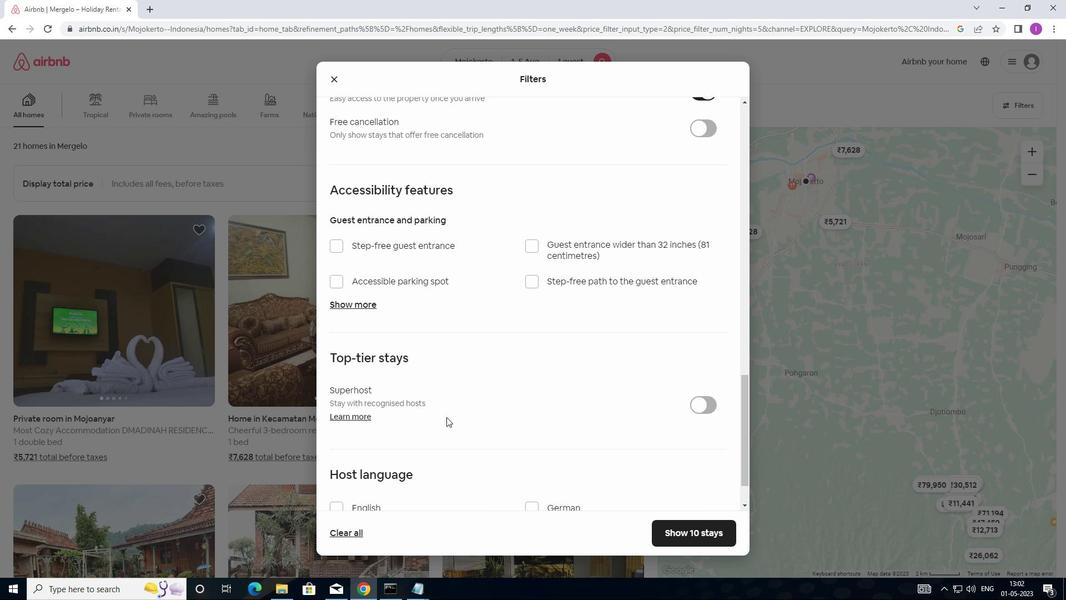 
Action: Mouse moved to (344, 442)
Screenshot: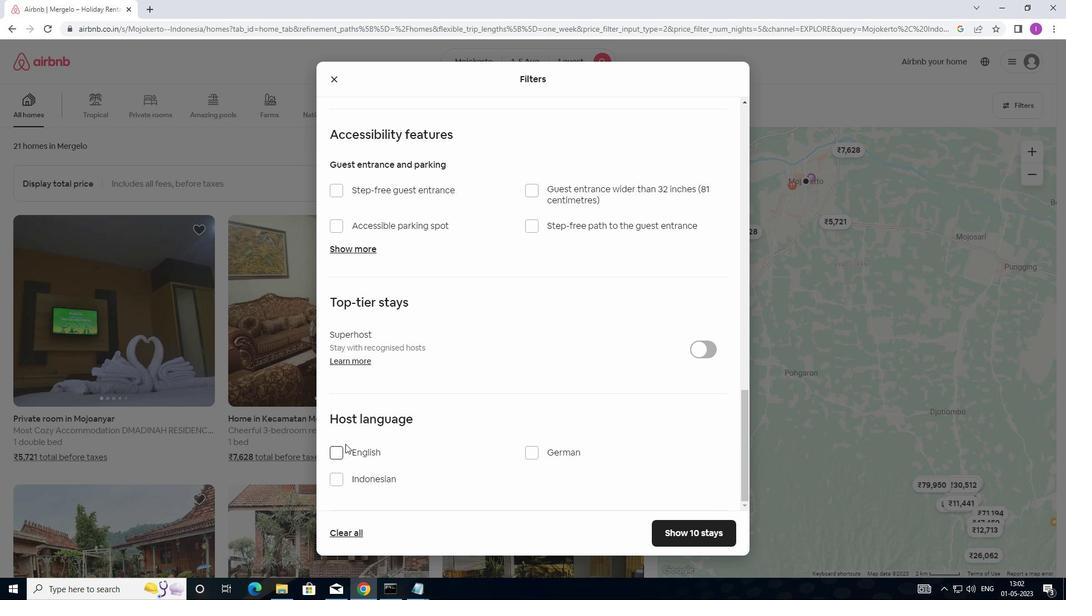 
Action: Mouse pressed left at (344, 442)
Screenshot: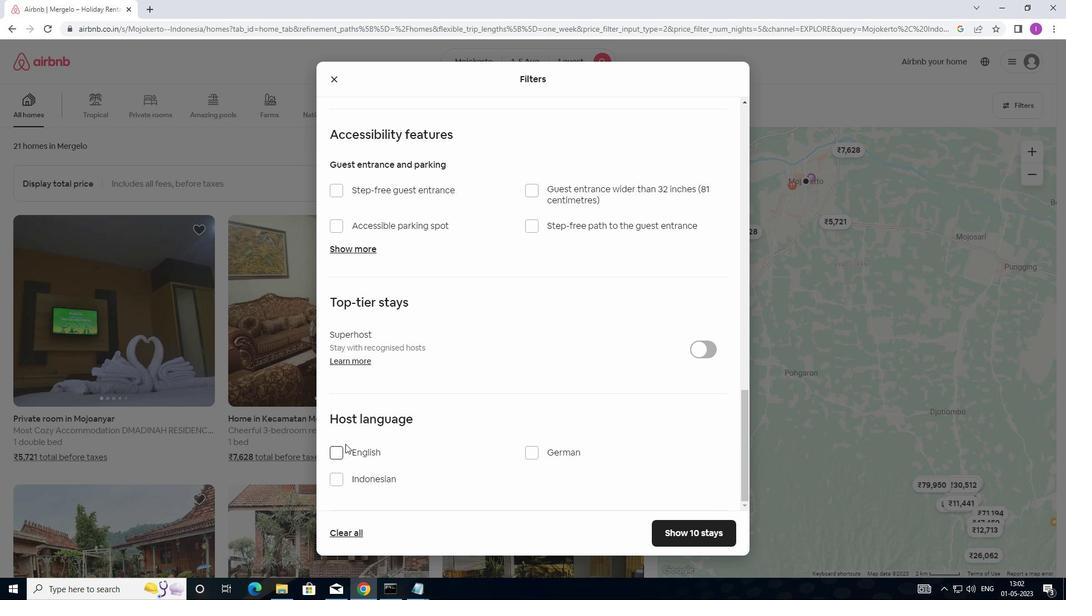 
Action: Mouse moved to (363, 453)
Screenshot: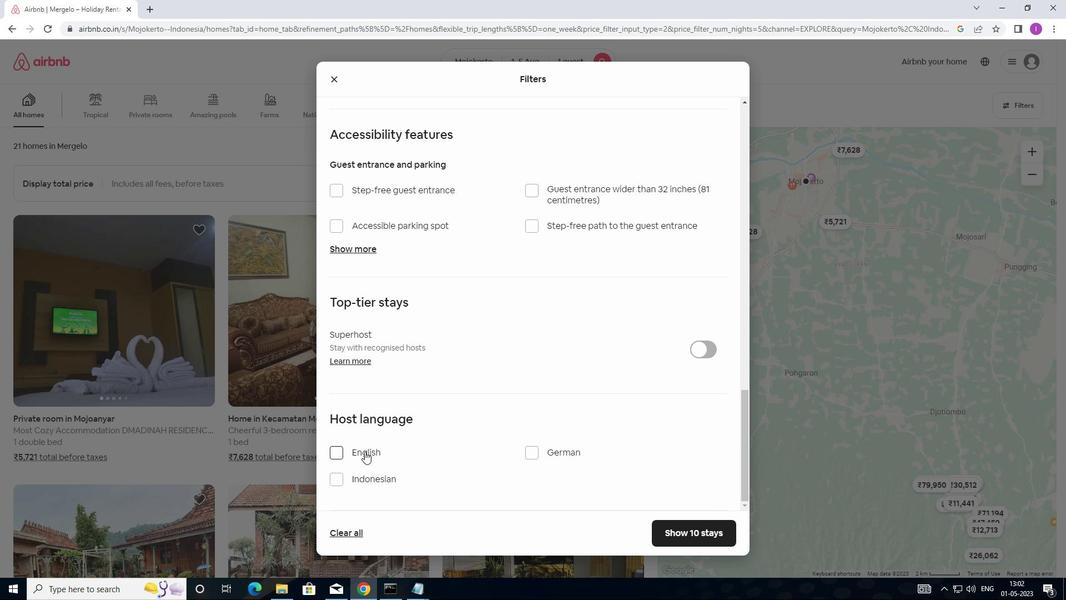 
Action: Mouse pressed left at (363, 453)
Screenshot: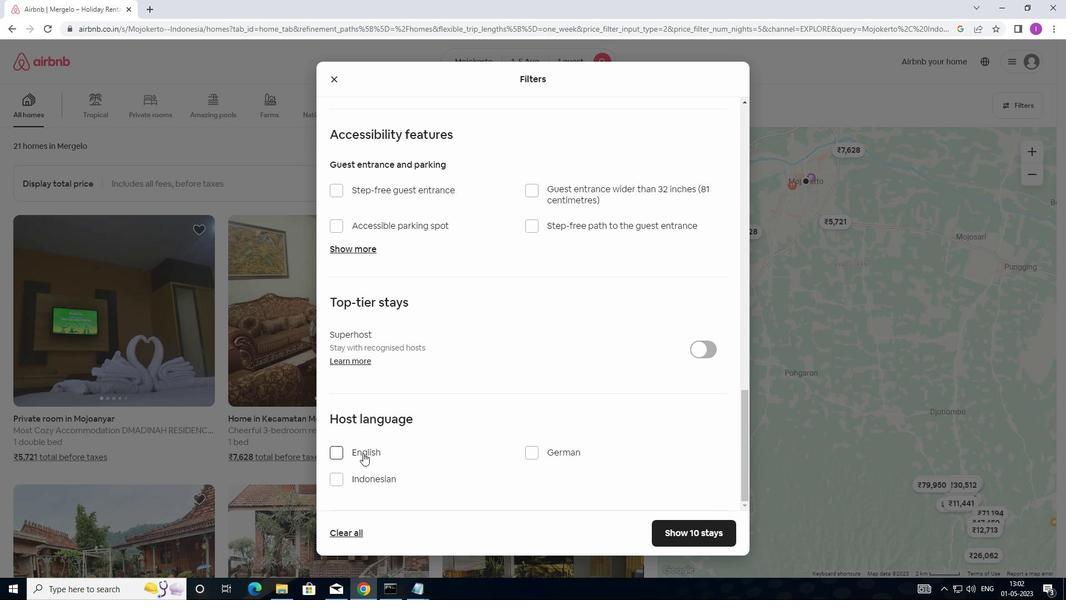
Action: Mouse moved to (695, 527)
Screenshot: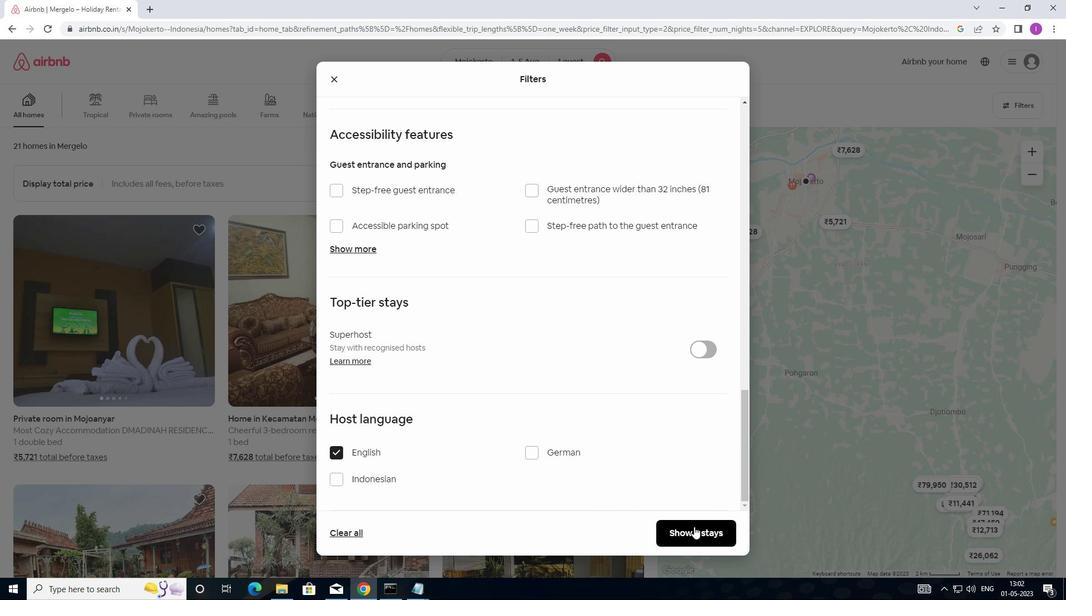 
Action: Mouse pressed left at (695, 527)
Screenshot: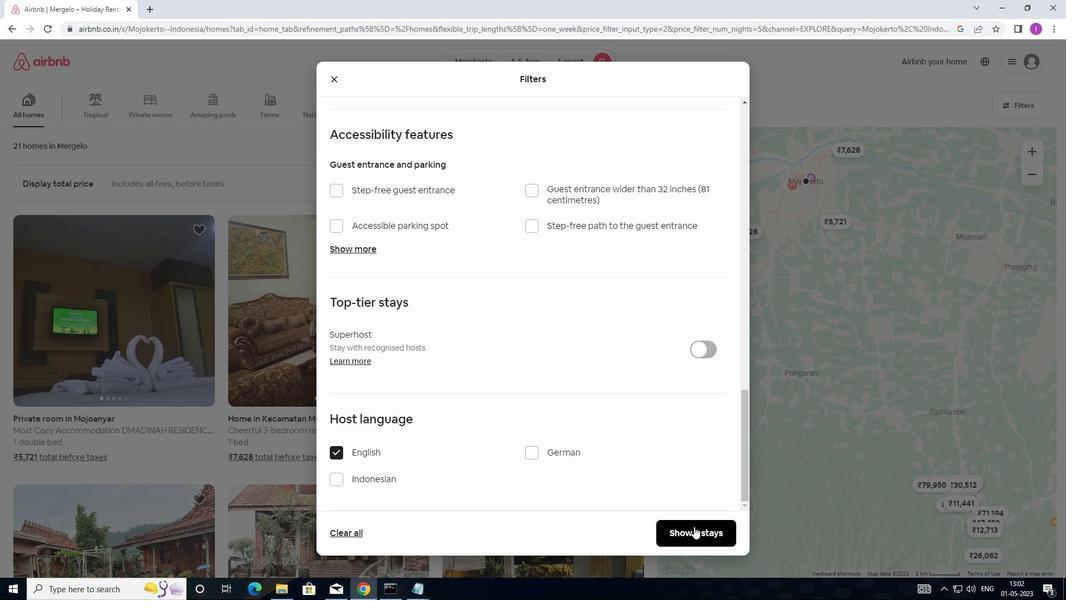 
Action: Mouse moved to (687, 511)
Screenshot: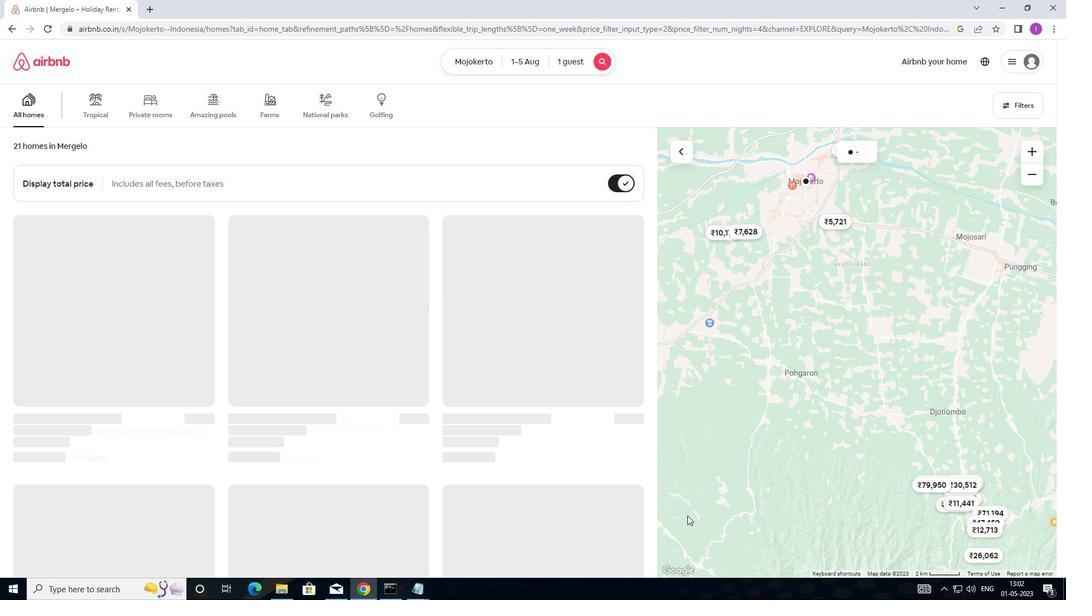 
Action: Key pressed <Key.f8>
Screenshot: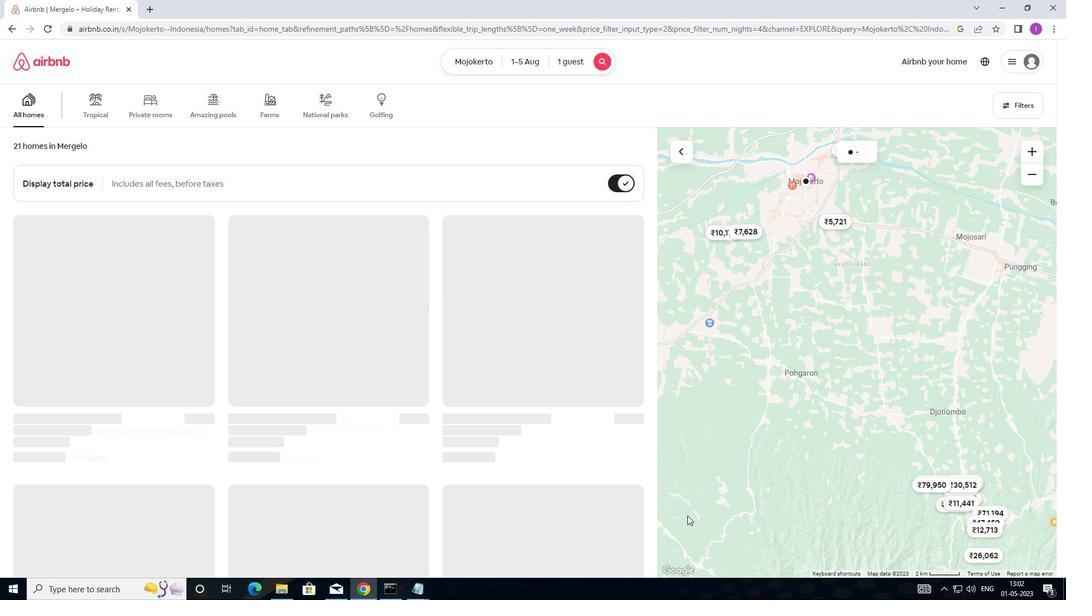 
